 Task: Send an email with the signature Ibrahim Sanchez with the subject Request for a recommendation letter and the message Could you provide me with the details of the new employee benefits program? from softage.5@softage.net to softage.7@softage.net and move the email from Sent Items to the folder Decorations
Action: Mouse moved to (76, 57)
Screenshot: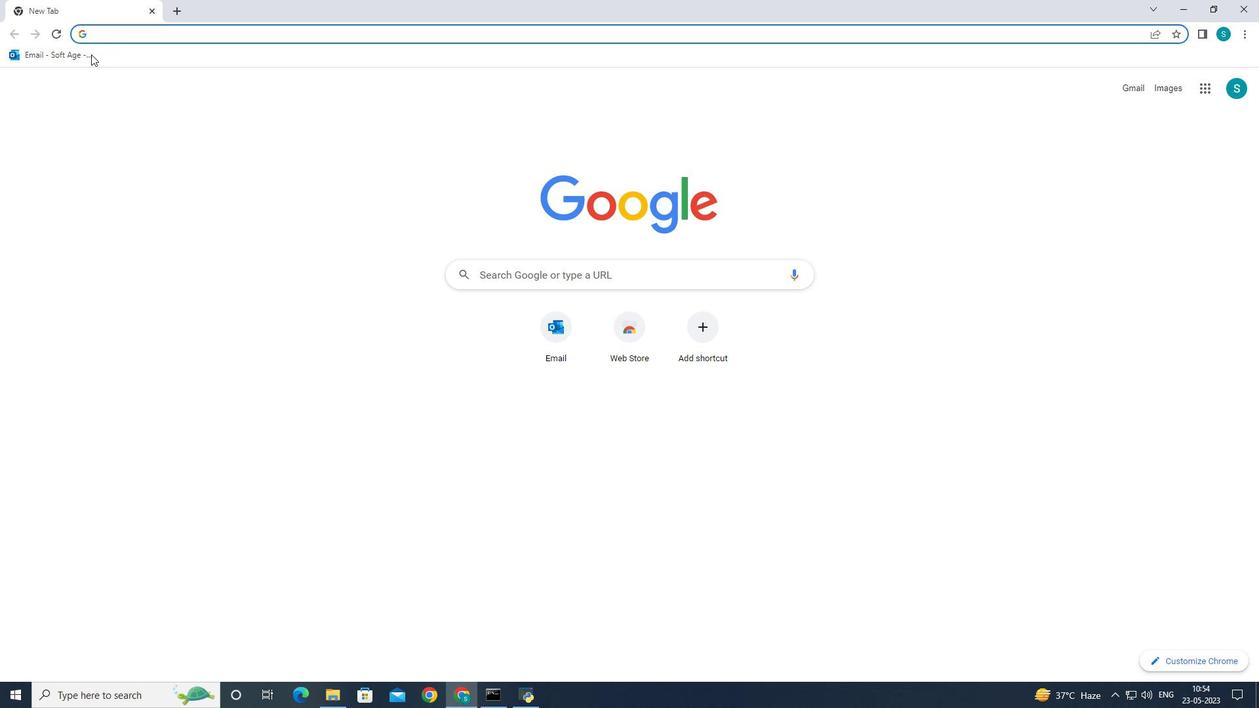 
Action: Mouse pressed left at (76, 57)
Screenshot: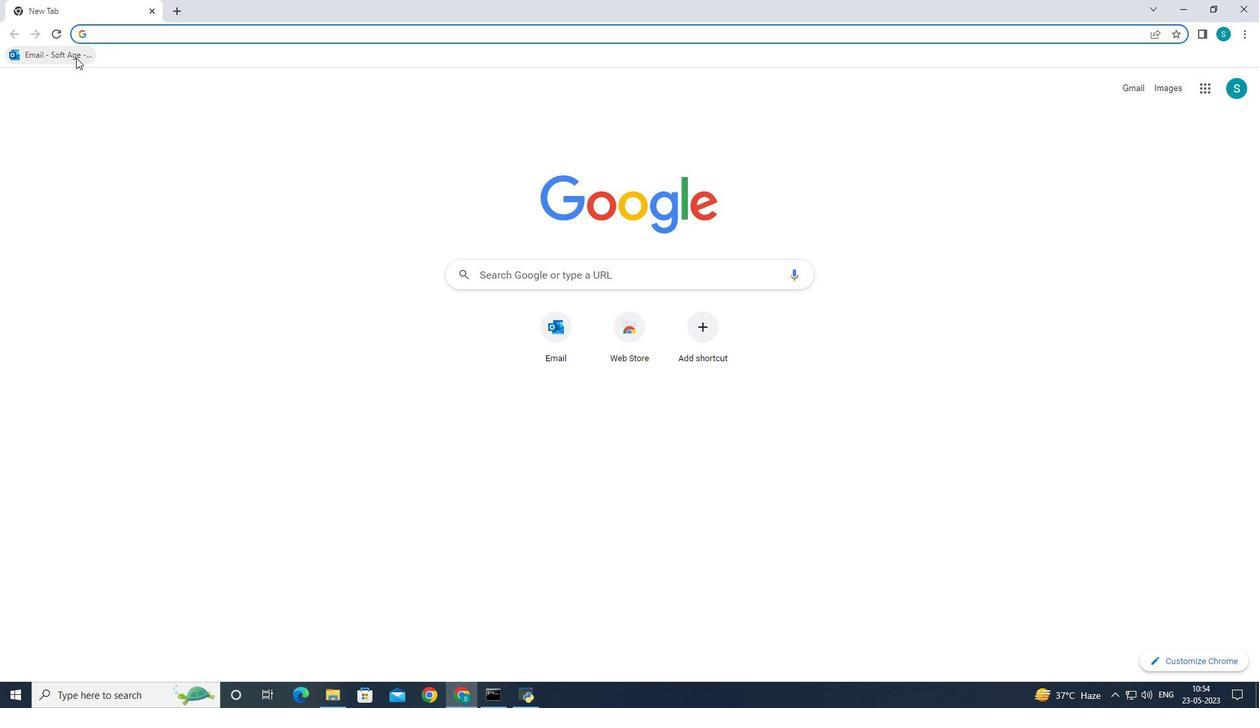 
Action: Mouse moved to (173, 110)
Screenshot: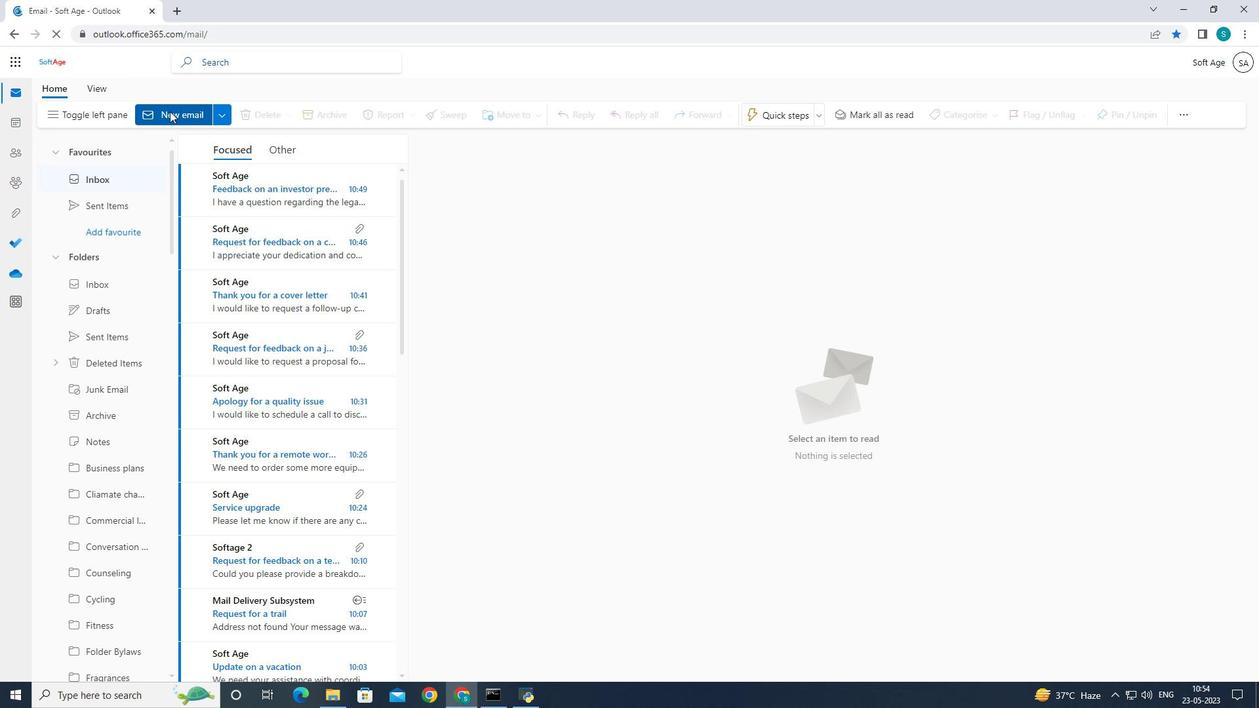 
Action: Mouse pressed left at (173, 110)
Screenshot: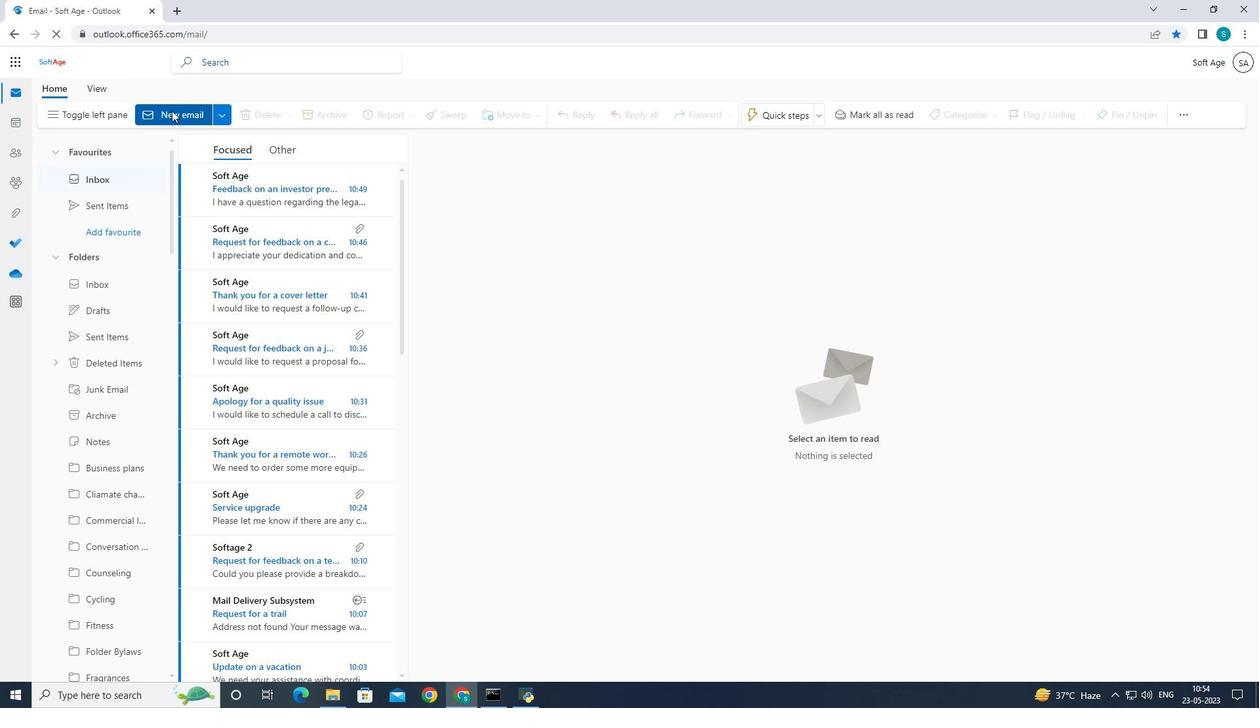 
Action: Mouse pressed left at (173, 110)
Screenshot: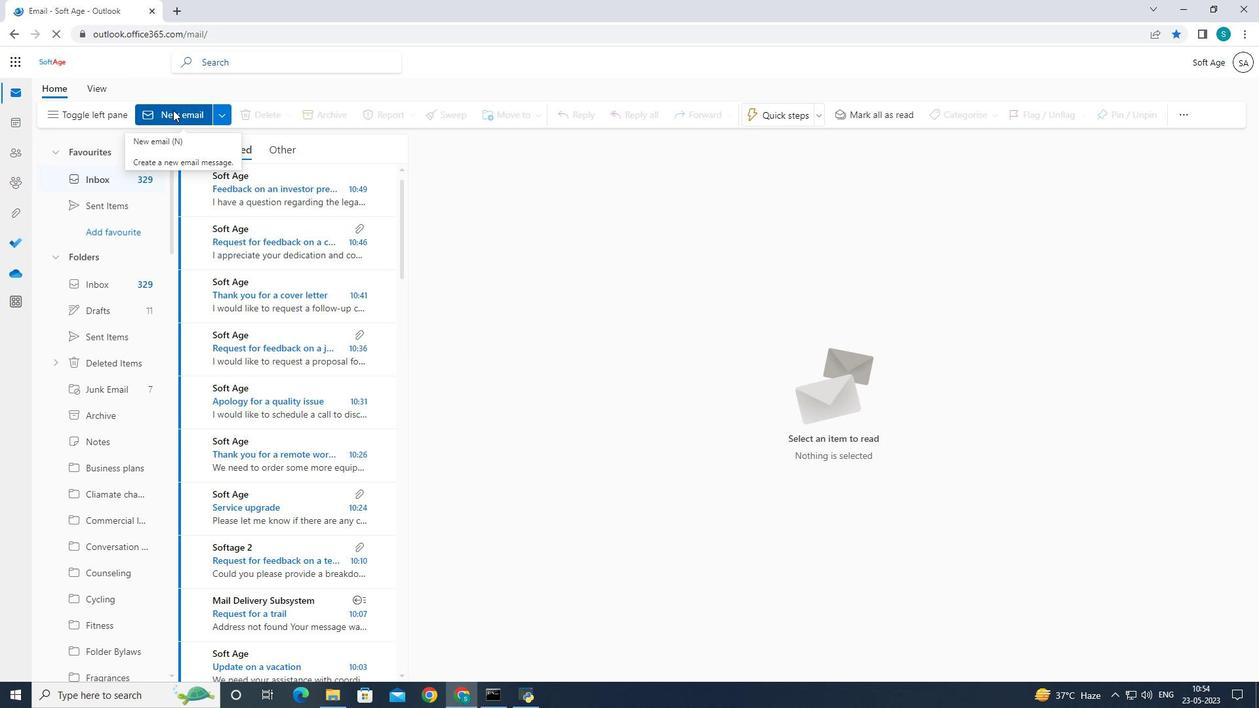 
Action: Mouse pressed left at (173, 110)
Screenshot: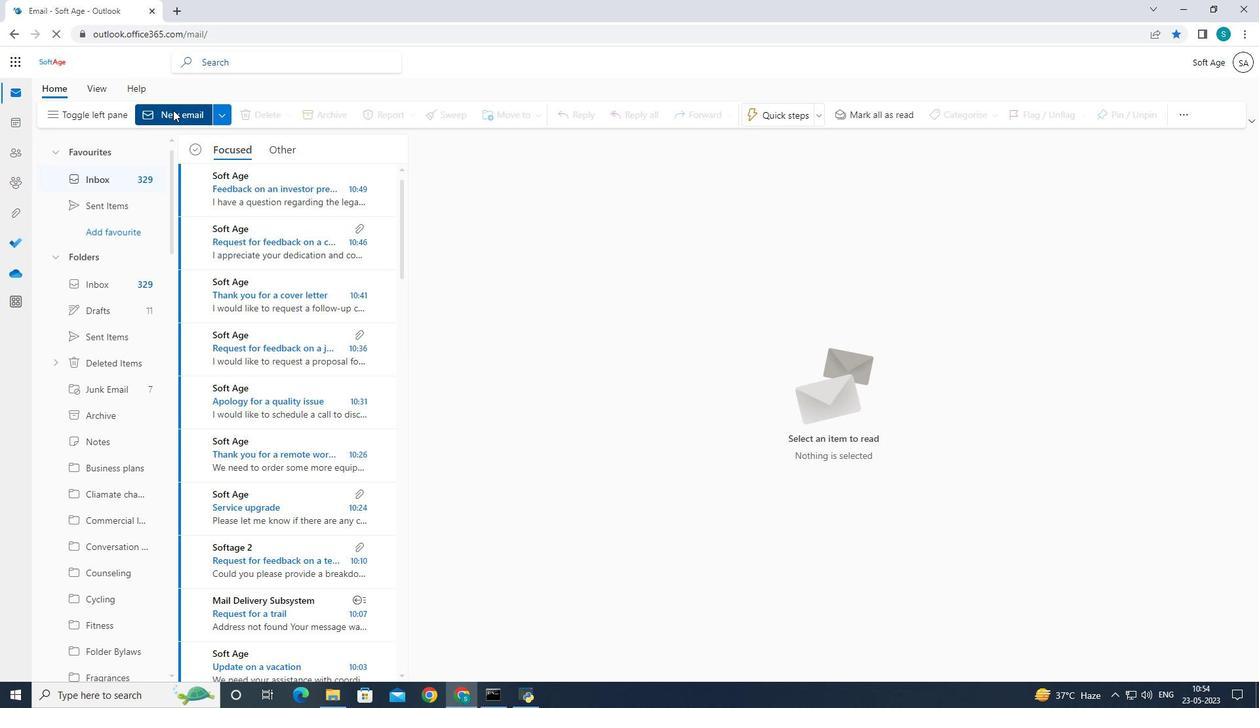 
Action: Mouse pressed left at (173, 110)
Screenshot: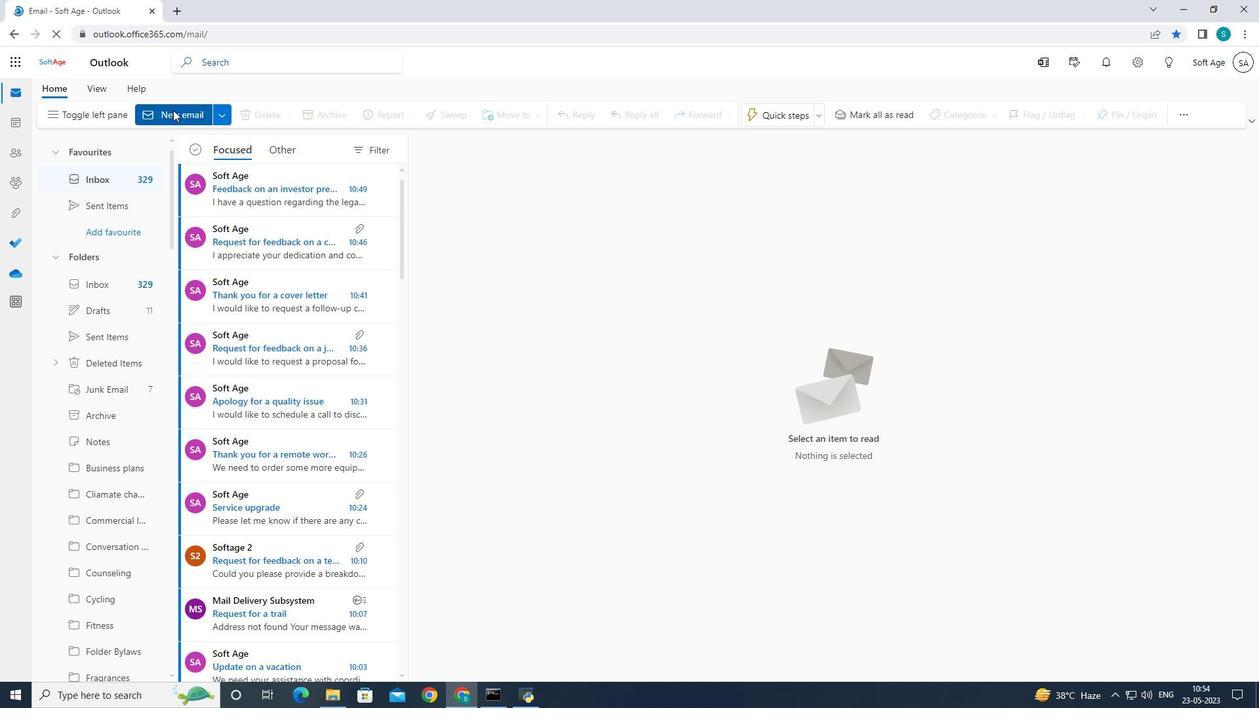 
Action: Mouse pressed left at (173, 110)
Screenshot: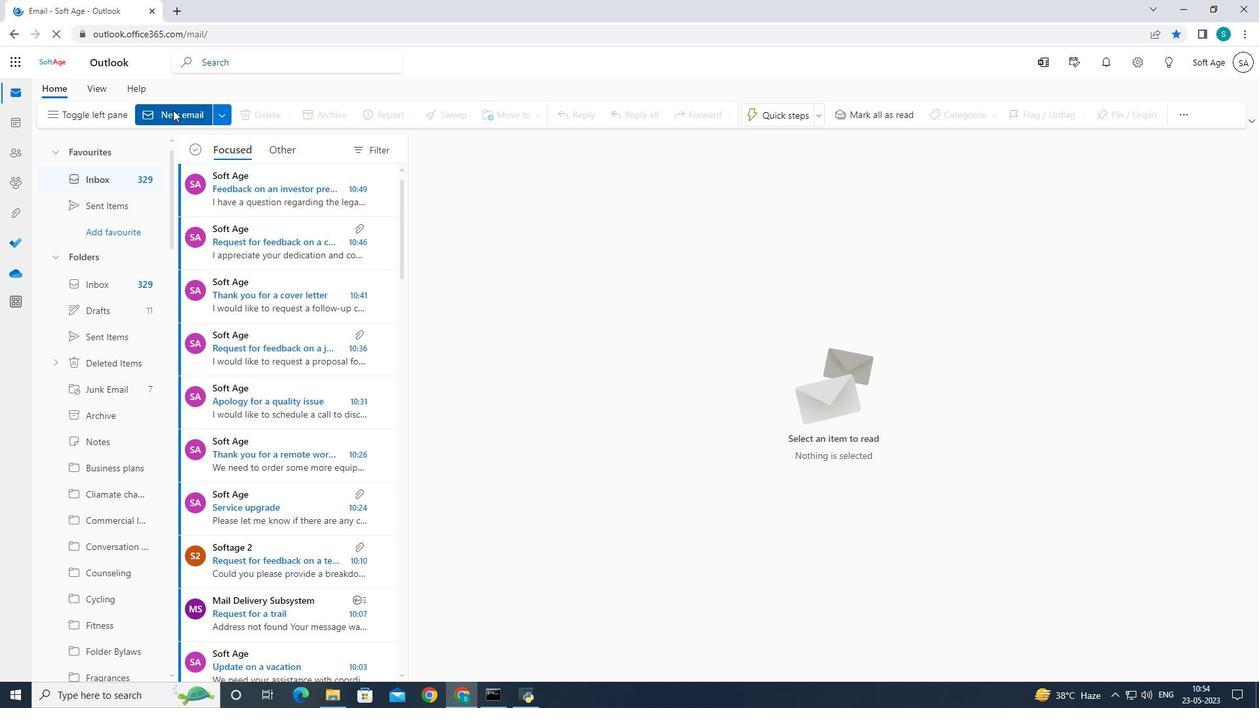 
Action: Mouse moved to (856, 111)
Screenshot: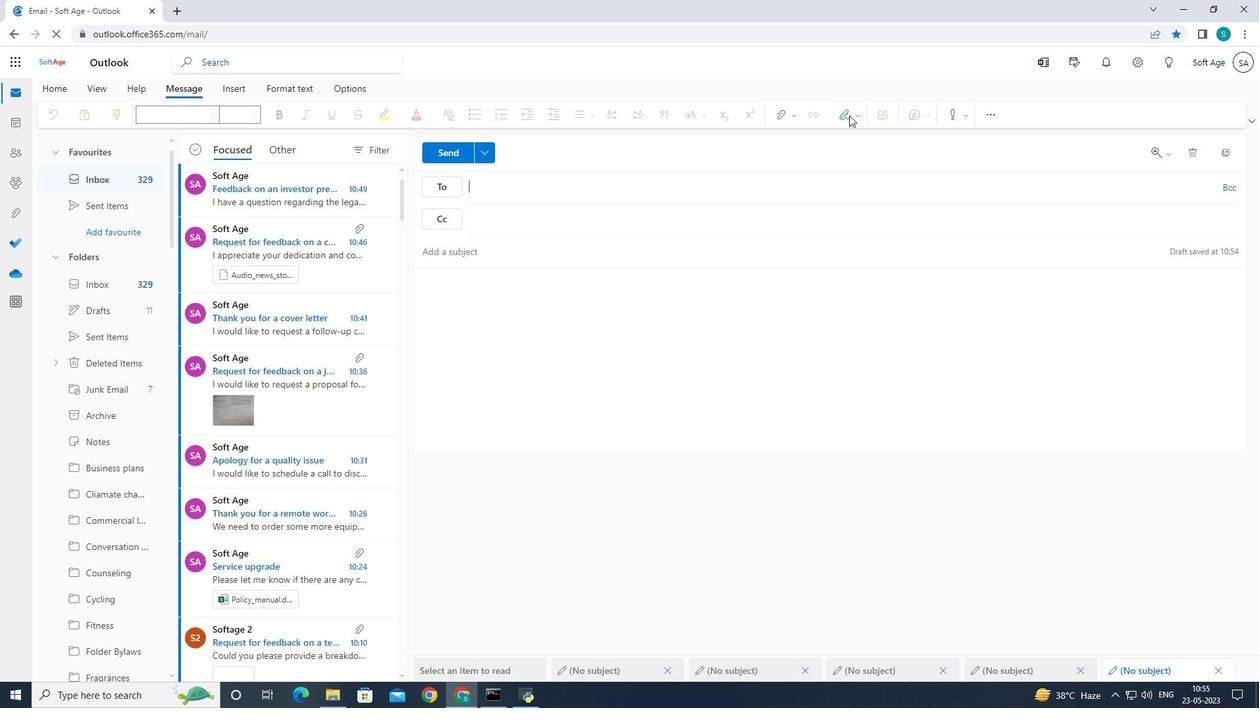 
Action: Mouse pressed left at (856, 111)
Screenshot: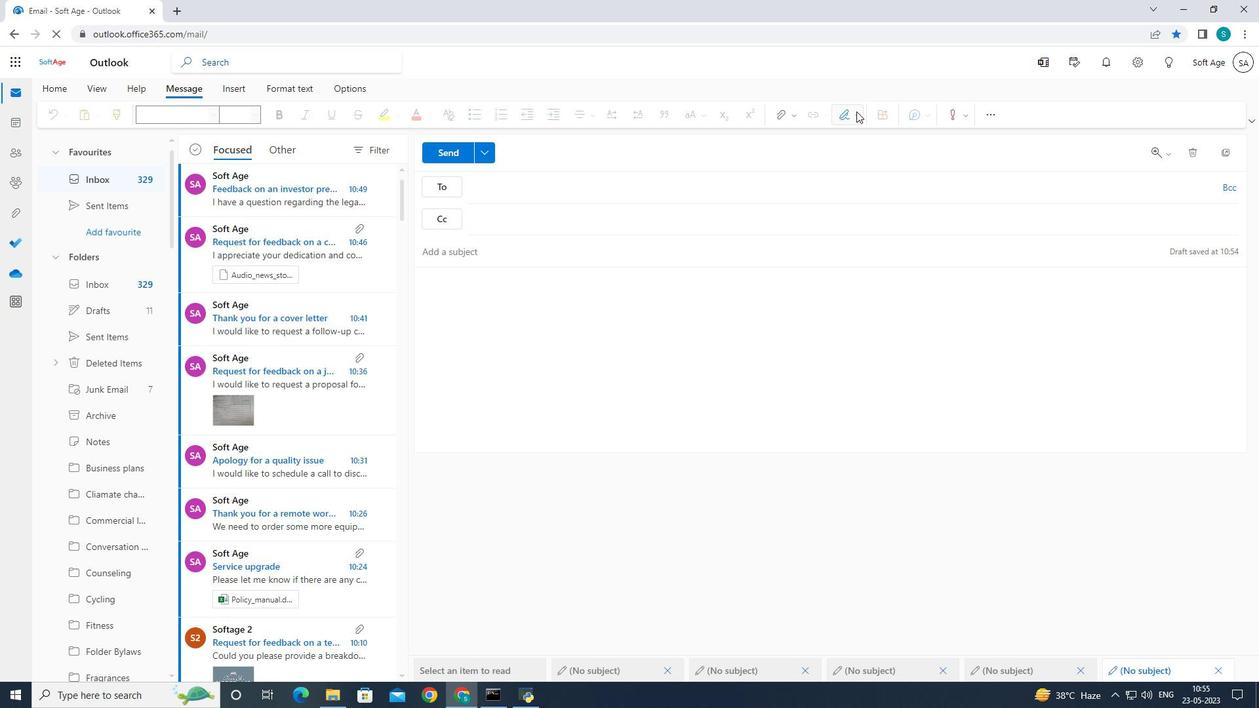 
Action: Mouse moved to (844, 169)
Screenshot: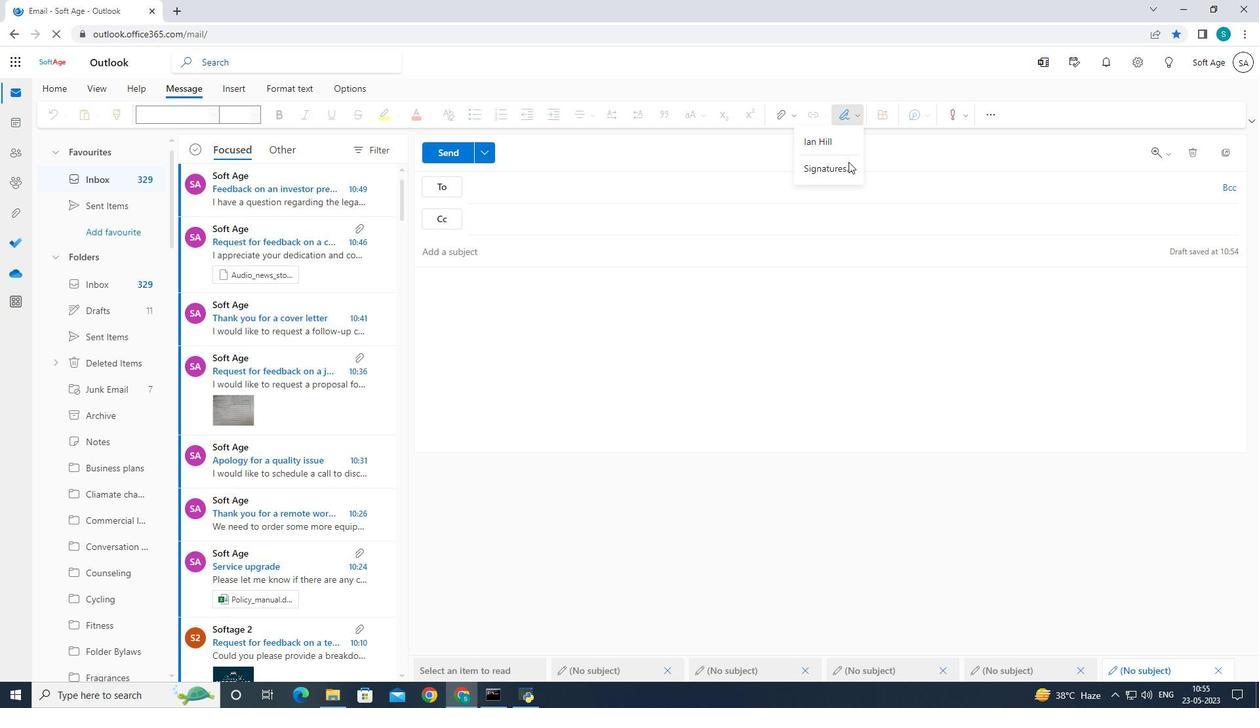 
Action: Mouse pressed left at (844, 169)
Screenshot: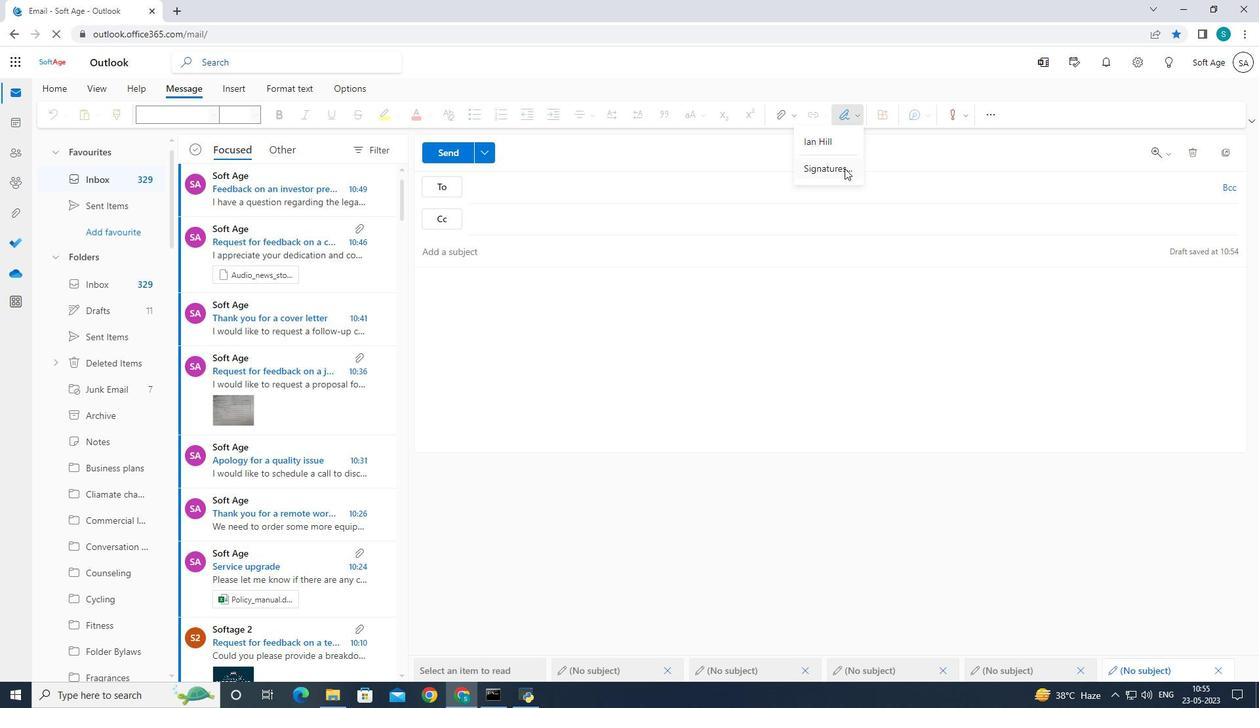 
Action: Mouse moved to (813, 215)
Screenshot: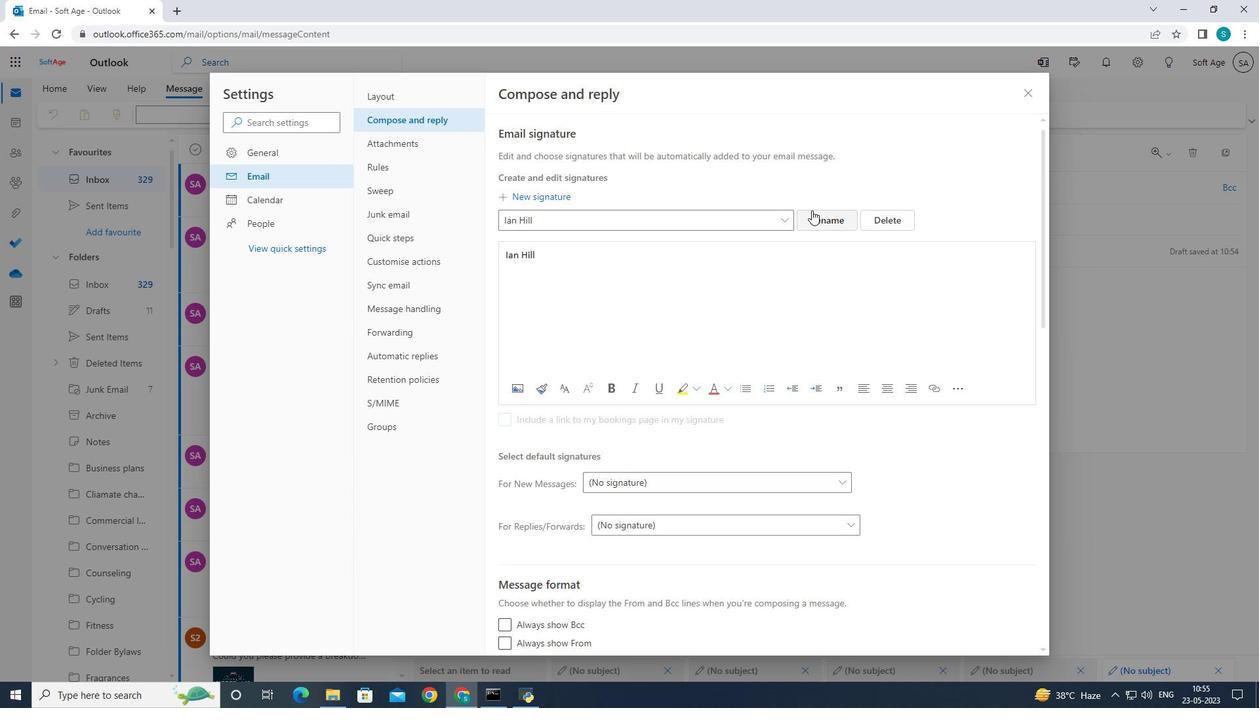 
Action: Mouse pressed left at (813, 215)
Screenshot: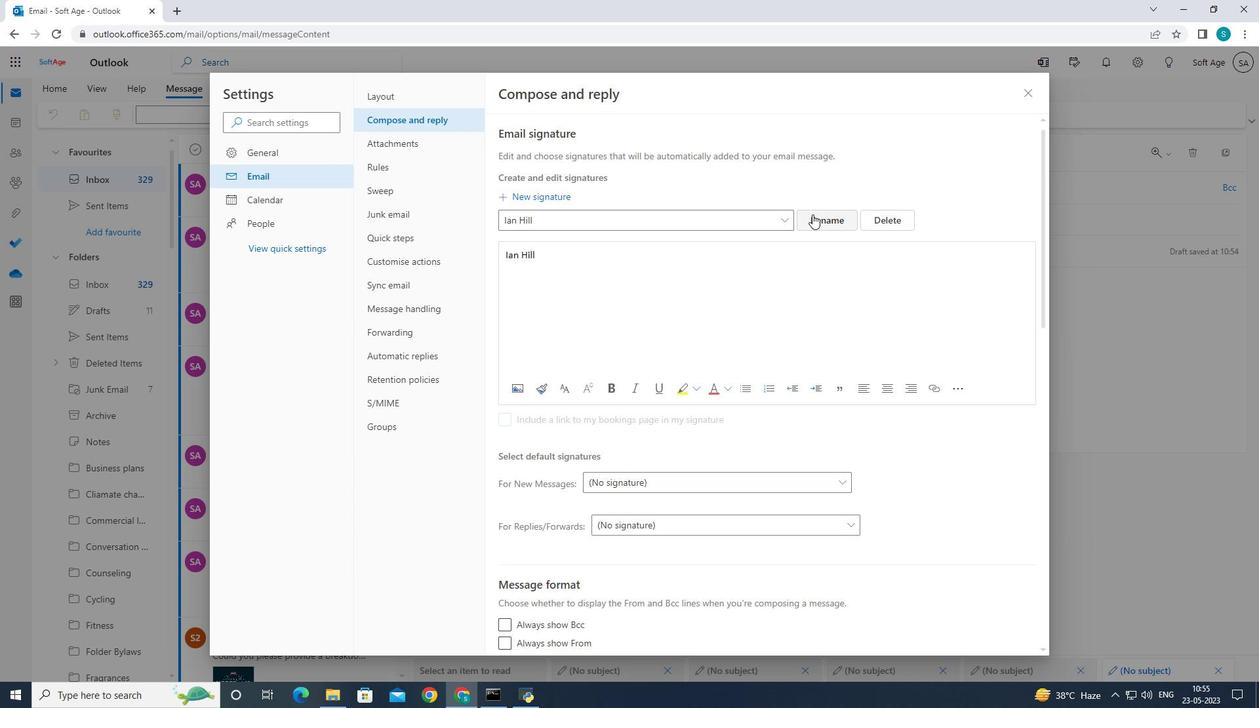 
Action: Mouse moved to (796, 221)
Screenshot: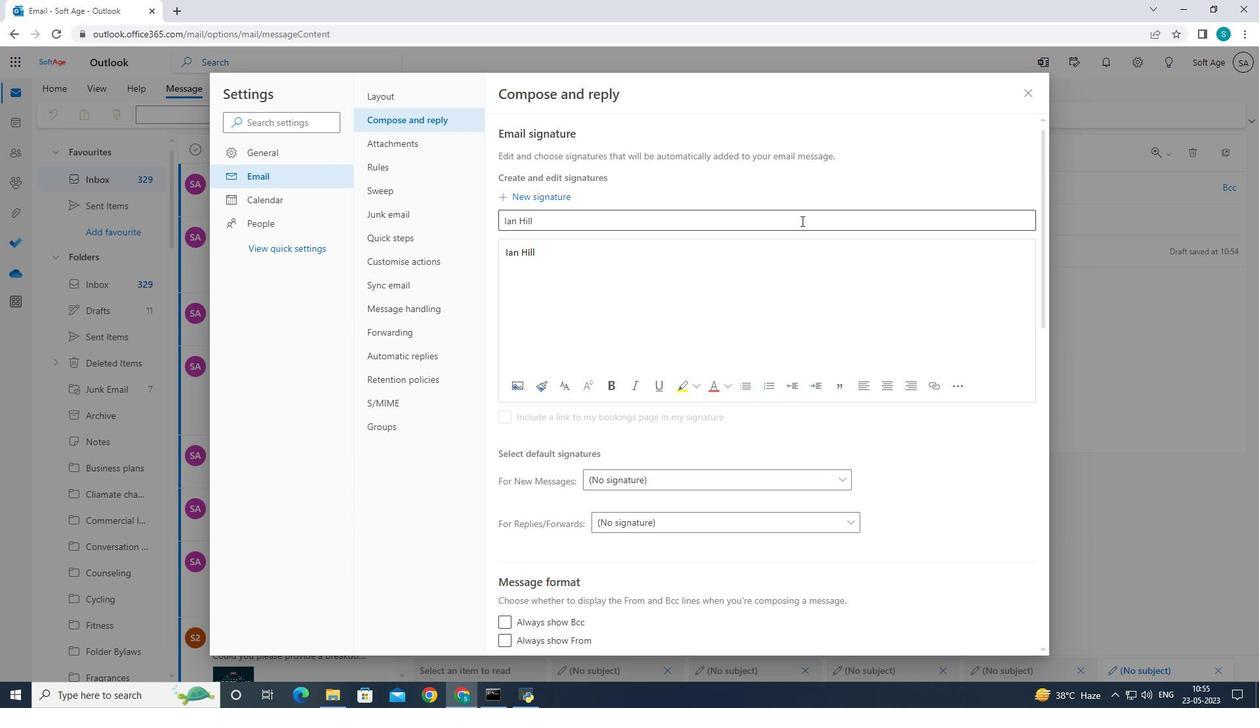 
Action: Mouse pressed left at (796, 221)
Screenshot: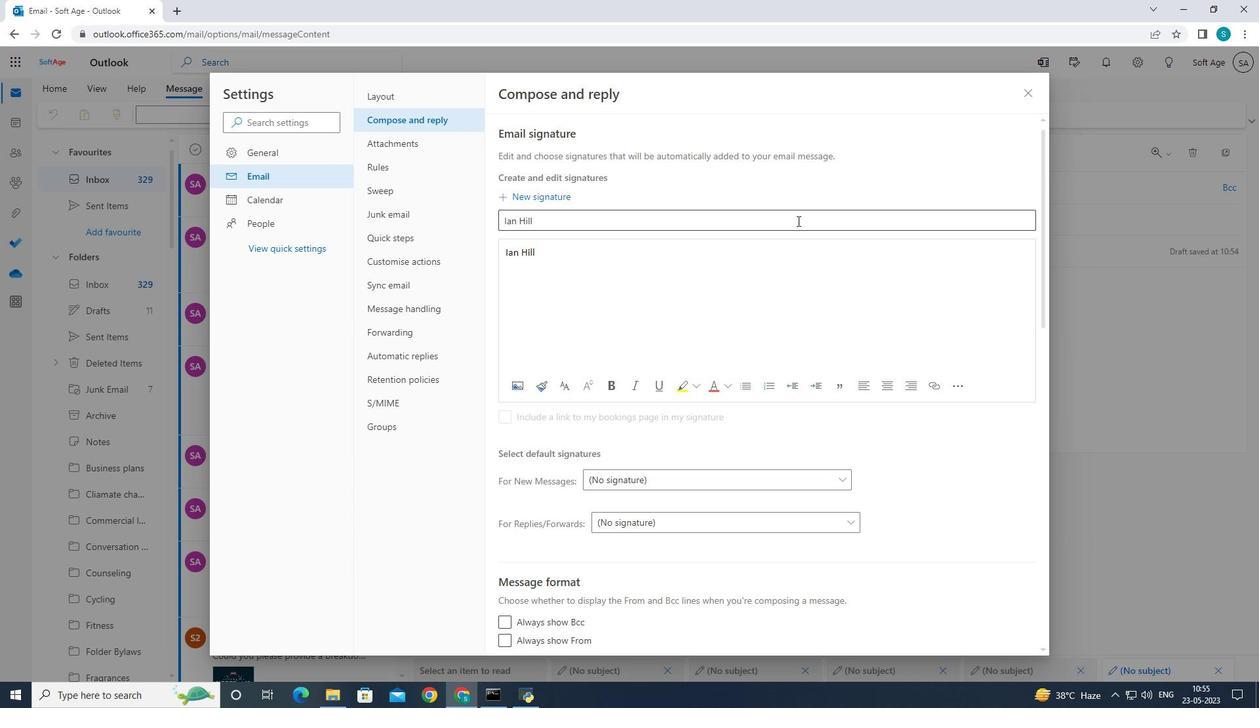 
Action: Mouse moved to (795, 221)
Screenshot: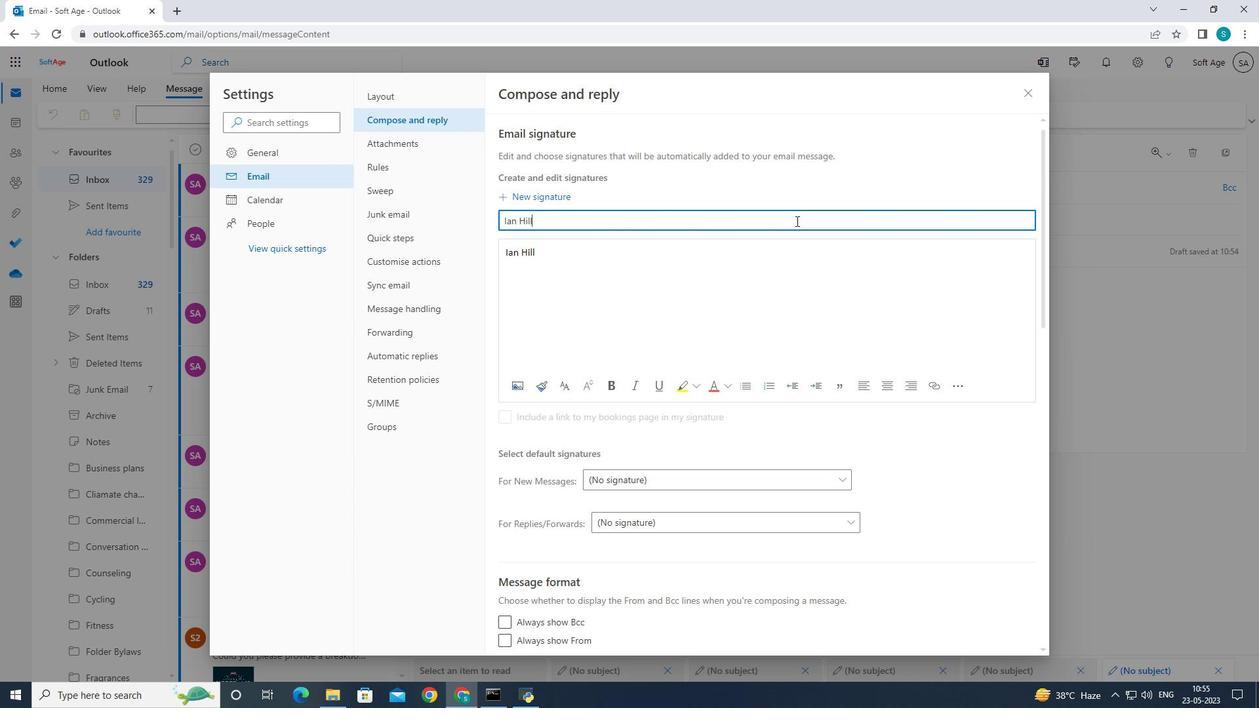 
Action: Key pressed <Key.backspace><Key.backspace><Key.backspace><Key.backspace><Key.backspace><Key.backspace><Key.backspace>brahim<Key.space><Key.caps_lock>S<Key.caps_lock>anchez
Screenshot: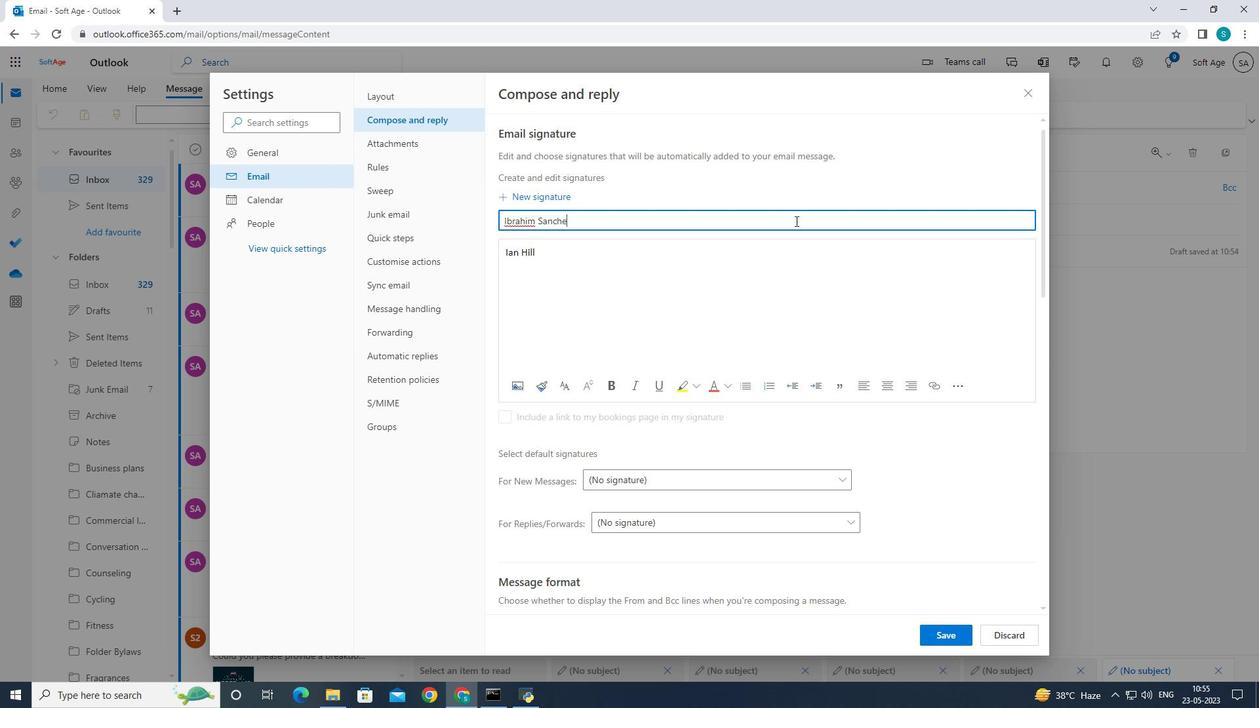 
Action: Mouse moved to (542, 244)
Screenshot: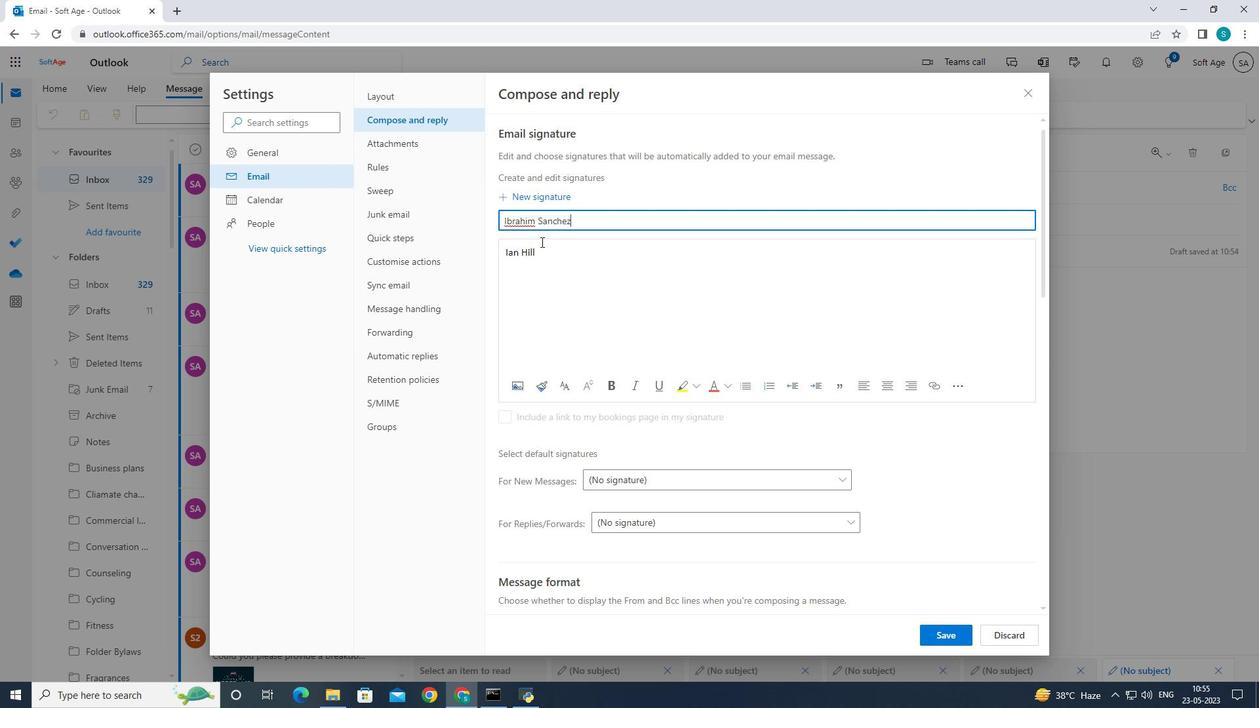 
Action: Mouse pressed left at (542, 244)
Screenshot: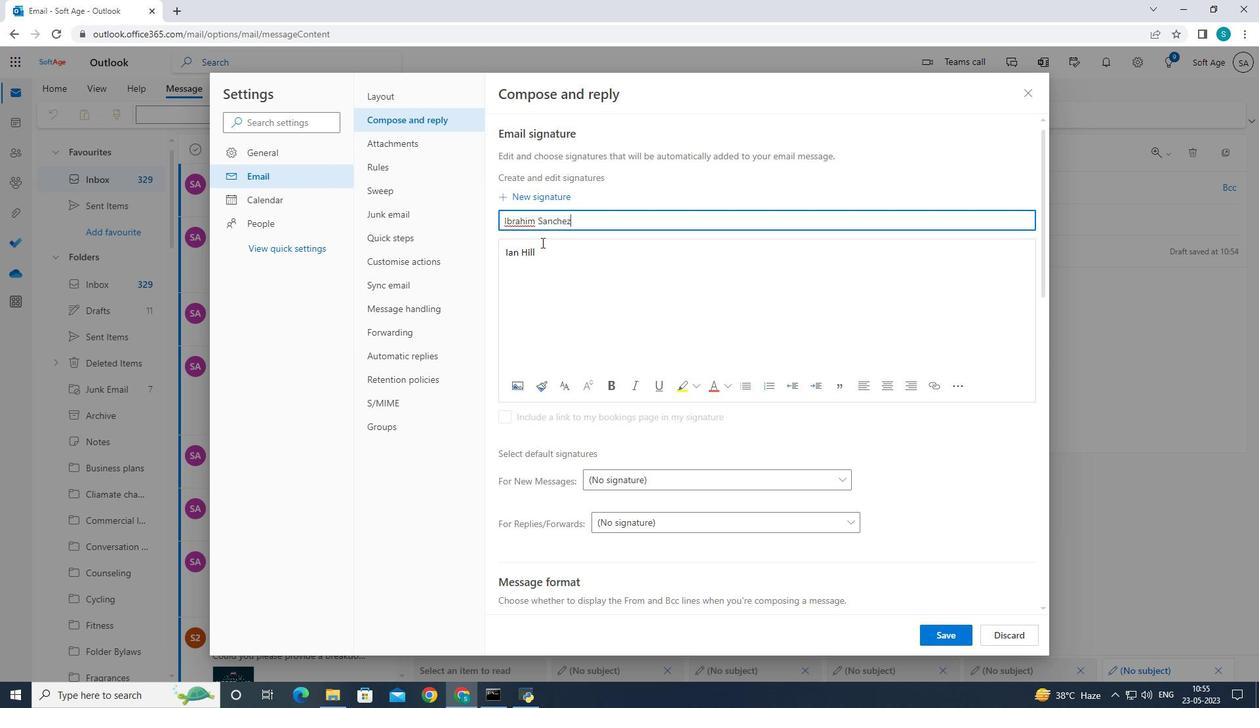 
Action: Mouse moved to (606, 250)
Screenshot: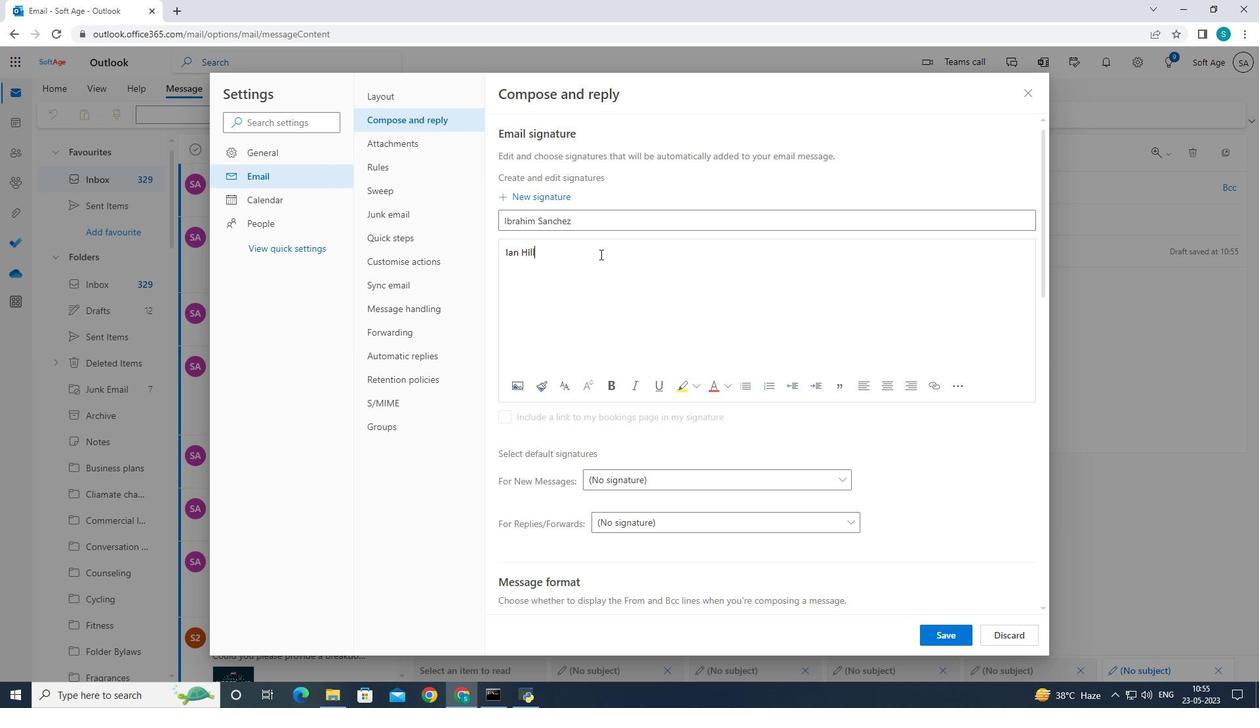 
Action: Key pressed <Key.backspace>
Screenshot: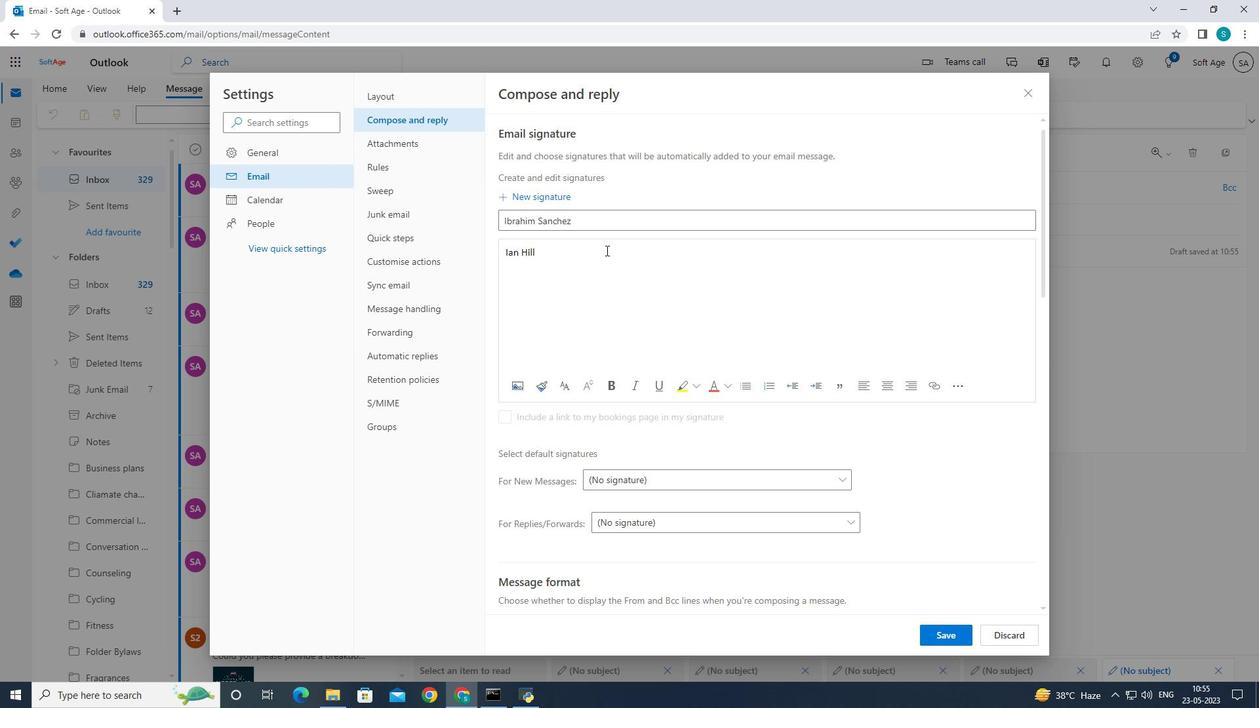 
Action: Mouse moved to (605, 250)
Screenshot: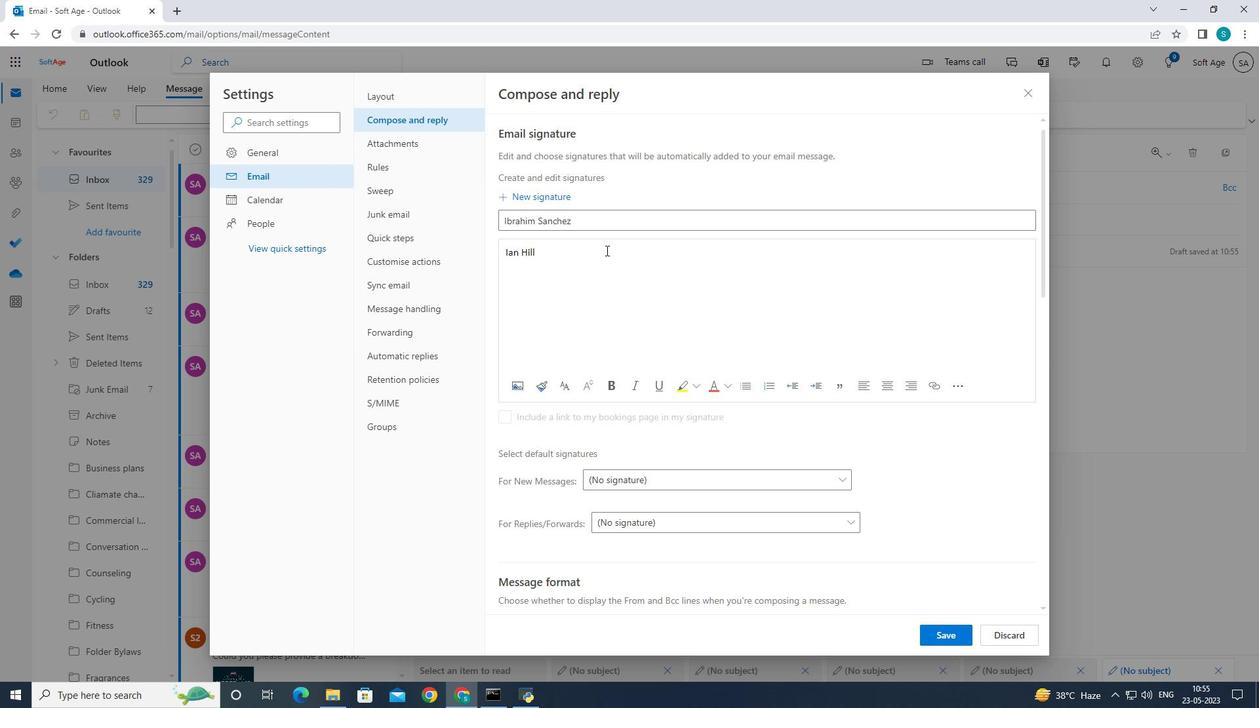 
Action: Key pressed <Key.backspace><Key.backspace><Key.backspace><Key.backspace><Key.backspace><Key.backspace><Key.backspace><Key.backspace><Key.backspace><Key.backspace><Key.backspace><Key.backspace><Key.backspace><Key.backspace><Key.backspace><Key.backspace><Key.backspace><Key.backspace><Key.backspace><Key.caps_lock>I<Key.caps_lock>brahim<Key.space><Key.caps_lock>S<Key.caps_lock>anche
Screenshot: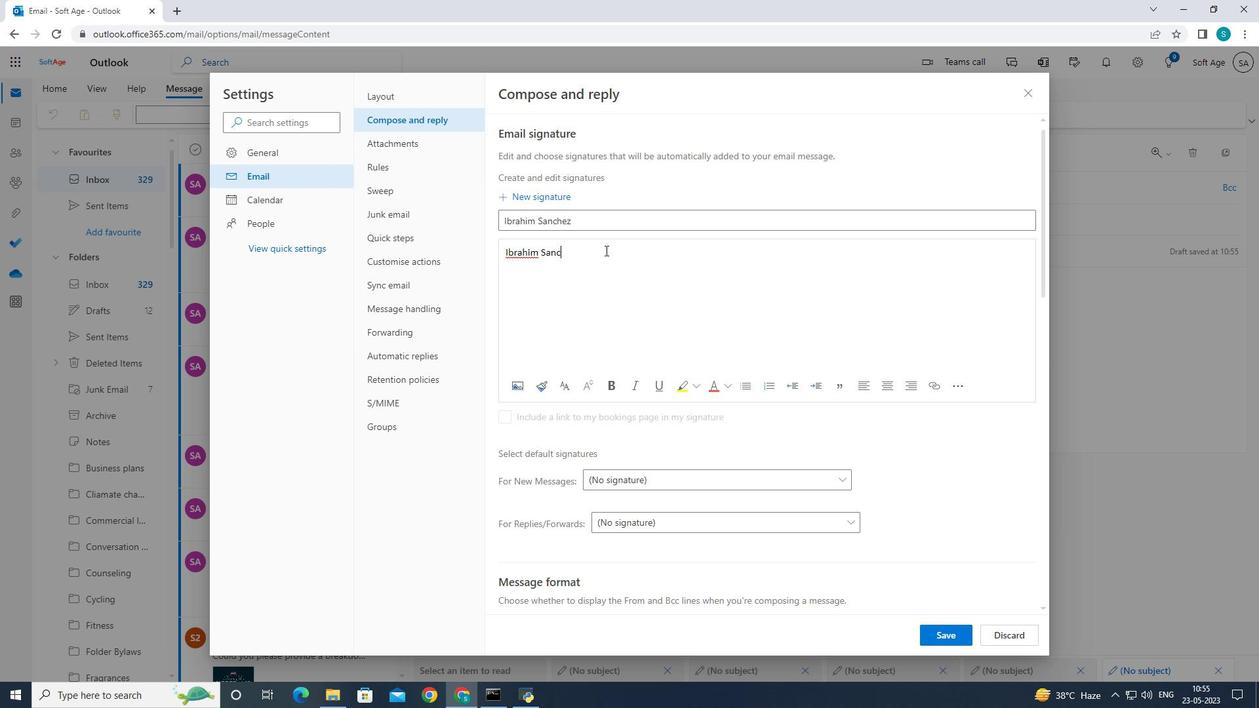 
Action: Mouse moved to (604, 252)
Screenshot: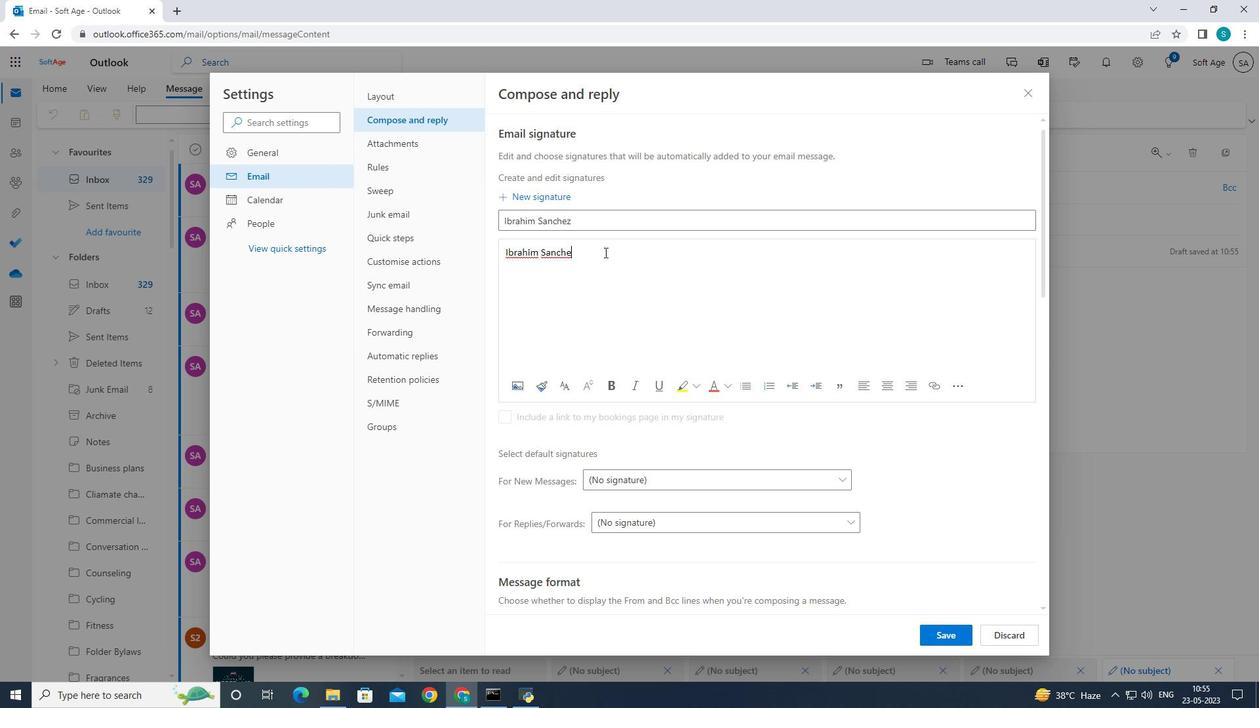 
Action: Key pressed z
Screenshot: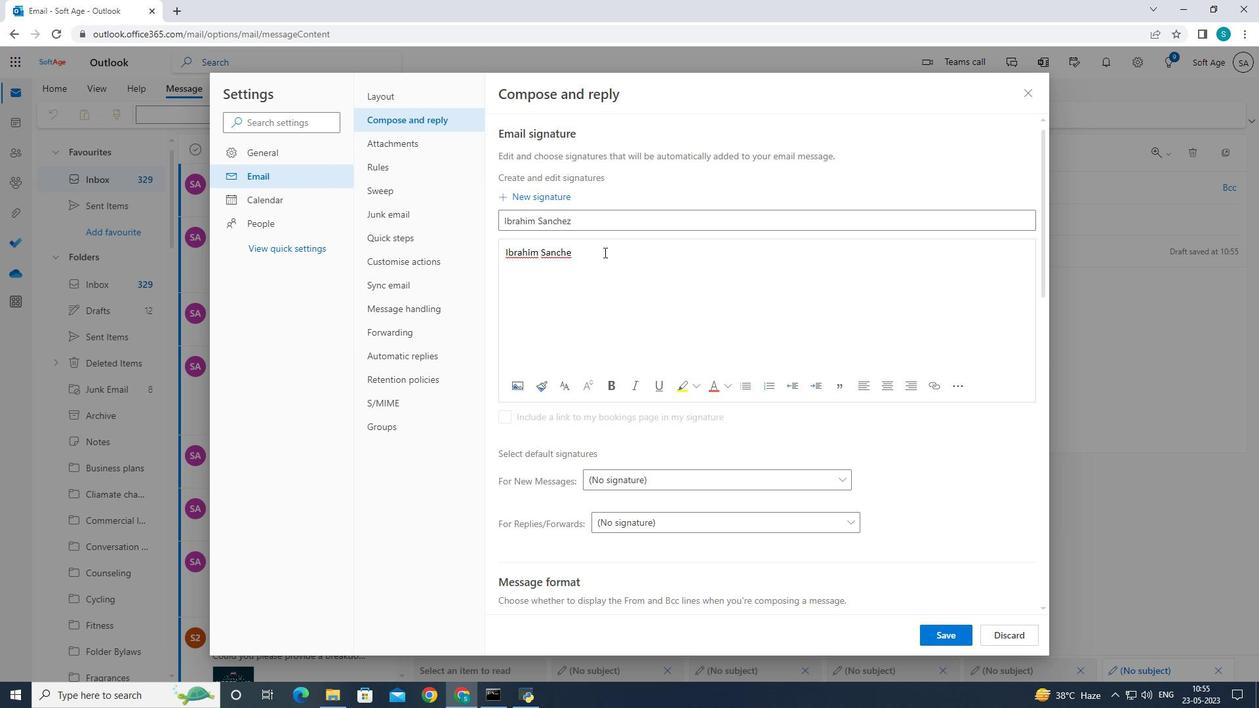 
Action: Mouse moved to (946, 635)
Screenshot: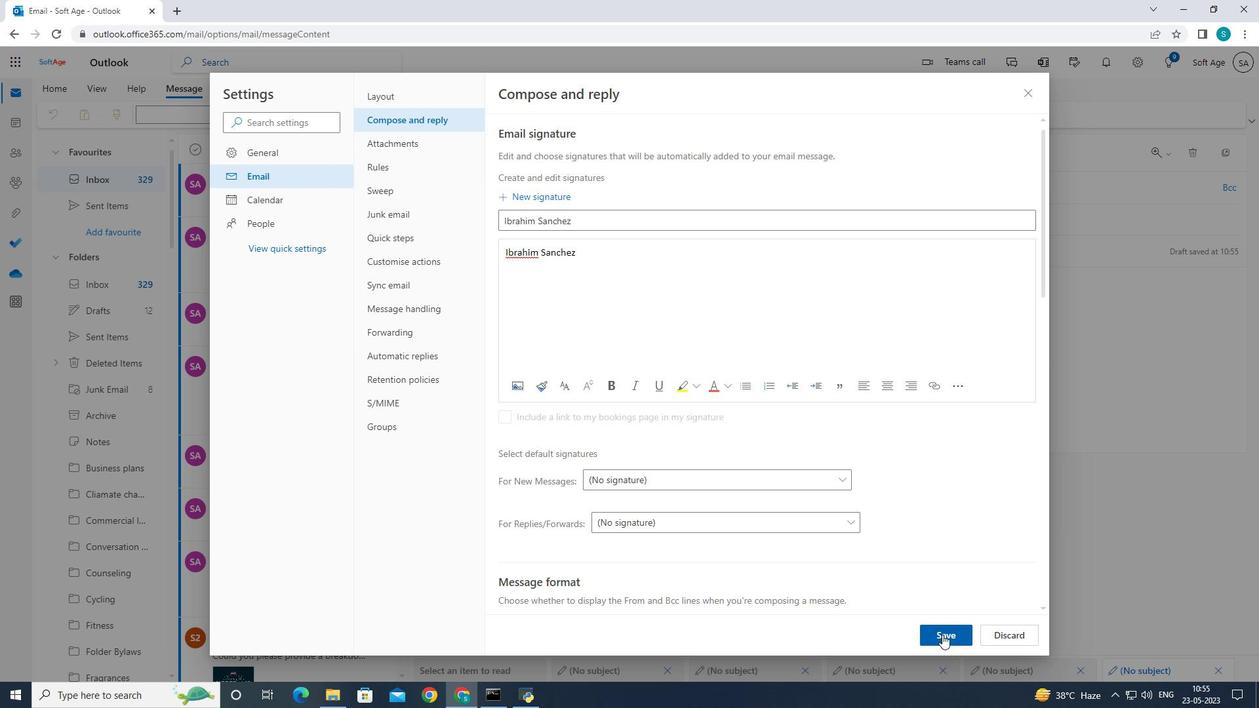 
Action: Mouse pressed left at (946, 635)
Screenshot: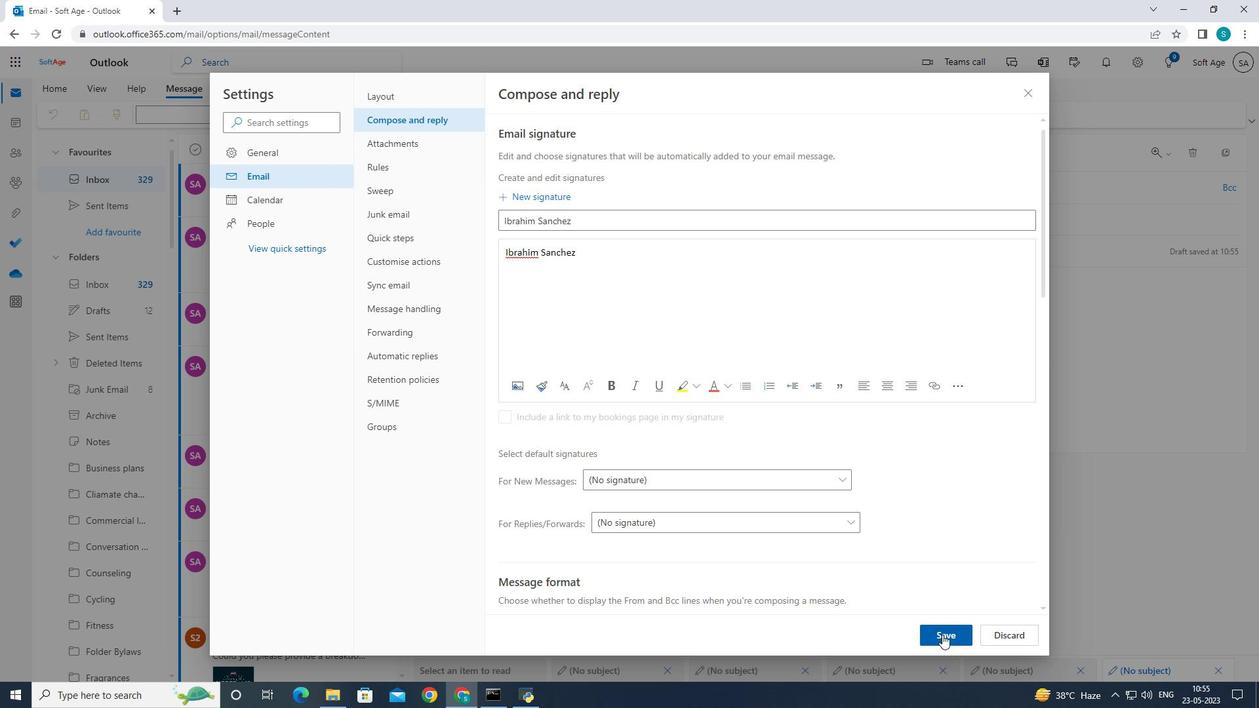 
Action: Mouse moved to (1024, 94)
Screenshot: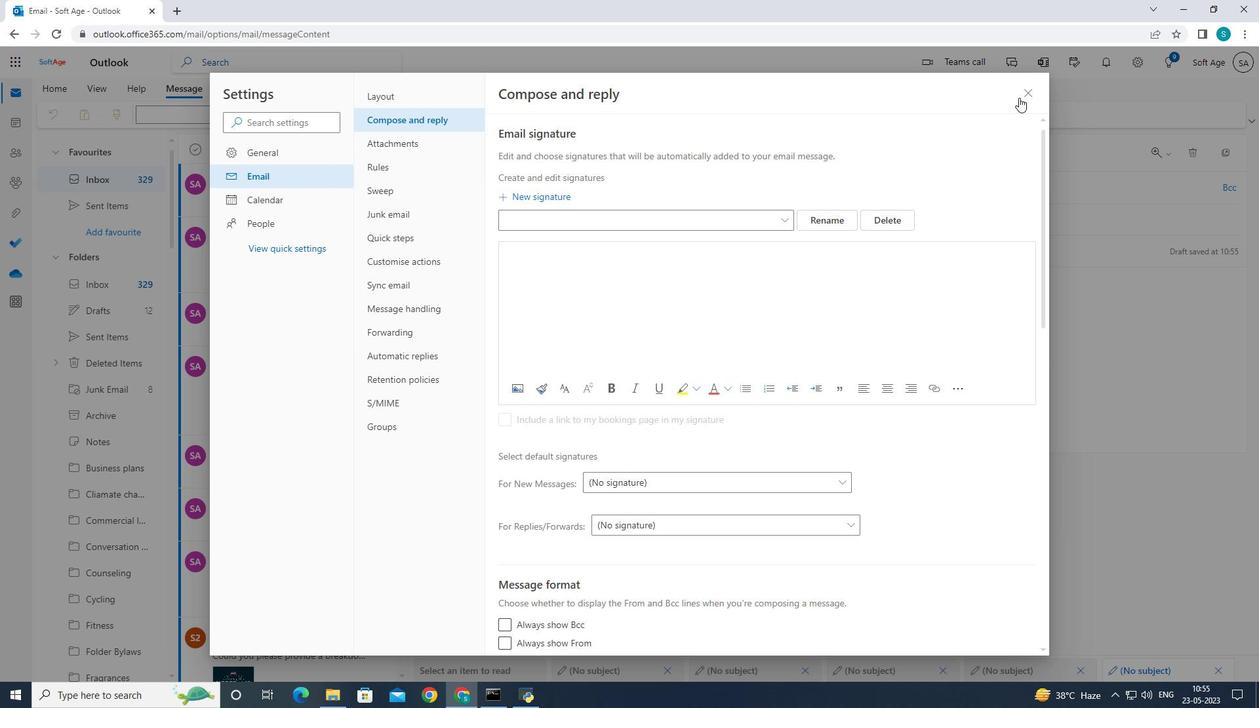 
Action: Mouse pressed left at (1024, 94)
Screenshot: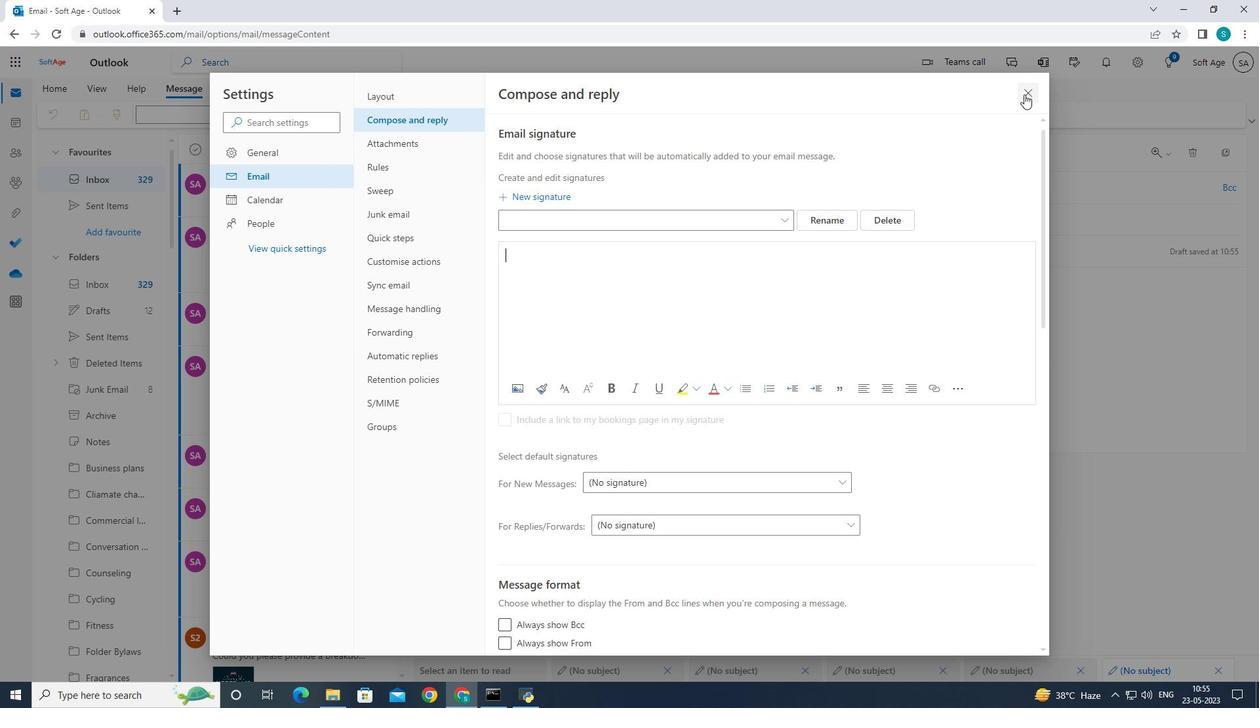 
Action: Mouse moved to (532, 254)
Screenshot: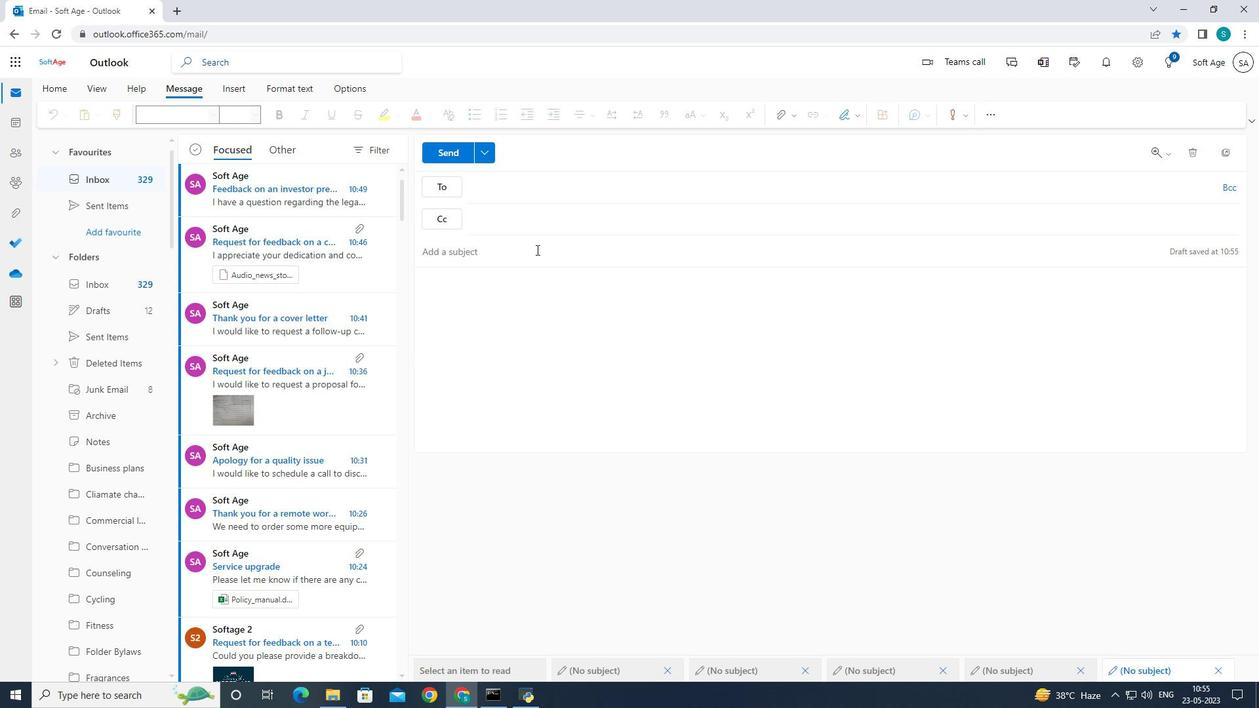 
Action: Mouse pressed left at (532, 254)
Screenshot: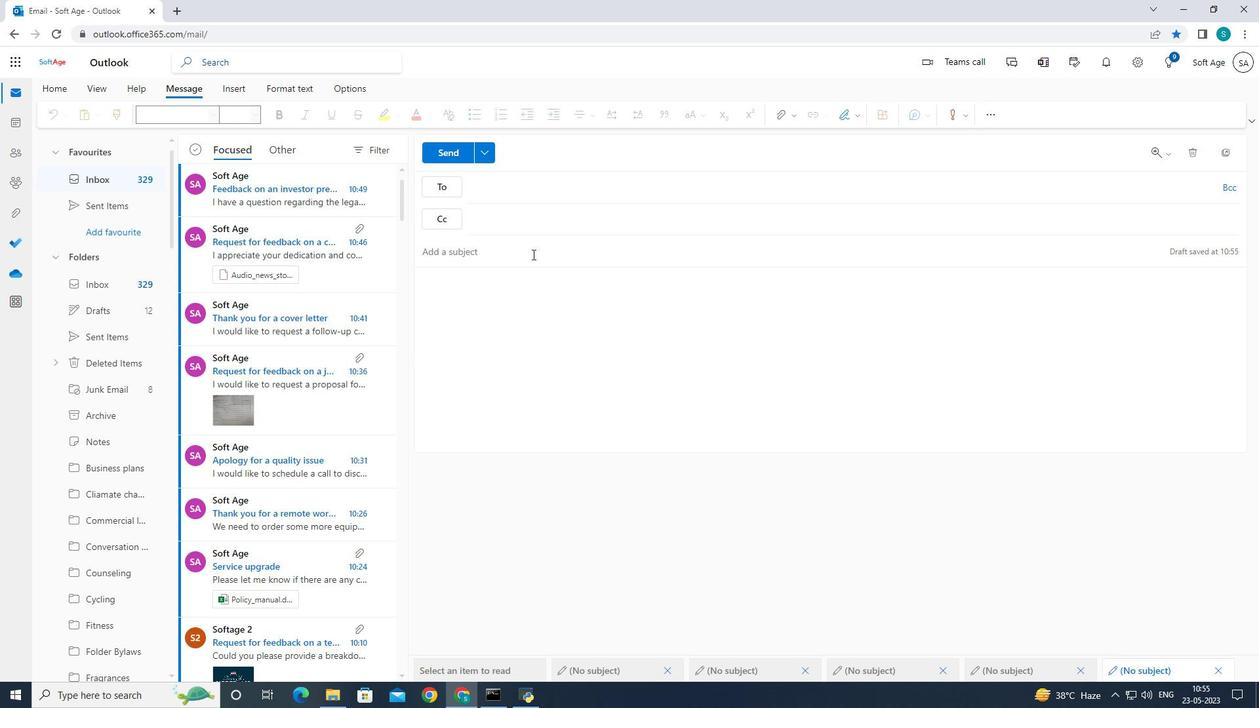 
Action: Mouse moved to (749, 286)
Screenshot: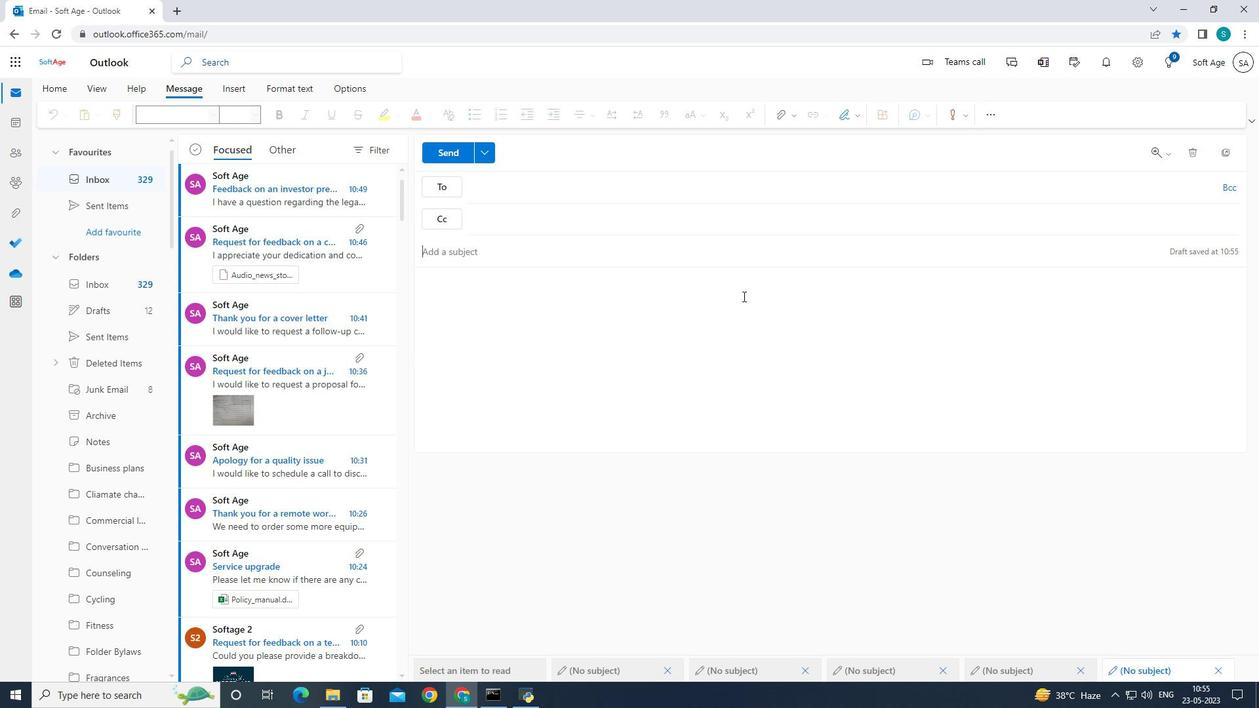
Action: Key pressed <Key.caps_lock>R<Key.caps_lock>equest<Key.space>for<Key.space>a<Key.space>recommendation<Key.space>
Screenshot: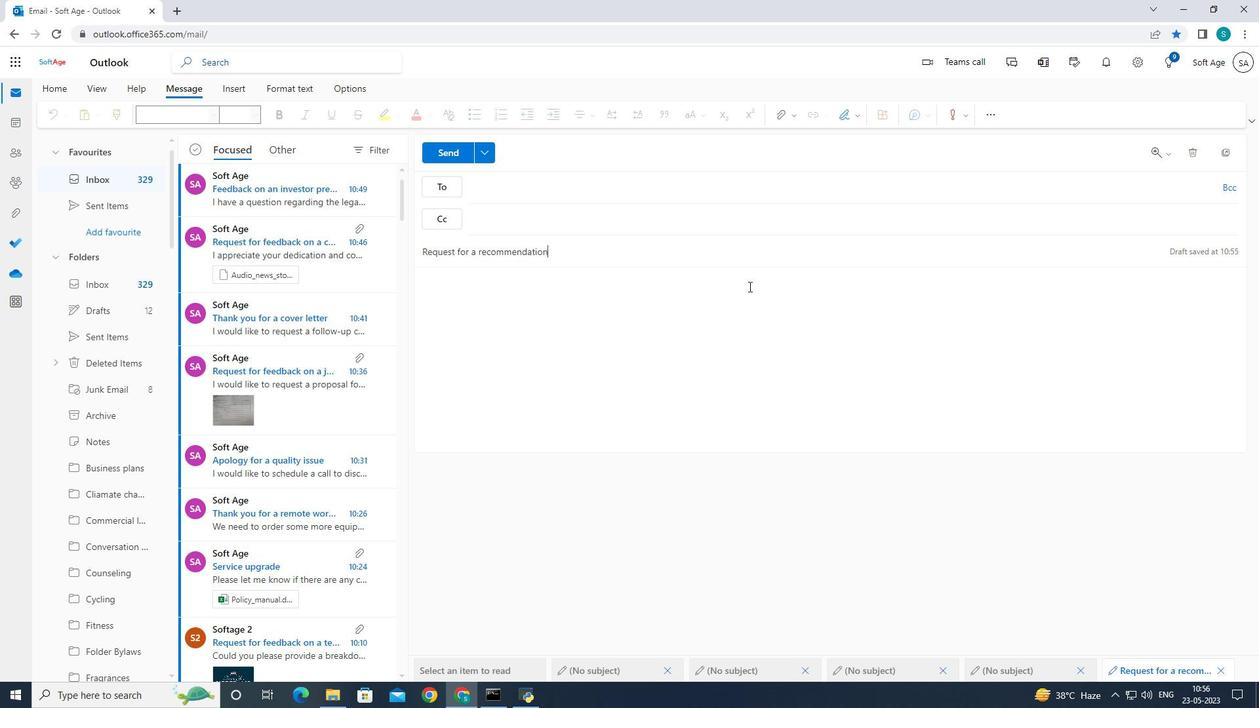 
Action: Mouse moved to (566, 306)
Screenshot: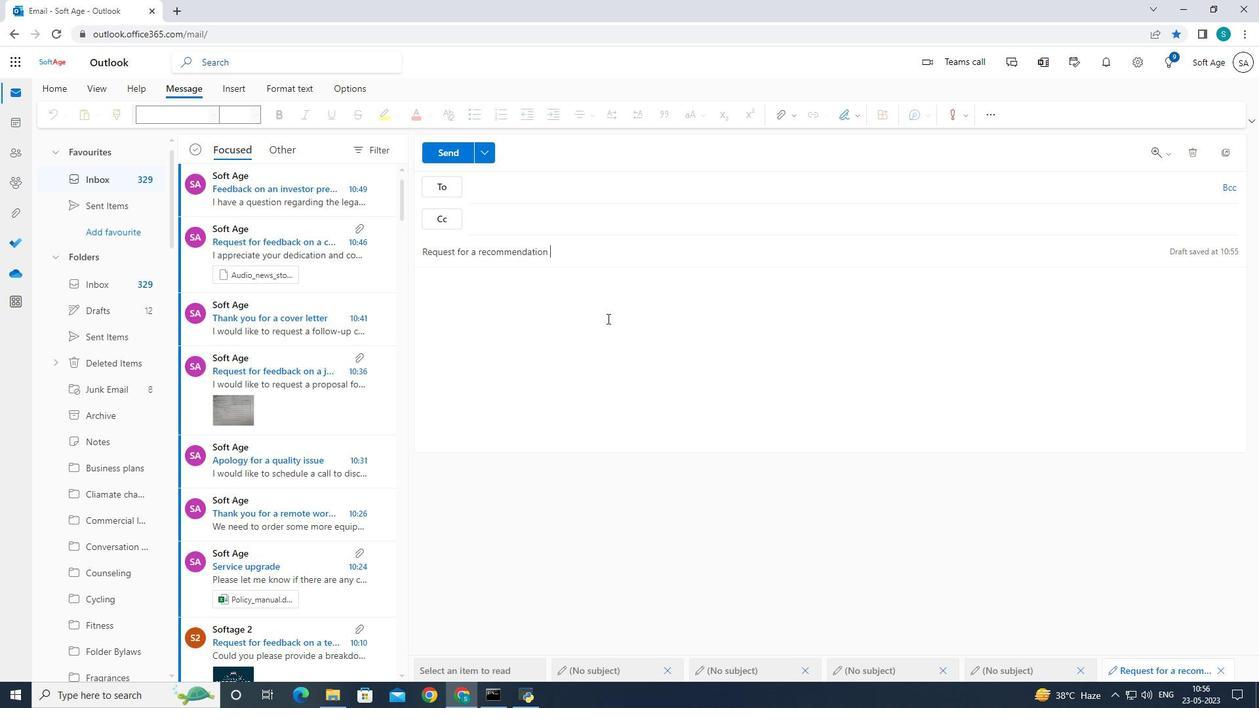
Action: Mouse pressed left at (566, 306)
Screenshot: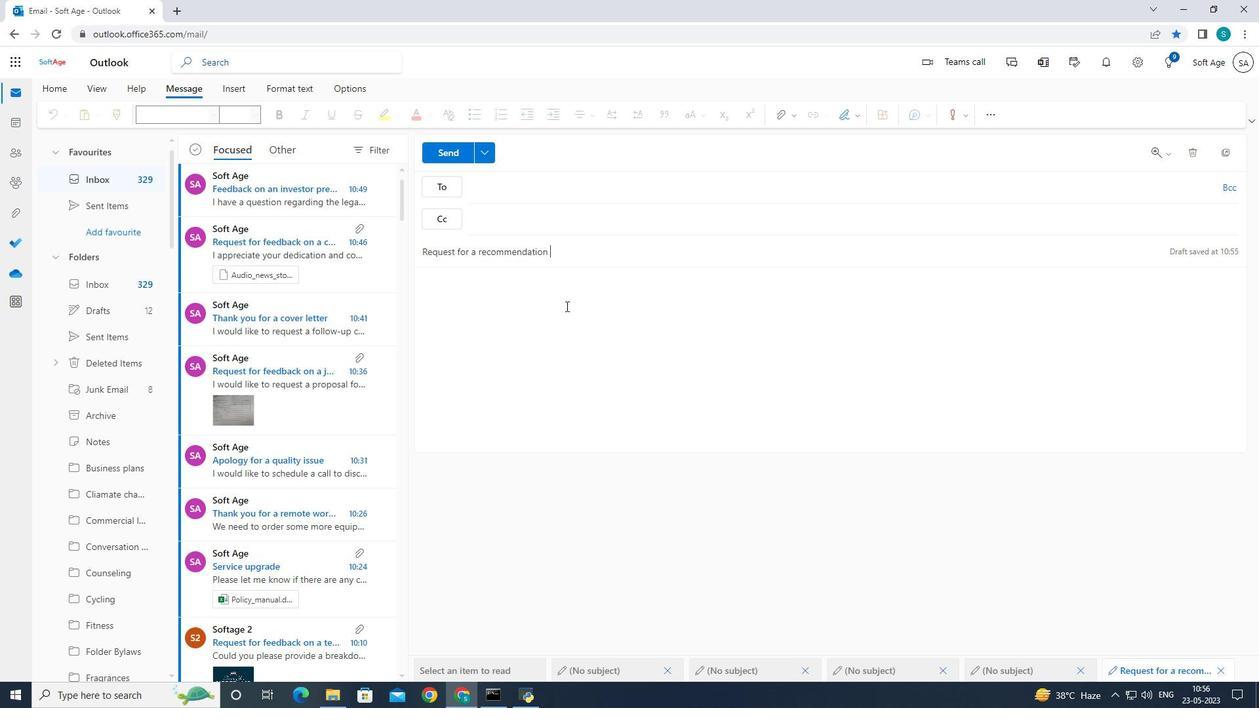 
Action: Mouse moved to (854, 112)
Screenshot: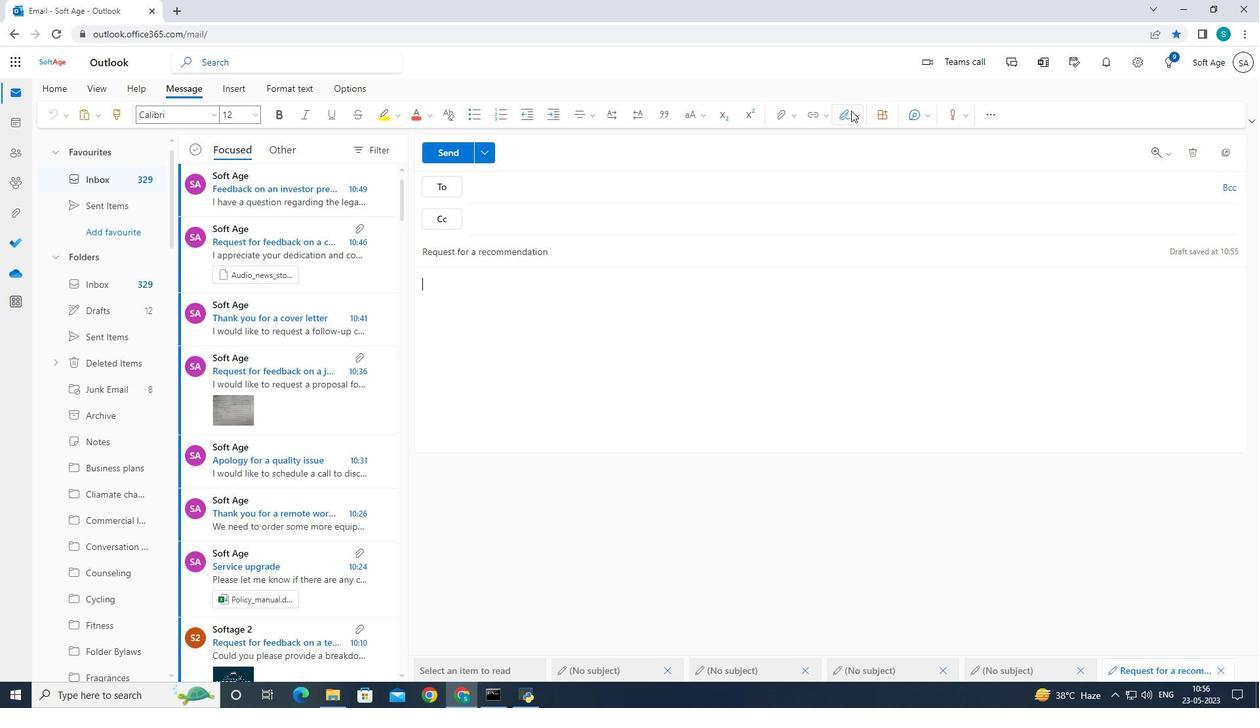 
Action: Mouse pressed left at (854, 112)
Screenshot: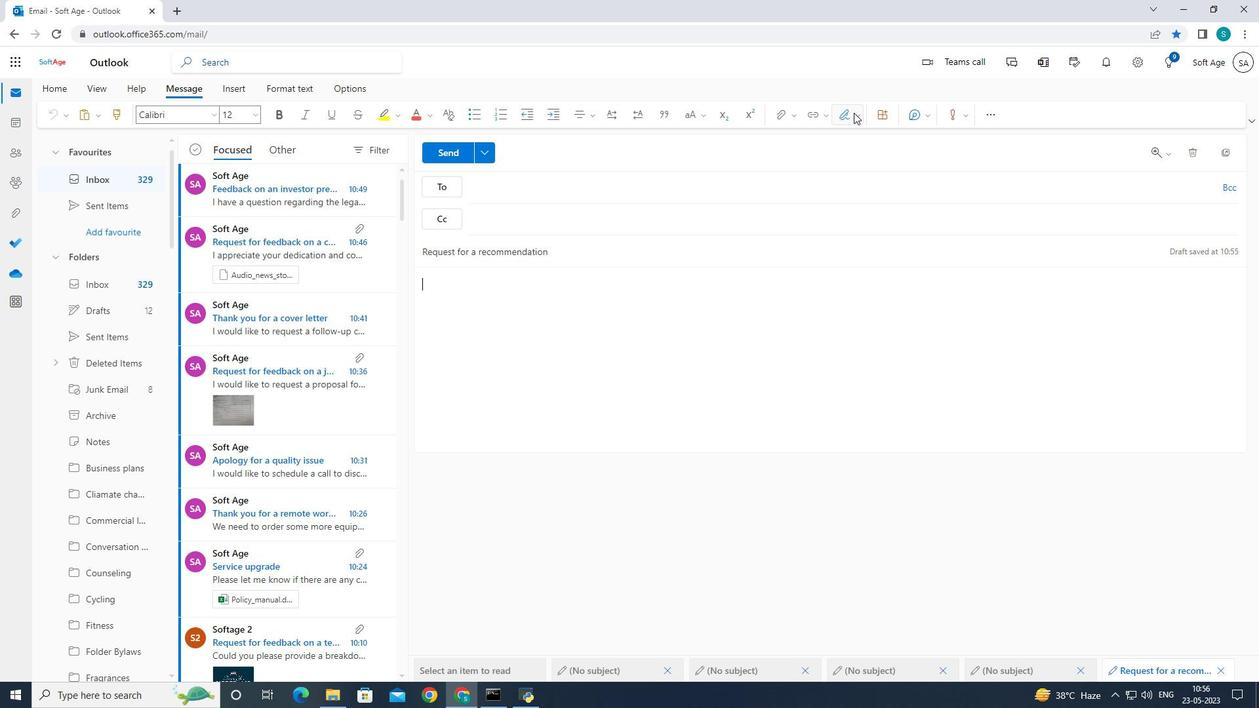
Action: Mouse moved to (834, 148)
Screenshot: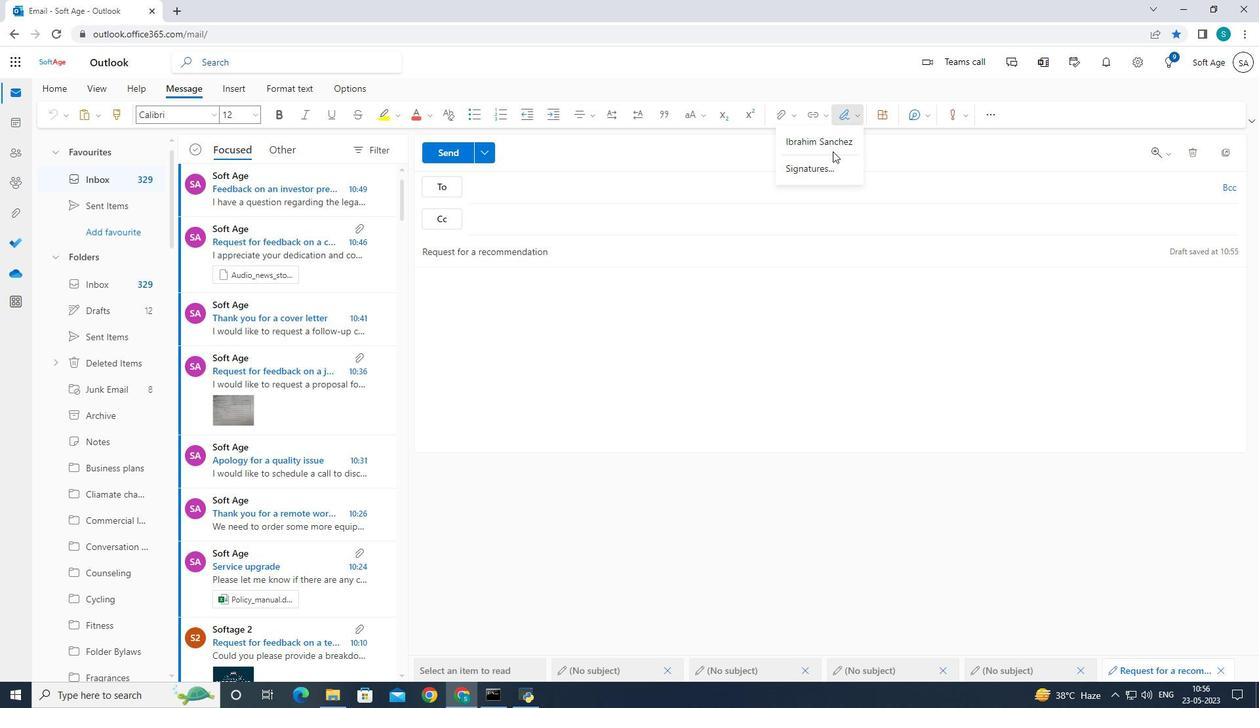 
Action: Mouse pressed left at (834, 148)
Screenshot: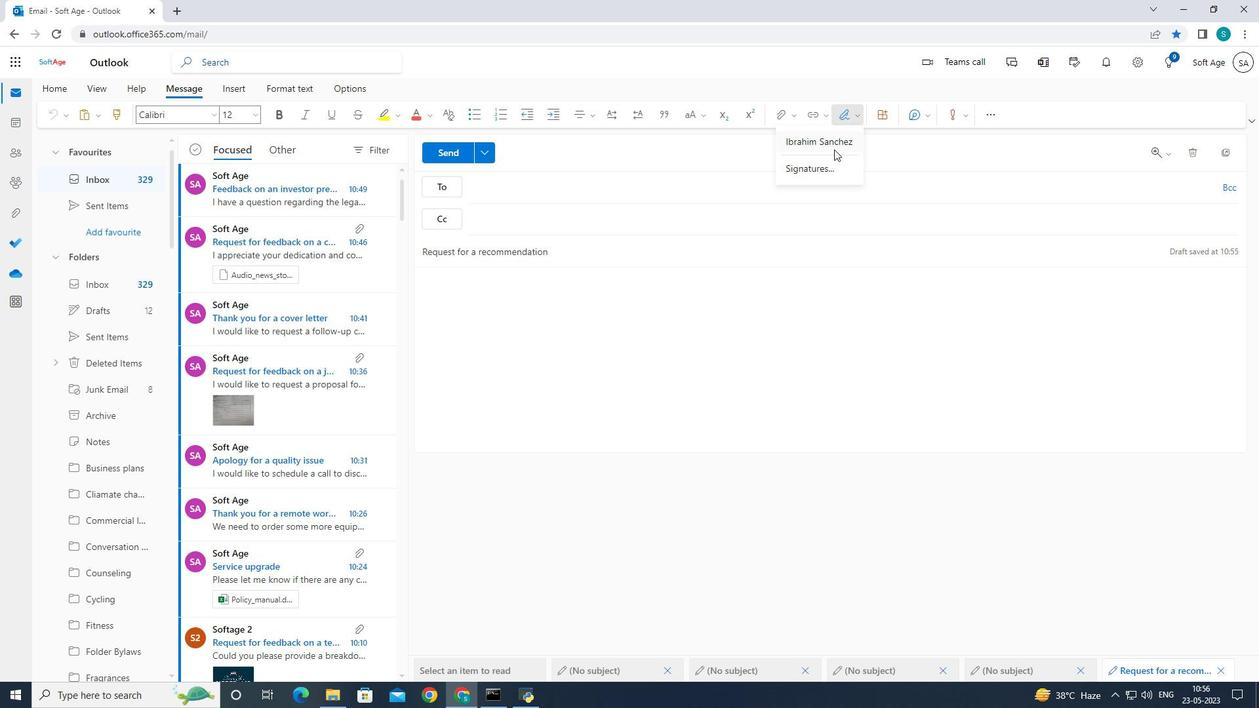
Action: Mouse moved to (666, 294)
Screenshot: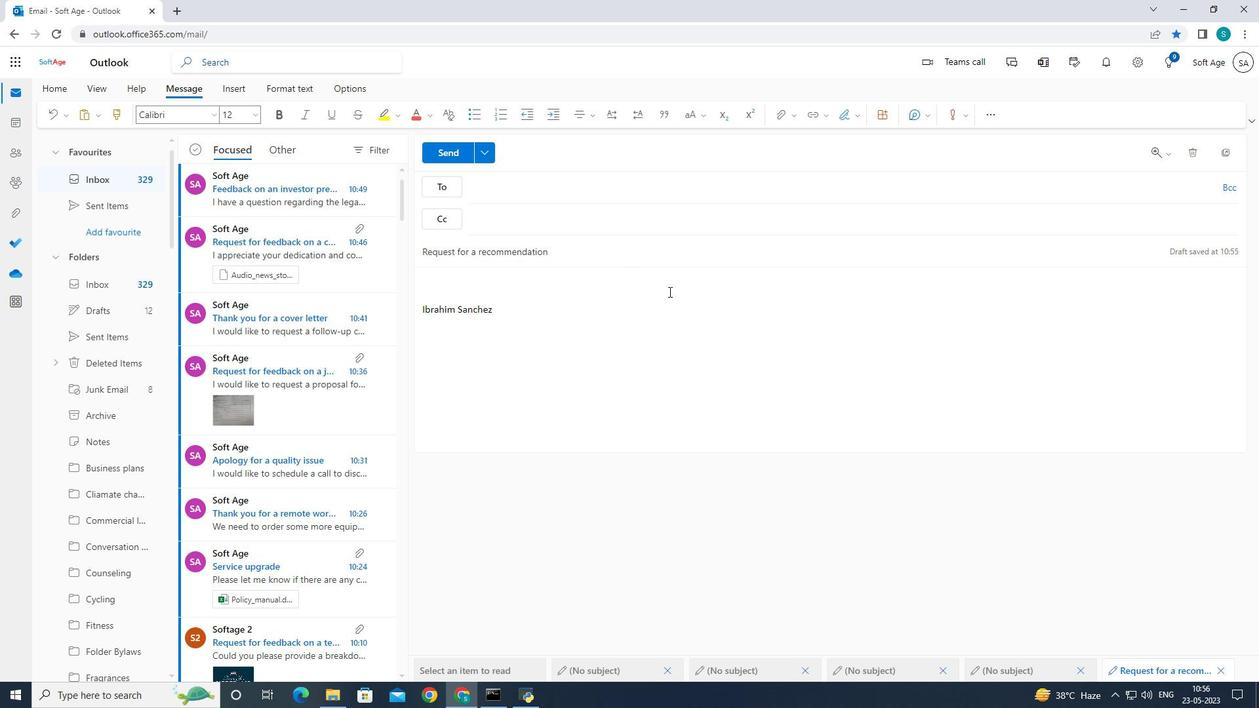 
Action: Key pressed <Key.shift>c<Key.backspace><Key.shift><Key.shift><Key.shift>Could<Key.space>you<Key.space>provide<Key.space>me<Key.space>with<Key.space>th<Key.backspace>e<Key.space>details<Key.left><Key.left><Key.left><Key.left><Key.left><Key.left><Key.left><Key.left><Key.left>h<Key.right><Key.right><Key.right><Key.right><Key.right><Key.right><Key.right><Key.right><Key.right><Key.space>of<Key.space>the<Key.space>new<Key.space>employee<Key.space>benfits<Key.left><Key.left><Key.left><Key.left>e<Key.right><Key.right><Key.right><Key.right><Key.space>program<Key.shift_r>?
Screenshot: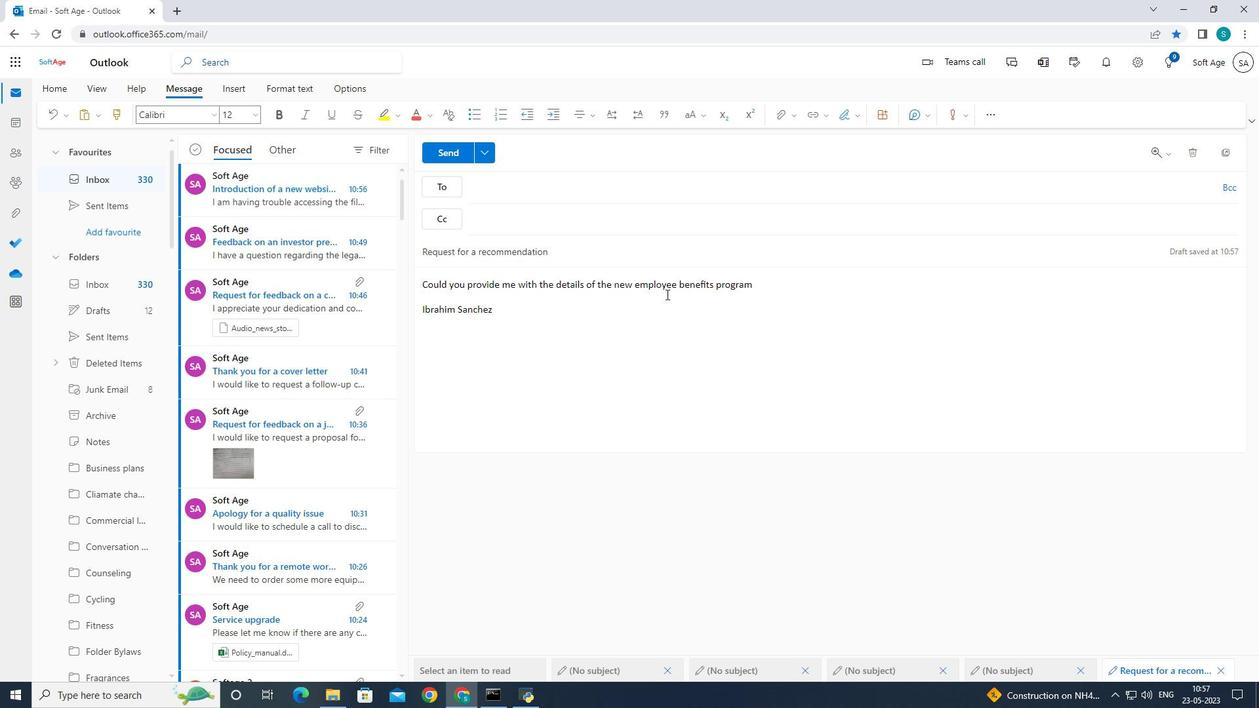 
Action: Mouse moved to (541, 195)
Screenshot: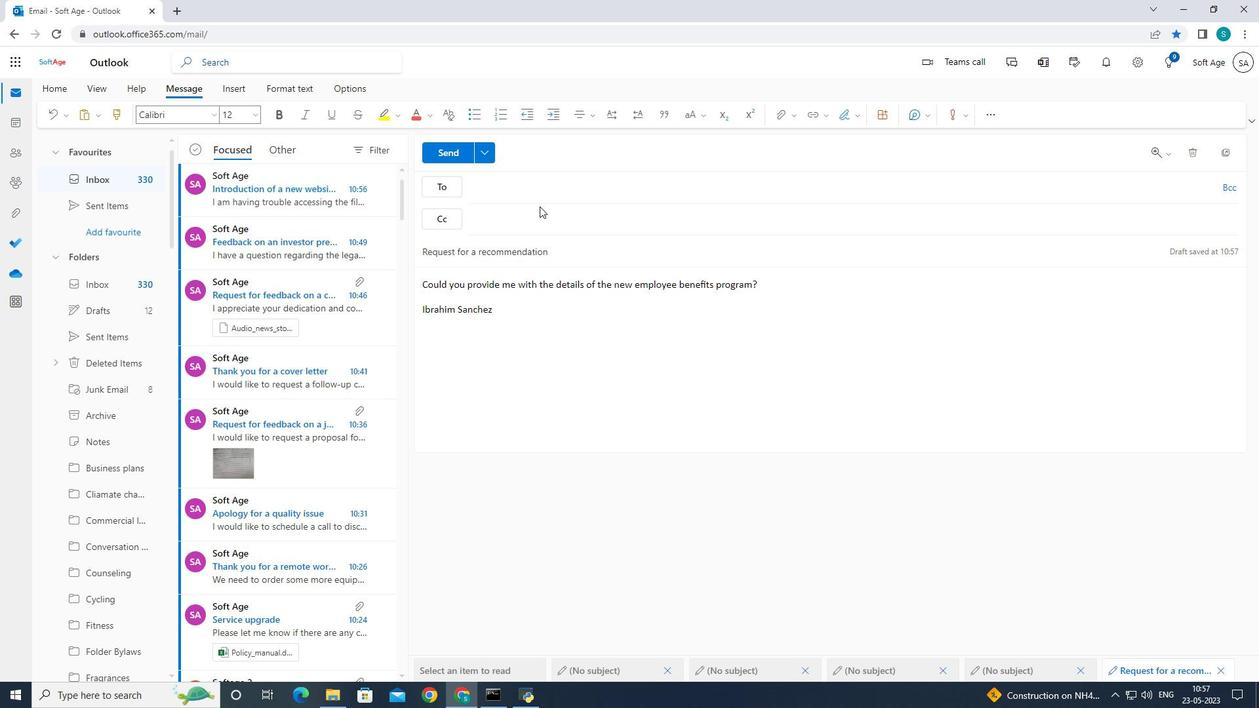 
Action: Mouse pressed left at (541, 195)
Screenshot: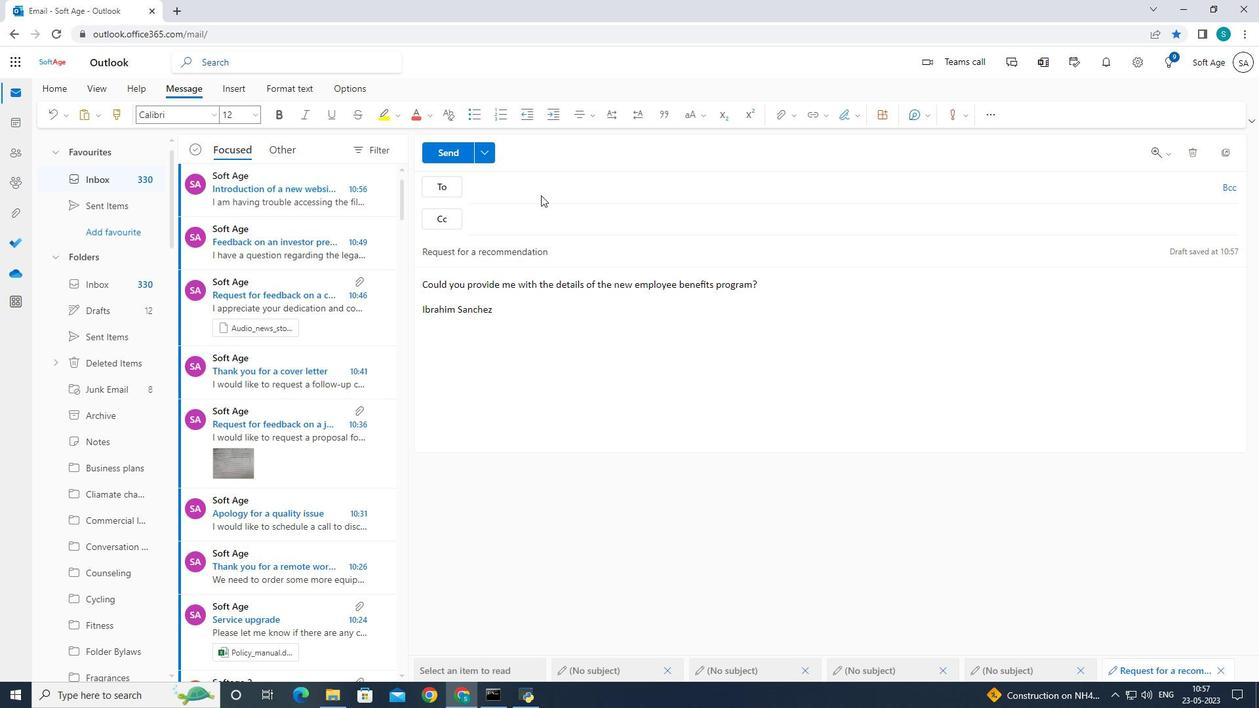 
Action: Mouse moved to (560, 190)
Screenshot: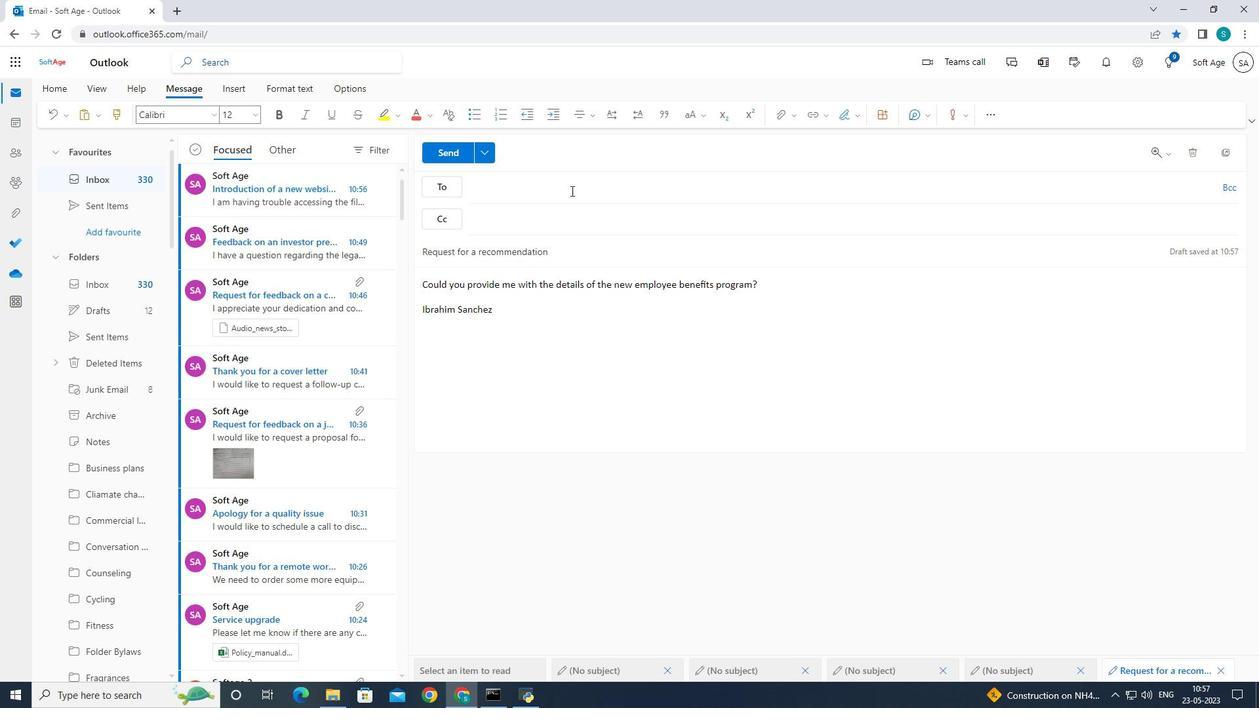
Action: Mouse pressed left at (560, 190)
Screenshot: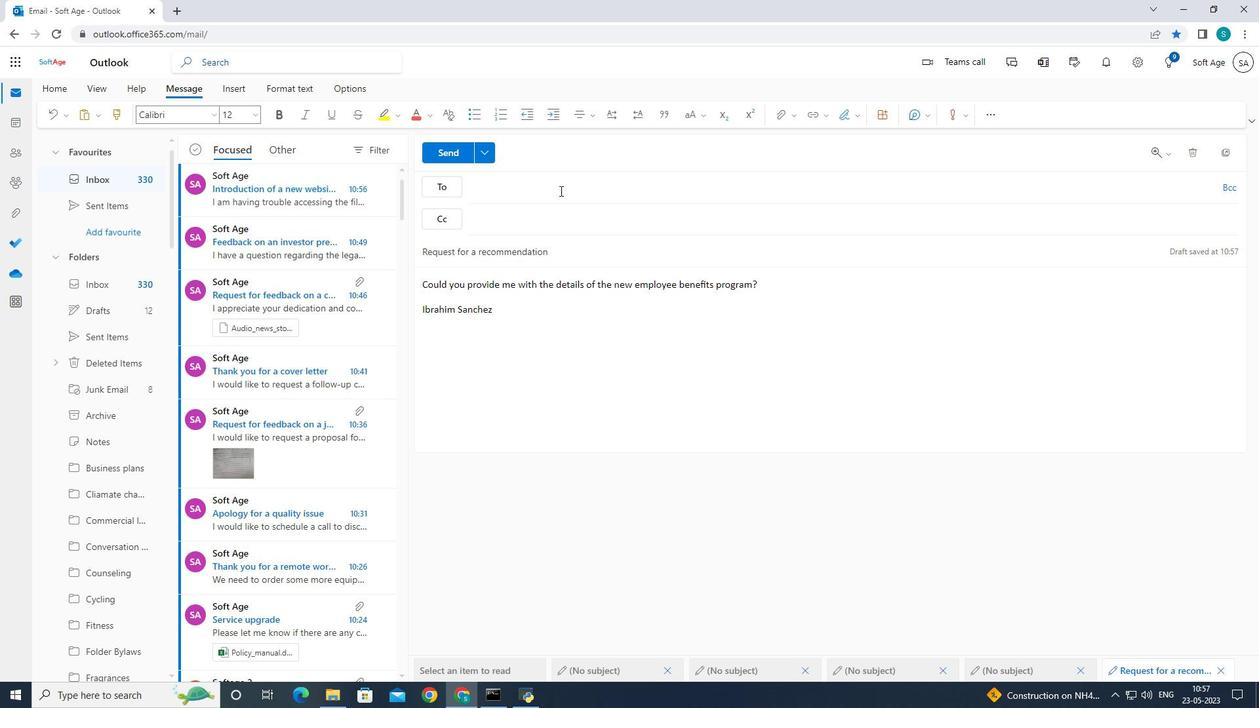 
Action: Mouse moved to (786, 229)
Screenshot: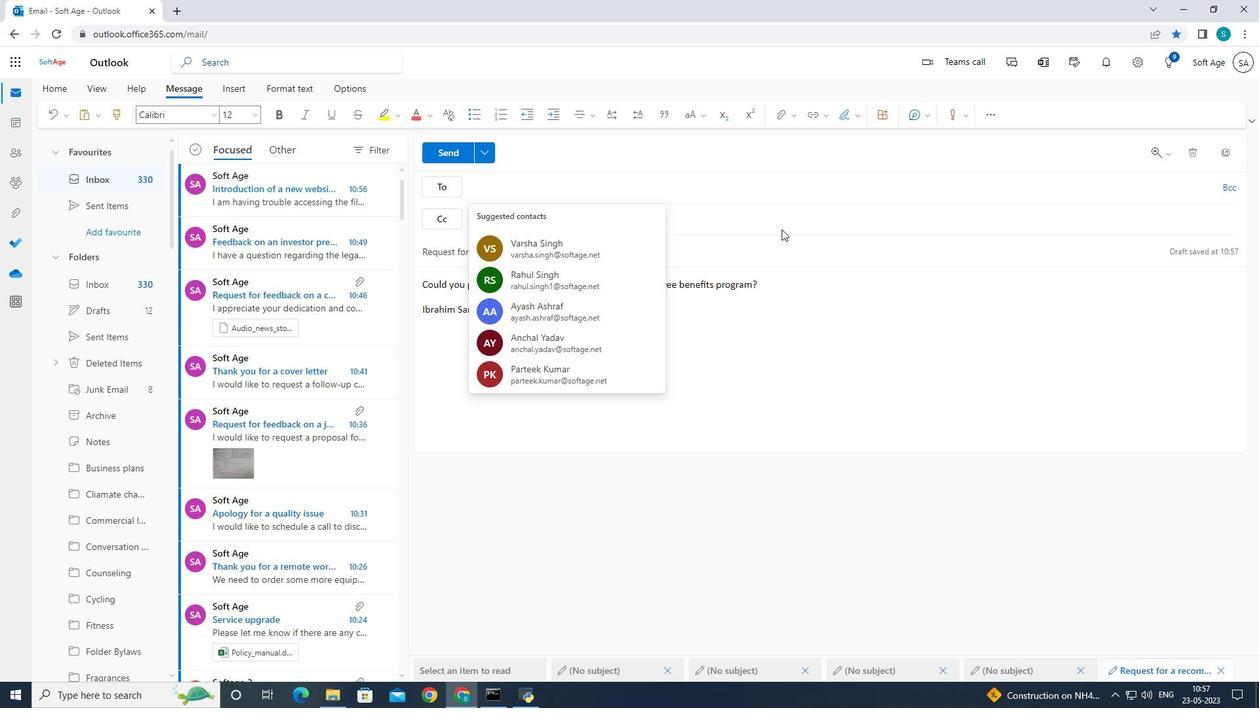 
Action: Key pressed softage.7<Key.shift>@softage.net
Screenshot: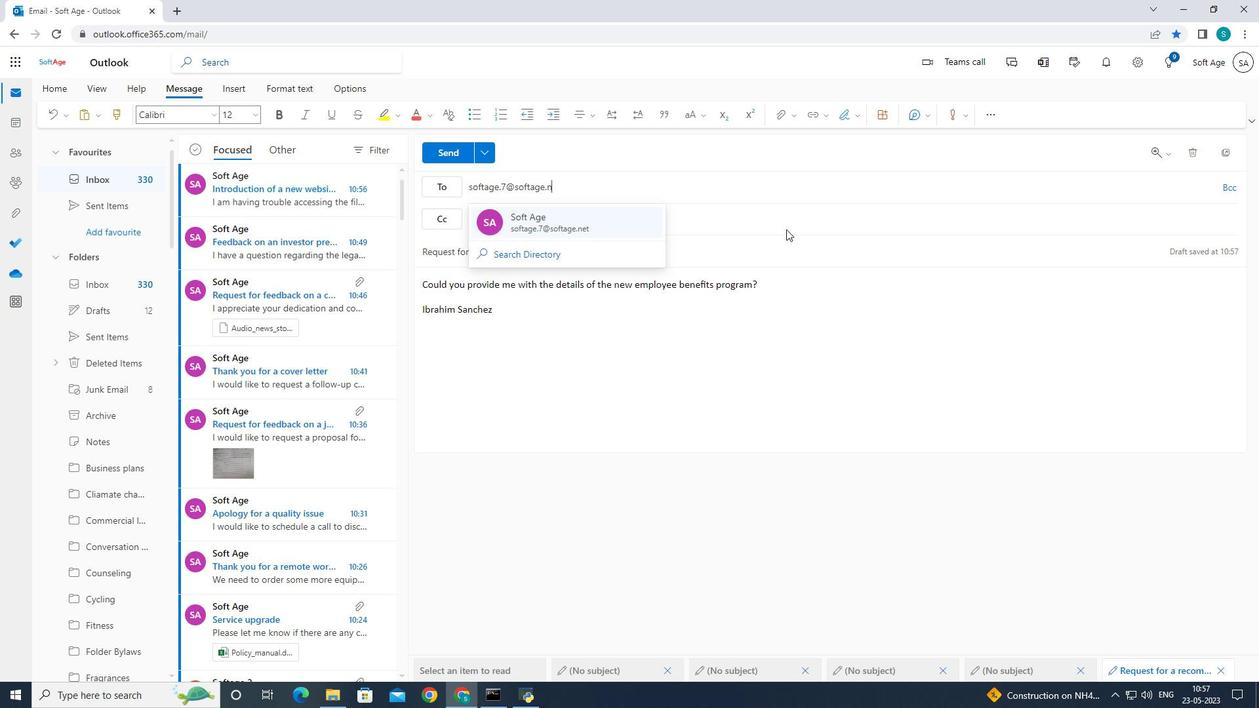 
Action: Mouse moved to (546, 229)
Screenshot: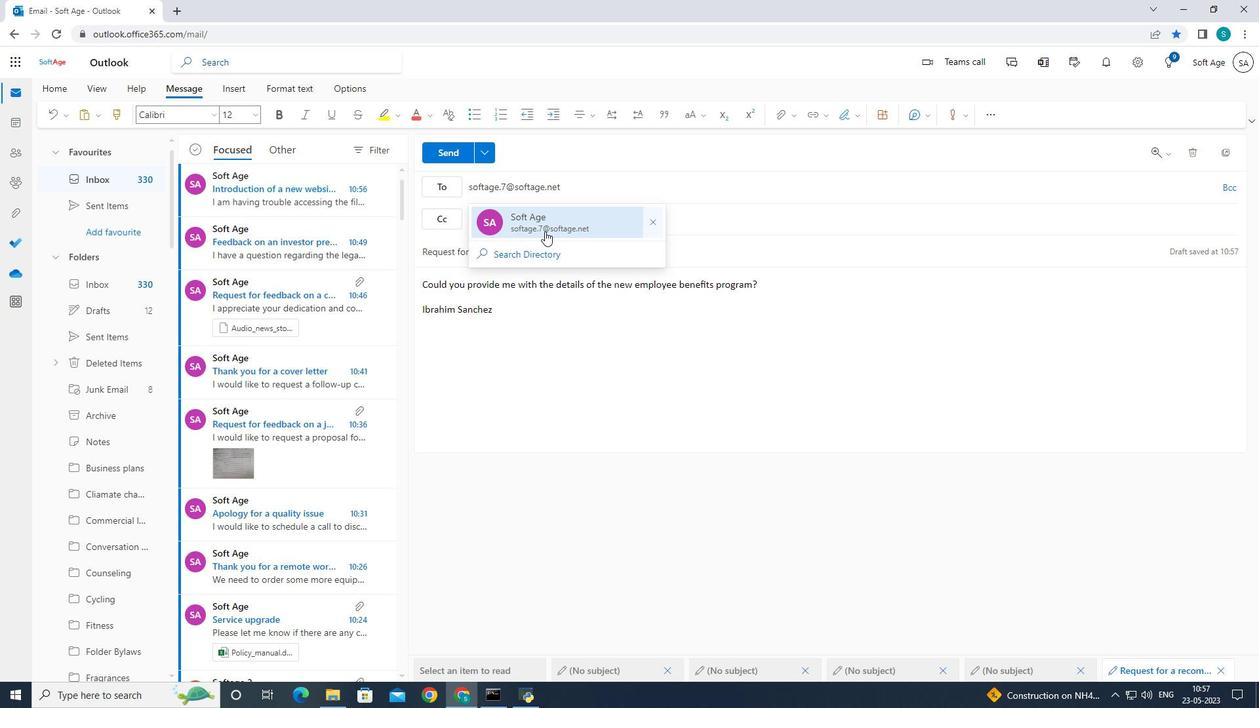 
Action: Mouse pressed left at (546, 229)
Screenshot: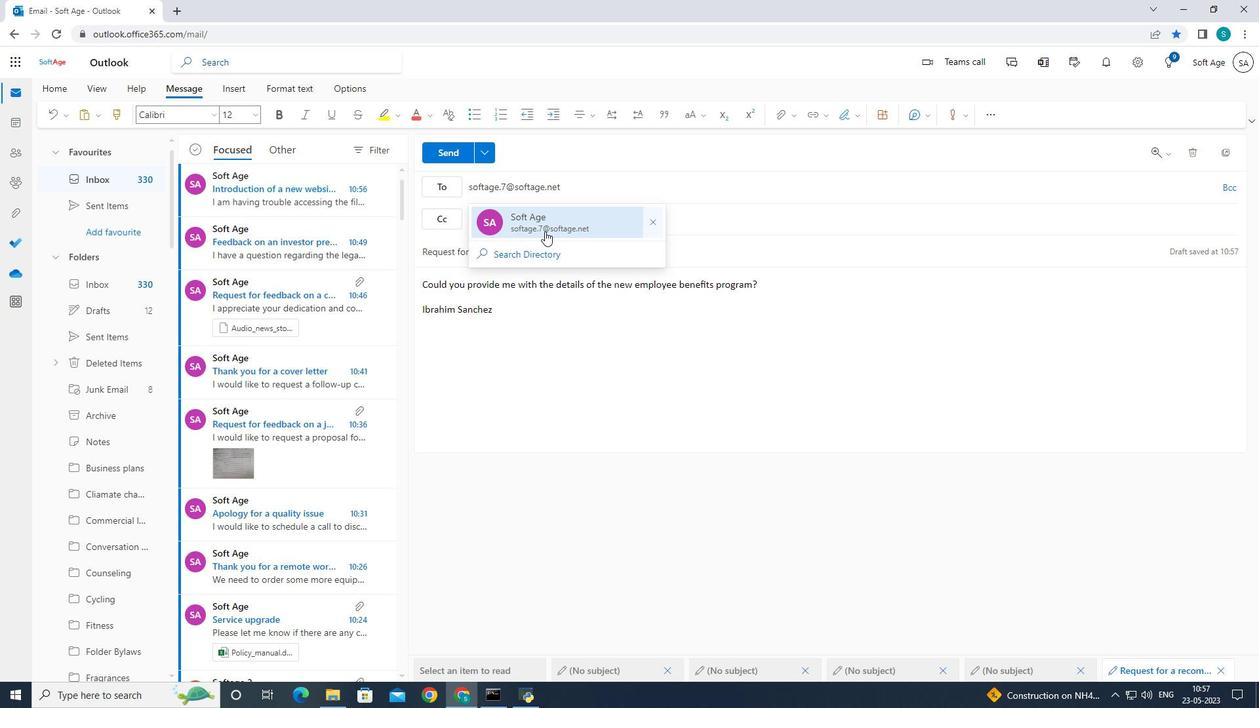
Action: Mouse moved to (121, 433)
Screenshot: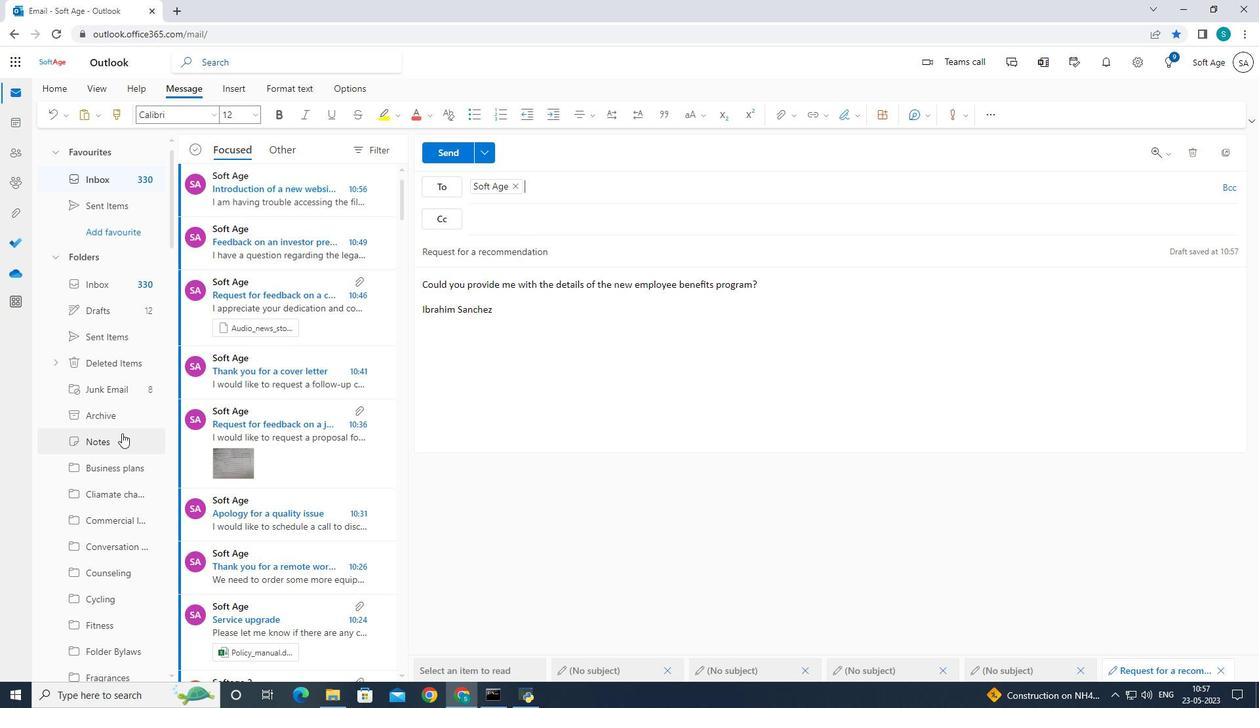 
Action: Mouse scrolled (121, 433) with delta (0, 0)
Screenshot: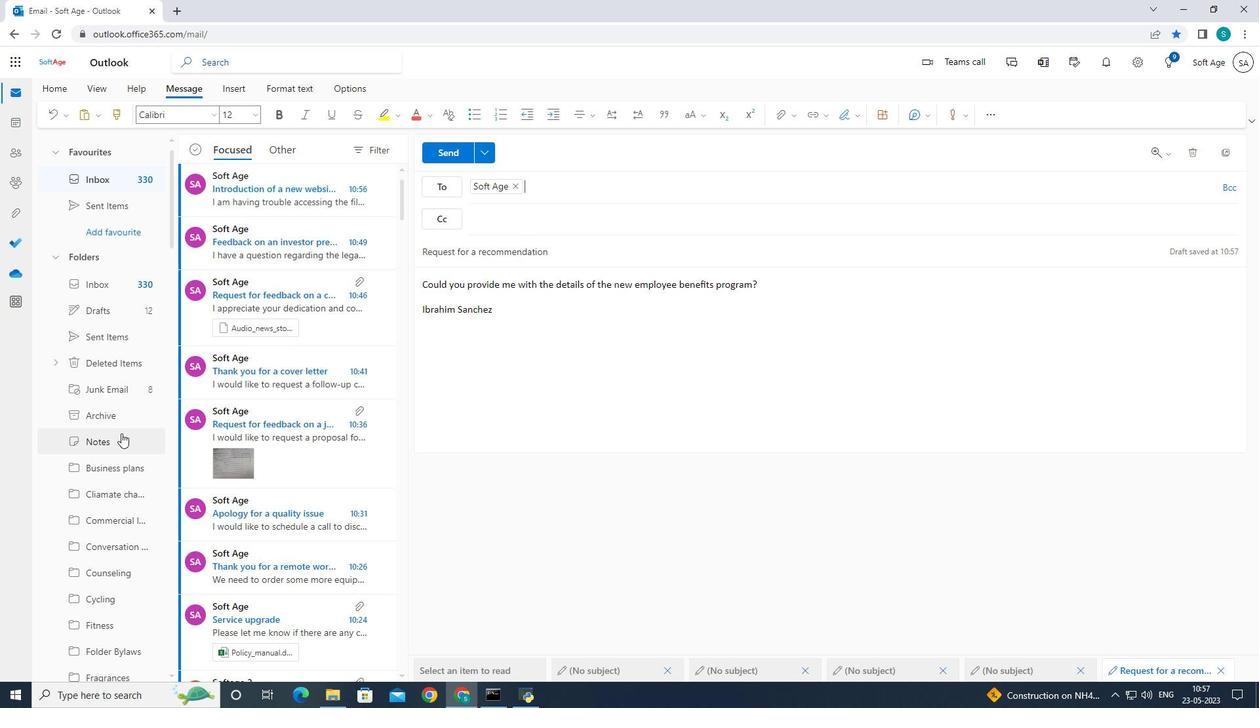 
Action: Mouse scrolled (121, 433) with delta (0, 0)
Screenshot: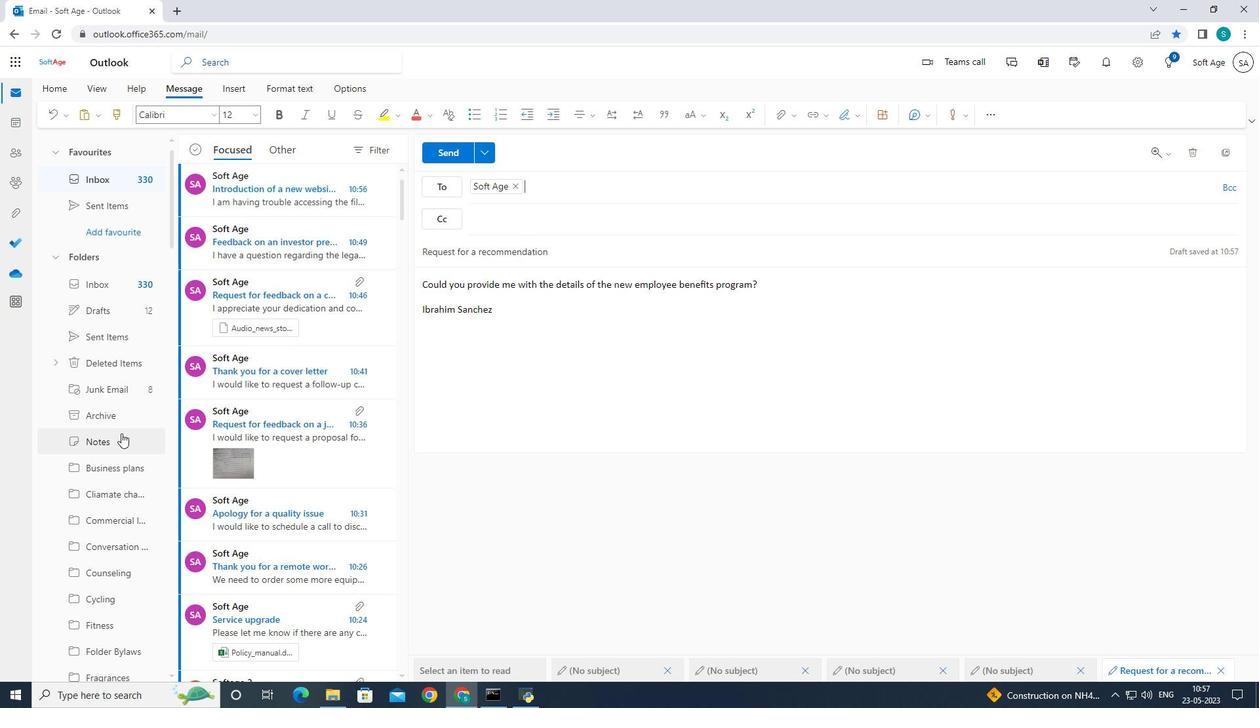 
Action: Mouse scrolled (121, 433) with delta (0, 0)
Screenshot: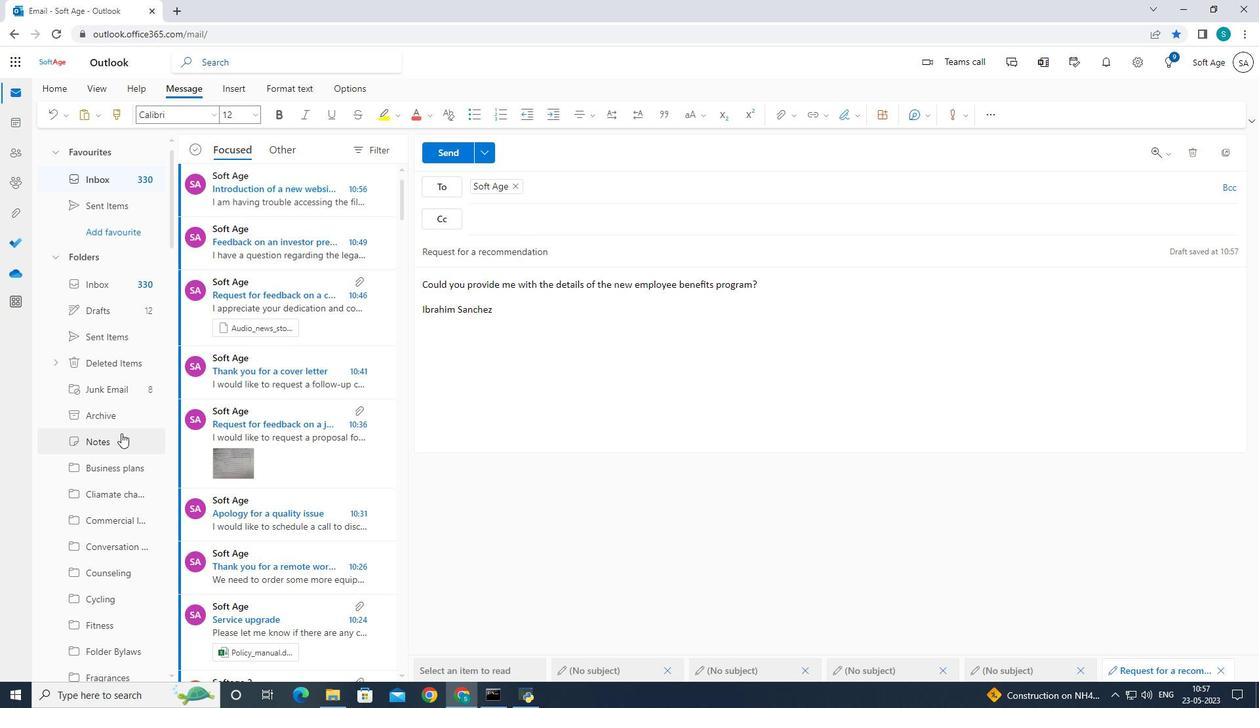 
Action: Mouse scrolled (121, 433) with delta (0, 0)
Screenshot: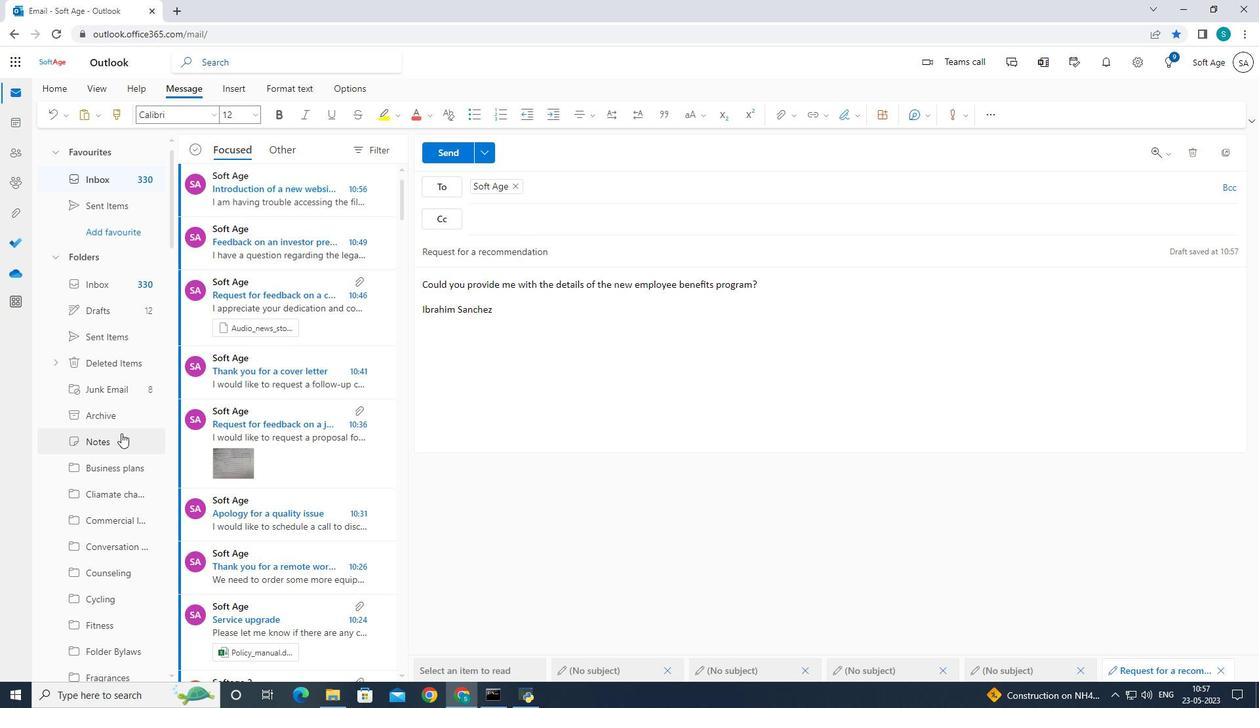
Action: Mouse scrolled (121, 433) with delta (0, 0)
Screenshot: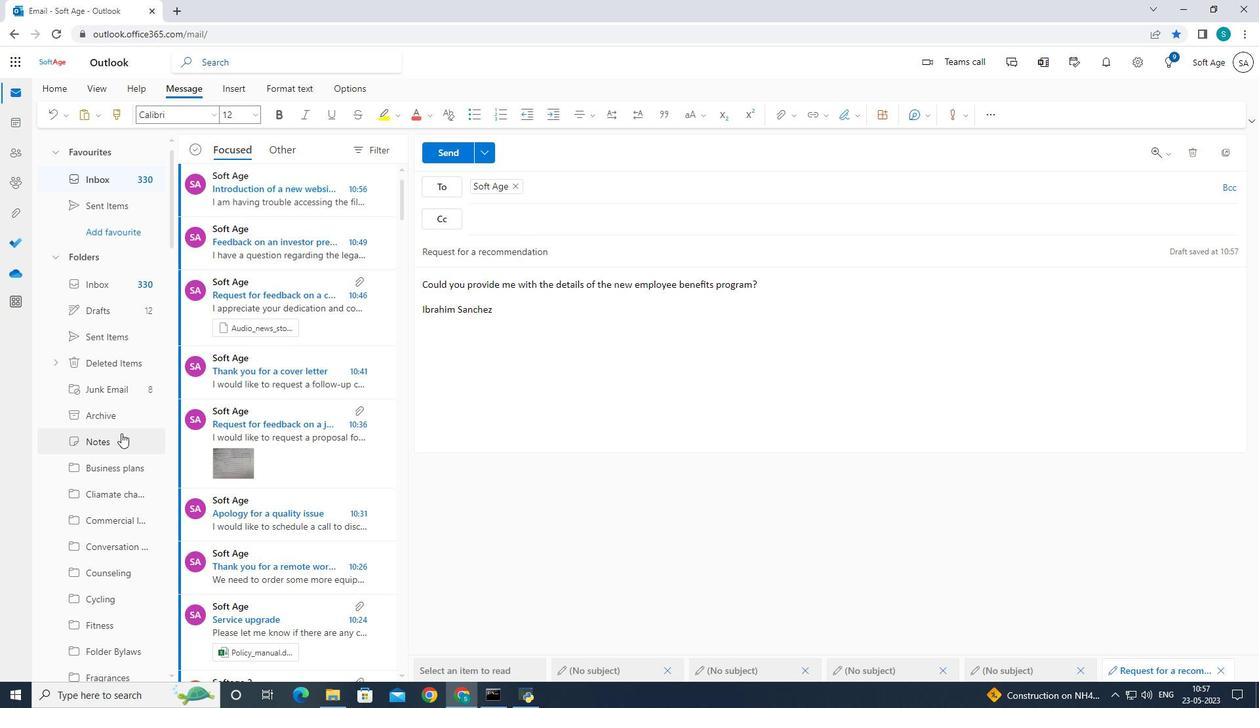 
Action: Mouse moved to (121, 429)
Screenshot: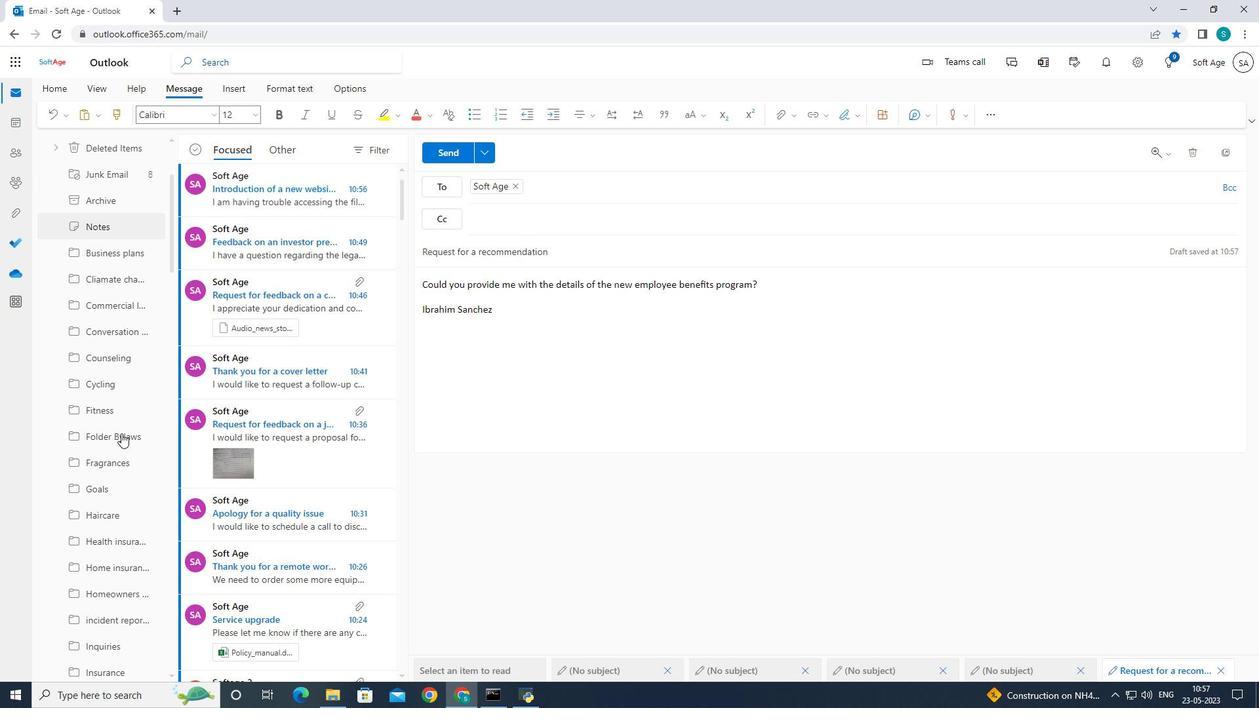 
Action: Mouse scrolled (121, 429) with delta (0, 0)
Screenshot: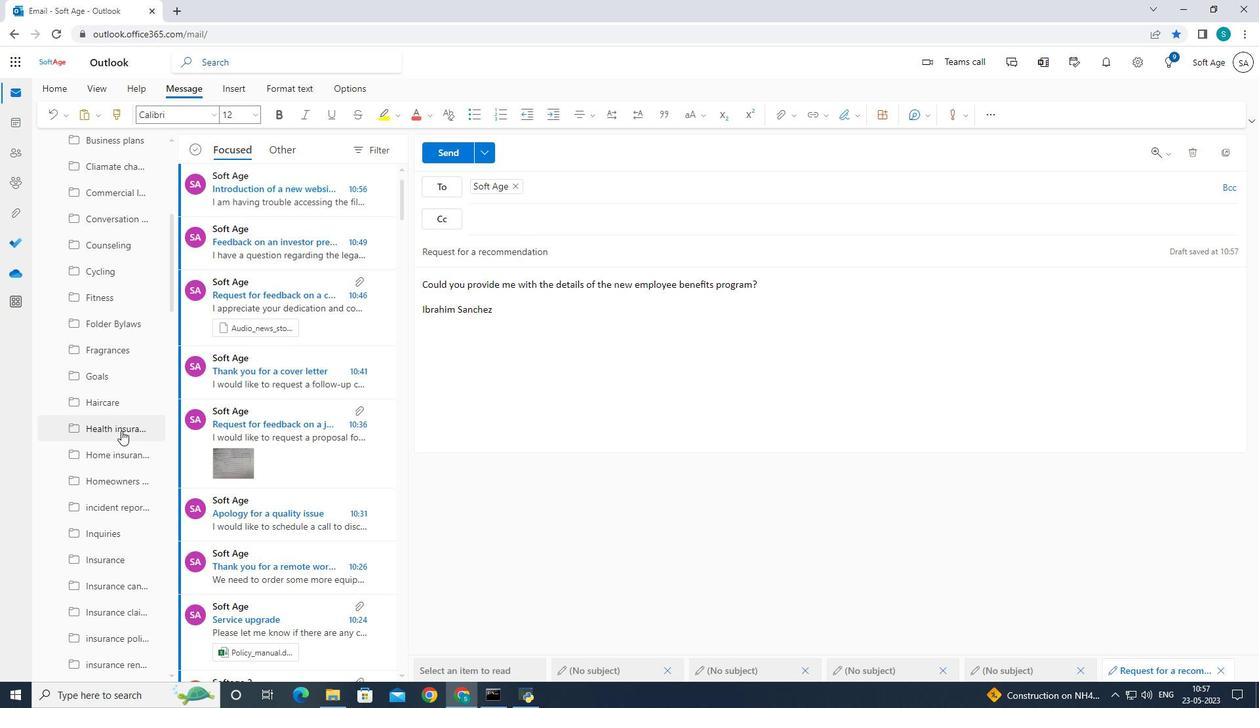 
Action: Mouse scrolled (121, 429) with delta (0, 0)
Screenshot: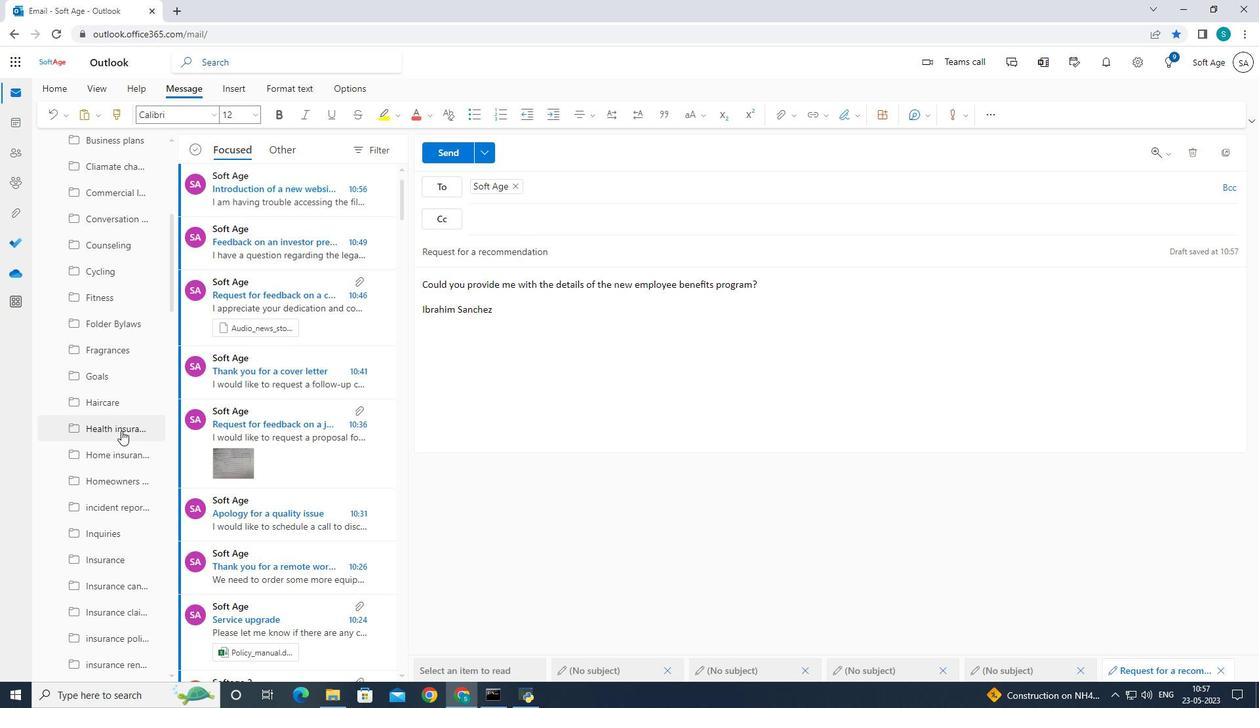 
Action: Mouse scrolled (121, 429) with delta (0, 0)
Screenshot: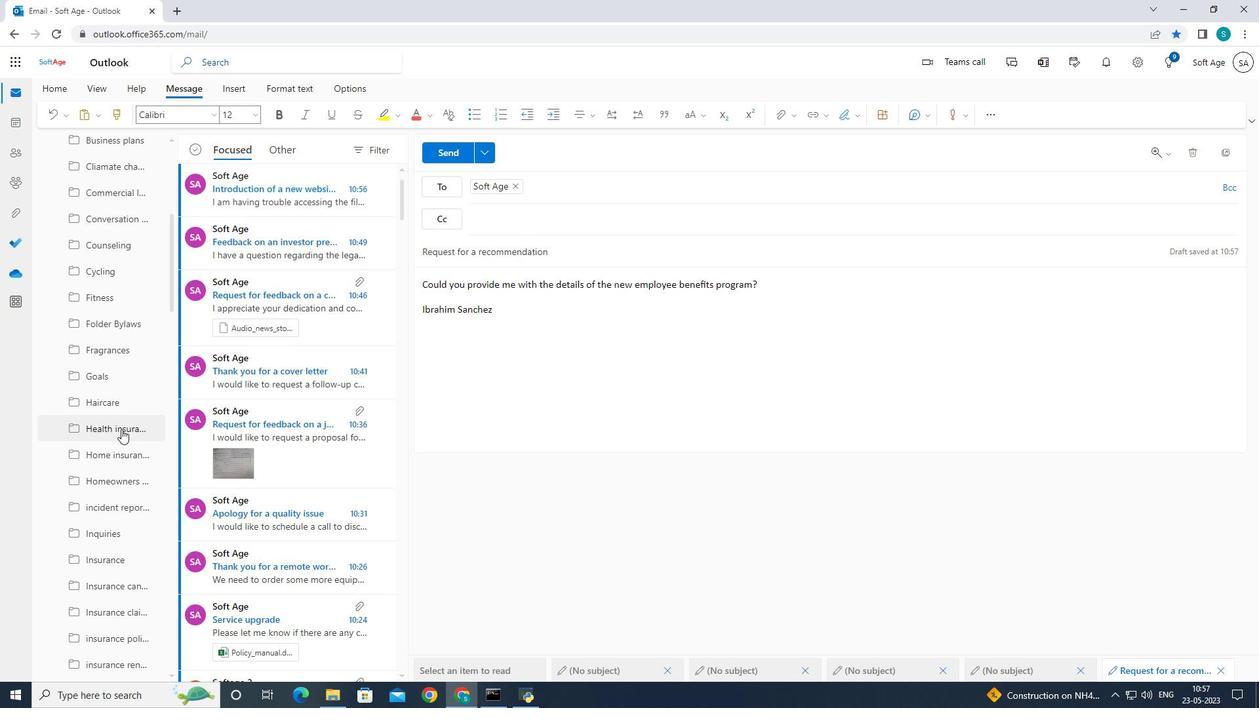 
Action: Mouse scrolled (121, 429) with delta (0, 0)
Screenshot: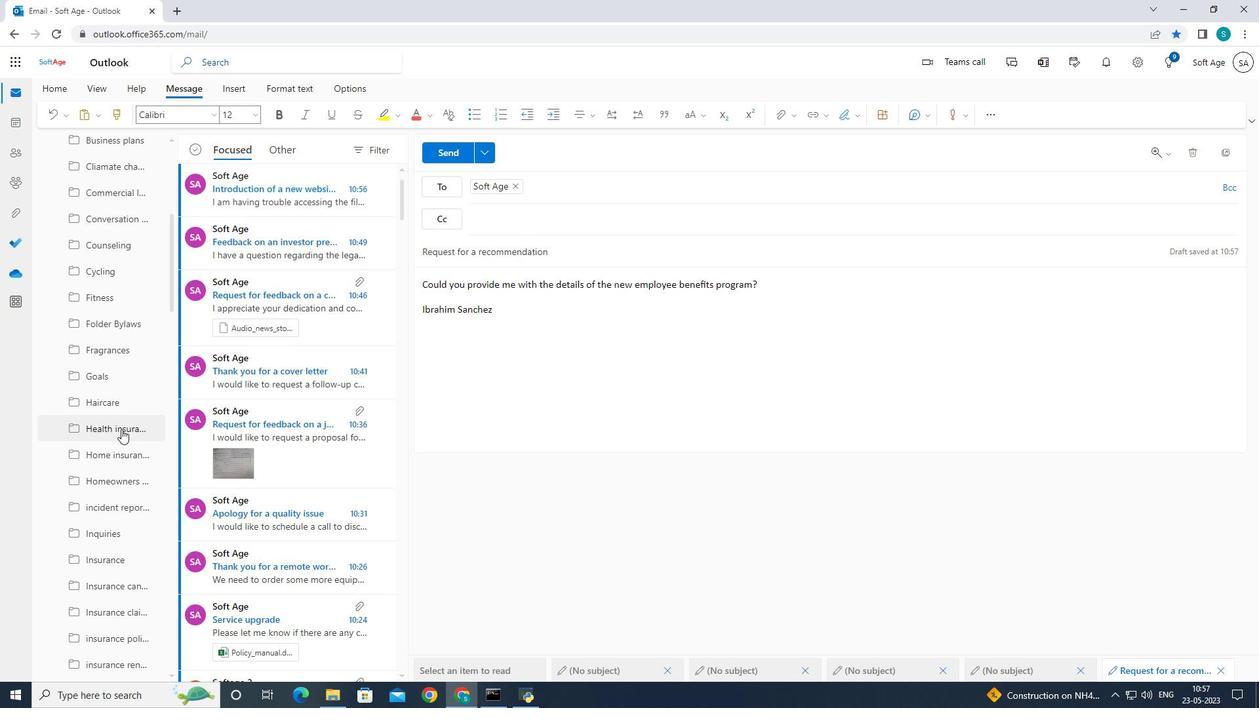 
Action: Mouse moved to (122, 425)
Screenshot: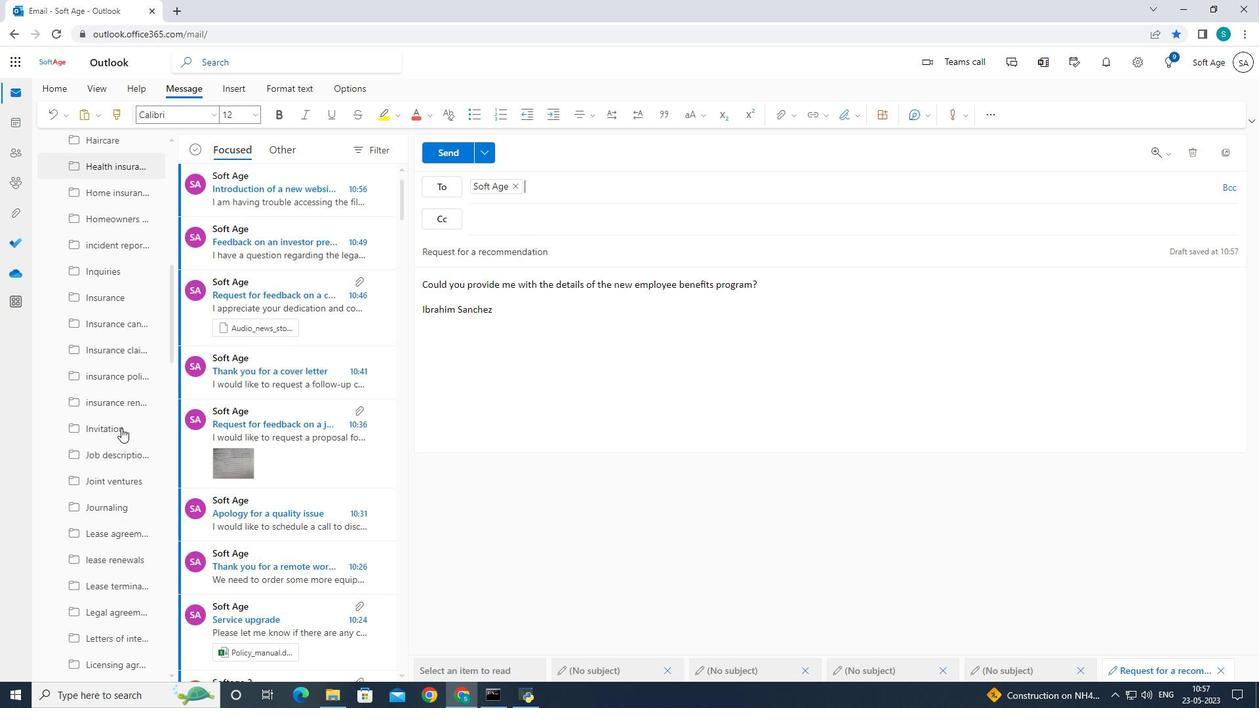 
Action: Mouse scrolled (122, 424) with delta (0, 0)
Screenshot: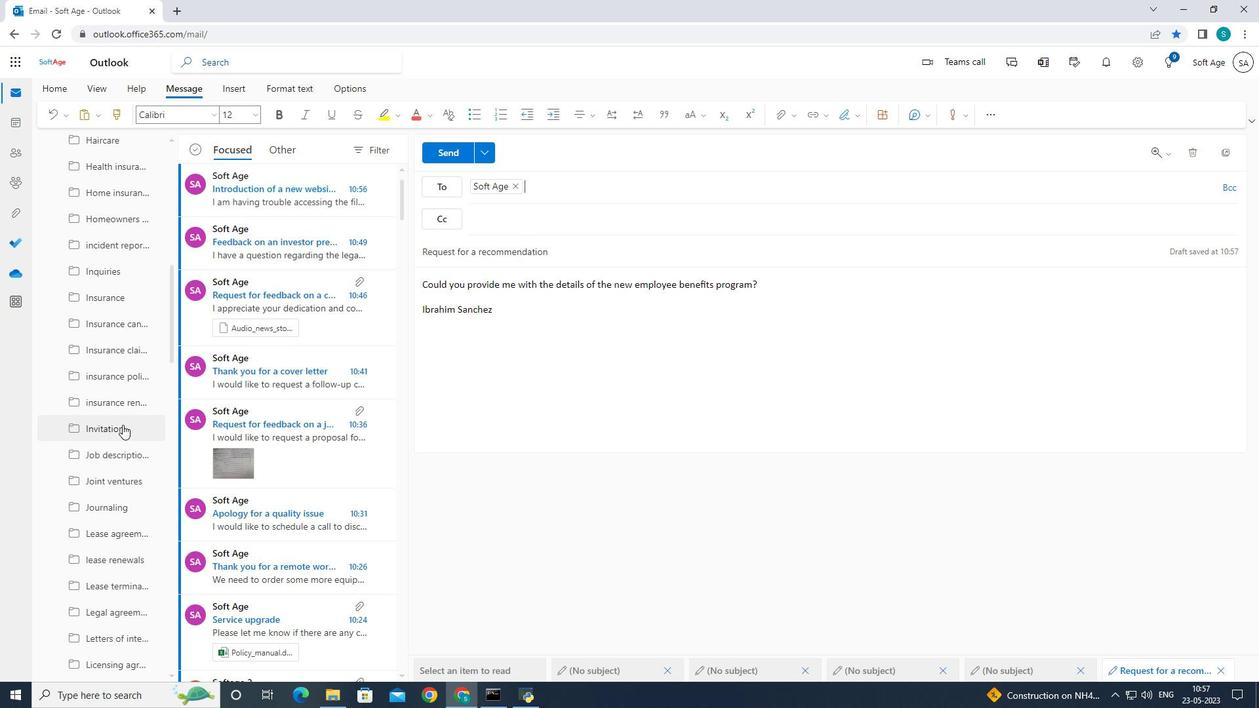 
Action: Mouse moved to (122, 425)
Screenshot: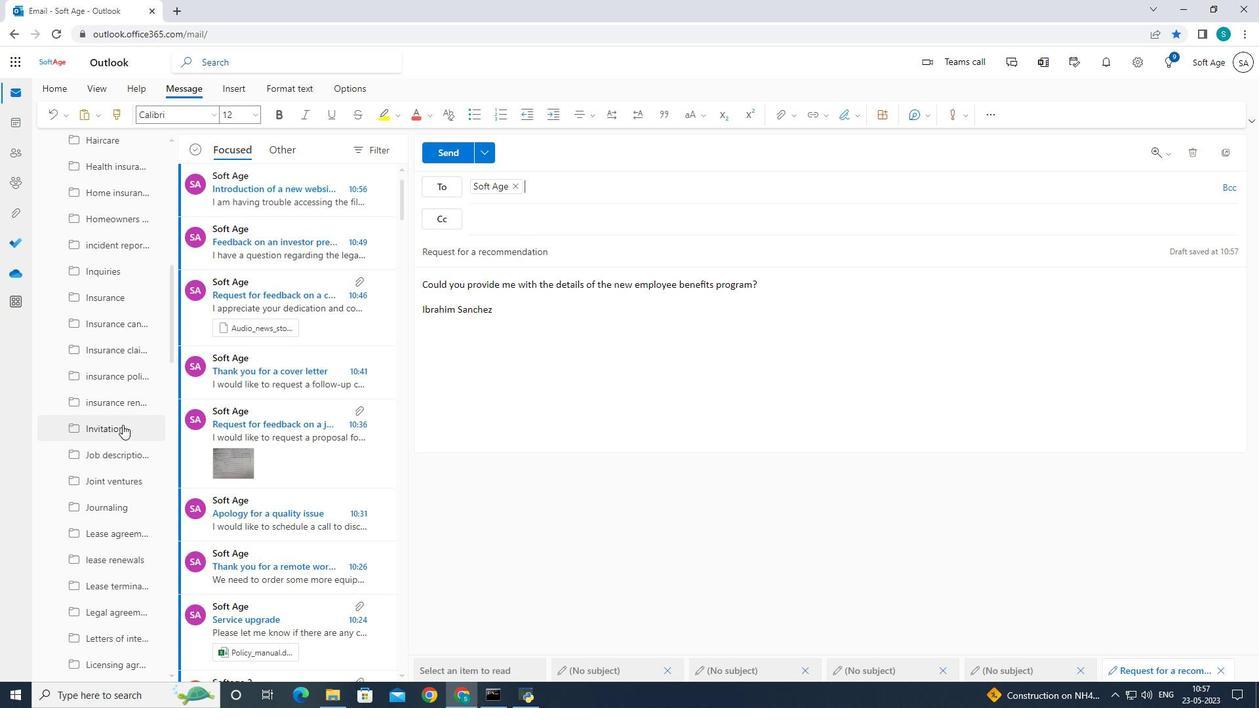 
Action: Mouse scrolled (122, 424) with delta (0, 0)
Screenshot: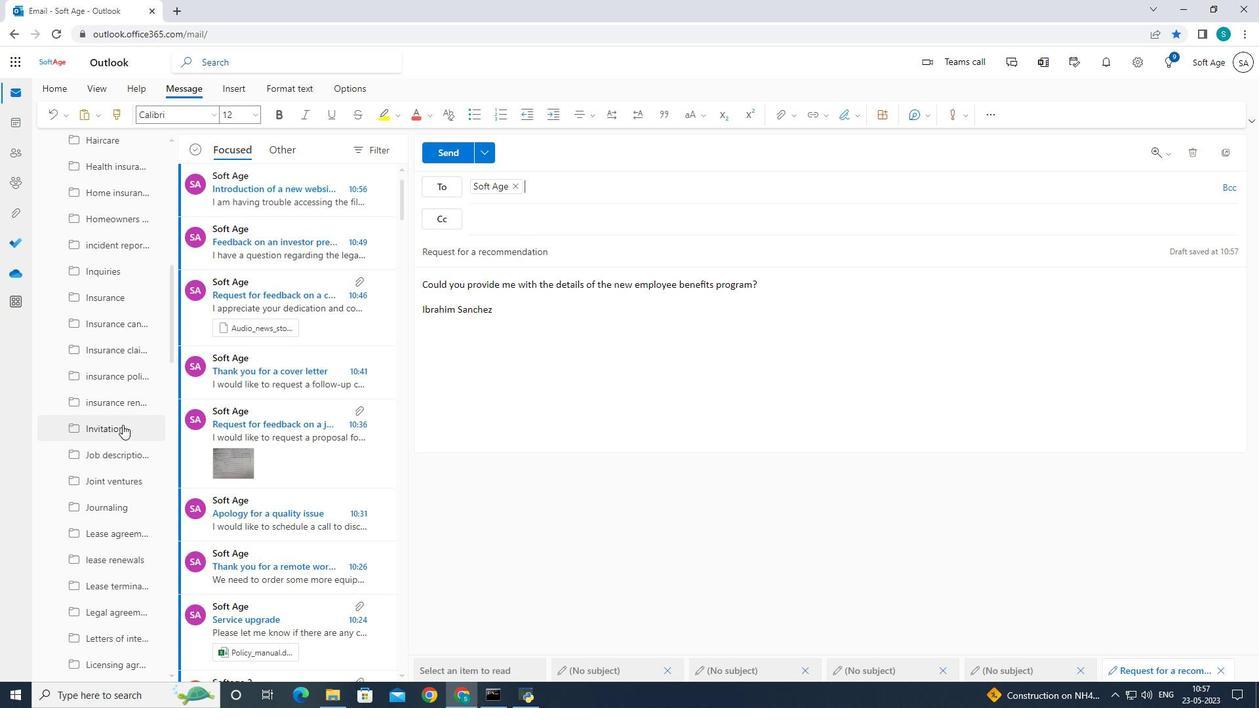 
Action: Mouse scrolled (122, 424) with delta (0, 0)
Screenshot: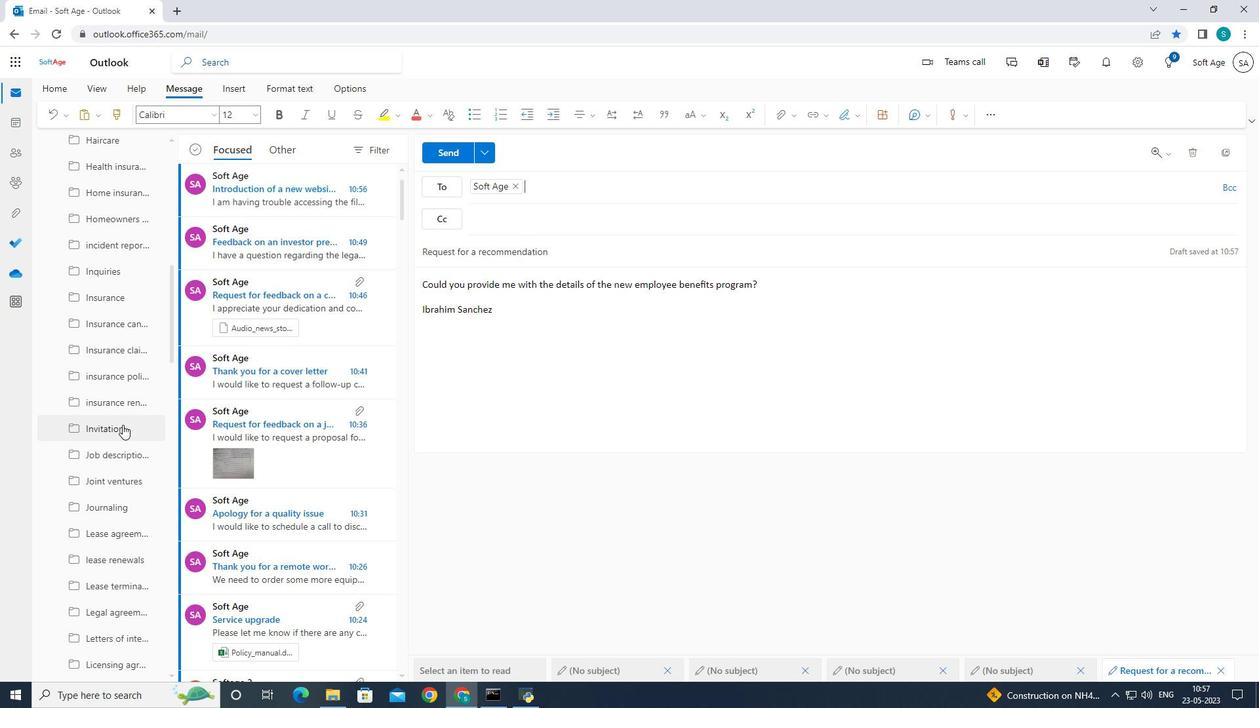 
Action: Mouse scrolled (122, 424) with delta (0, 0)
Screenshot: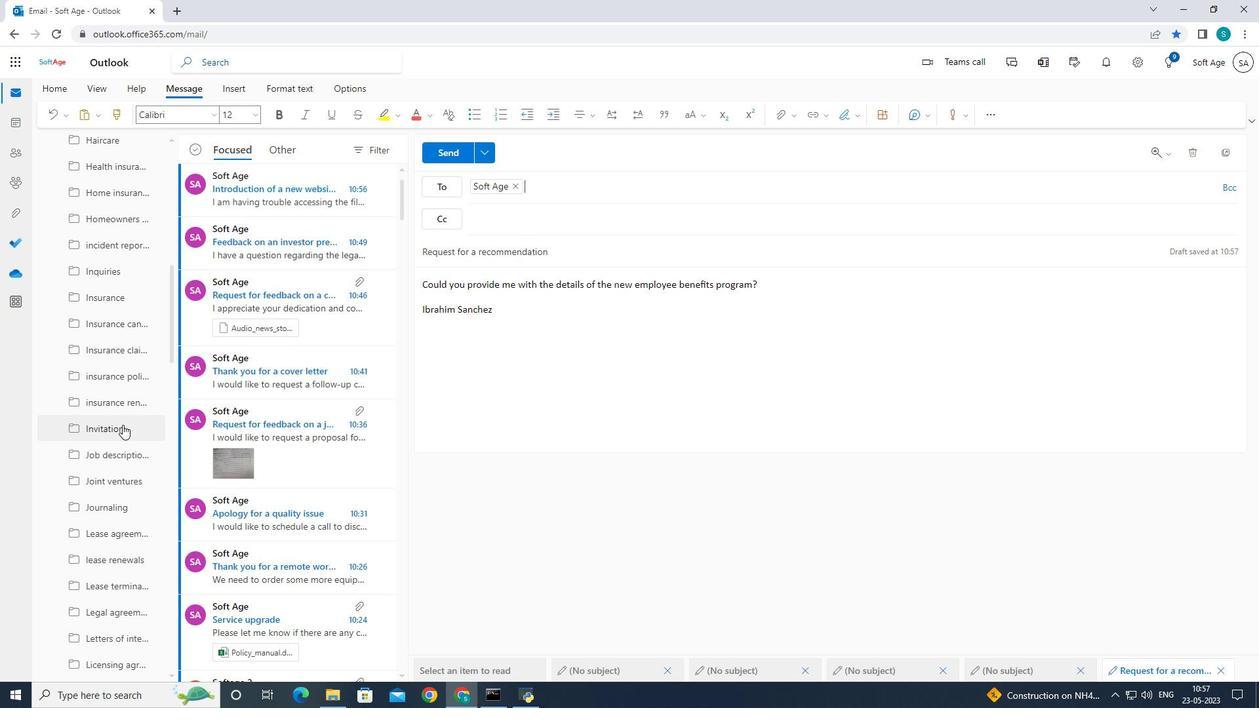
Action: Mouse scrolled (122, 424) with delta (0, 0)
Screenshot: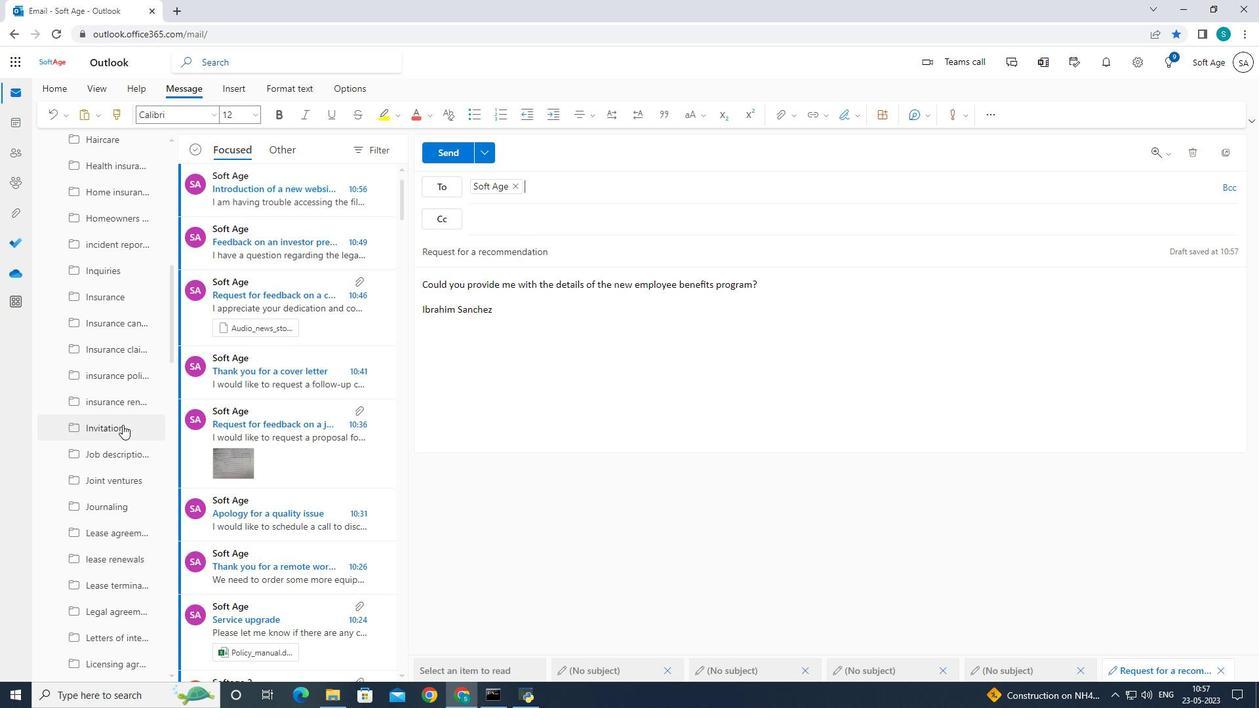 
Action: Mouse moved to (125, 422)
Screenshot: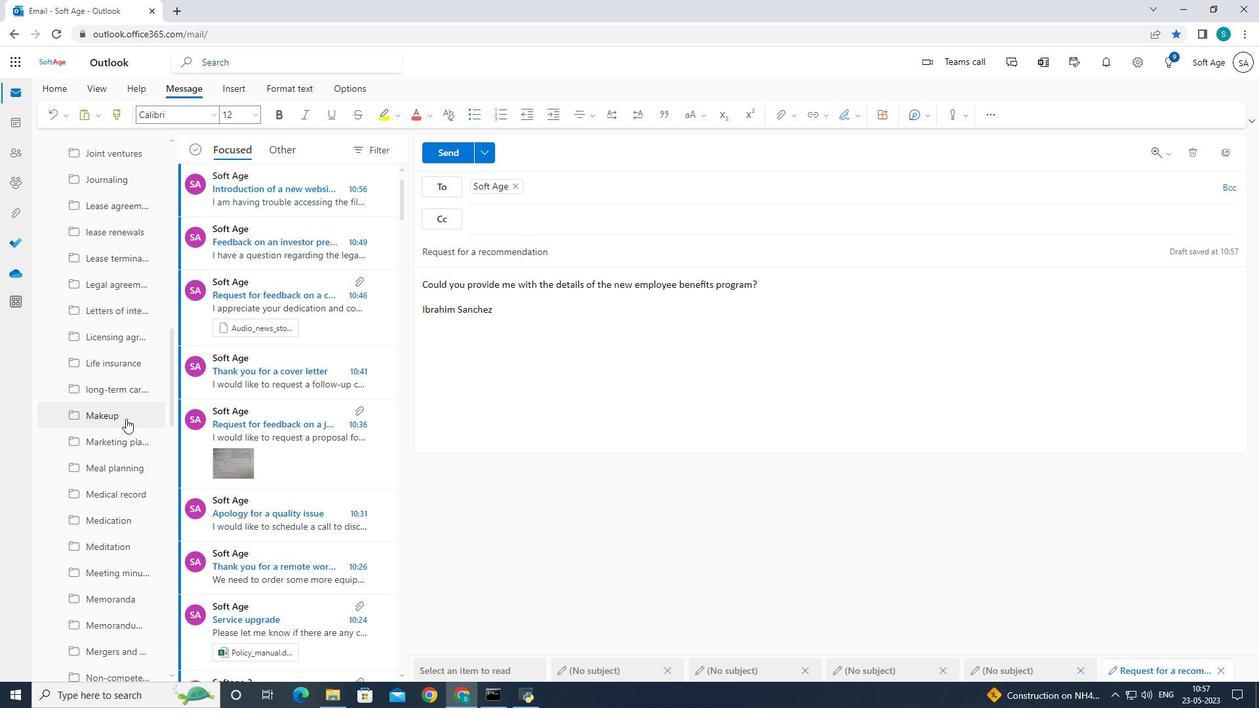 
Action: Mouse scrolled (125, 419) with delta (0, 0)
Screenshot: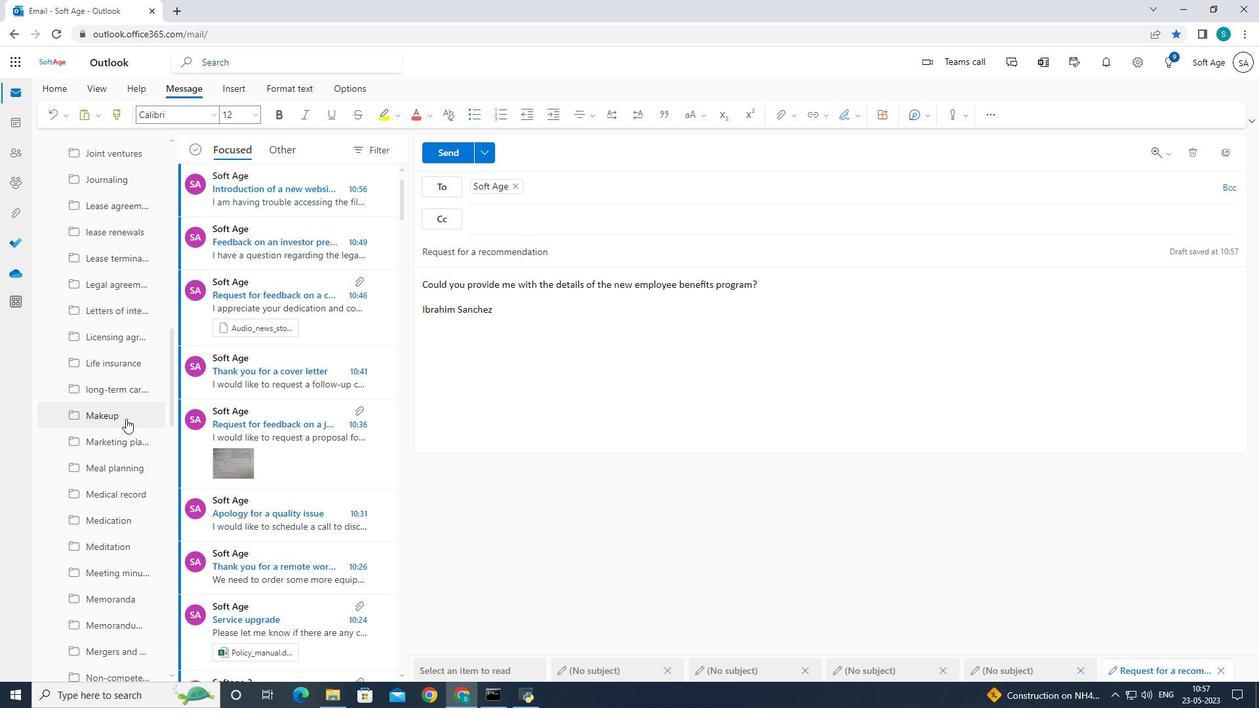 
Action: Mouse moved to (125, 423)
Screenshot: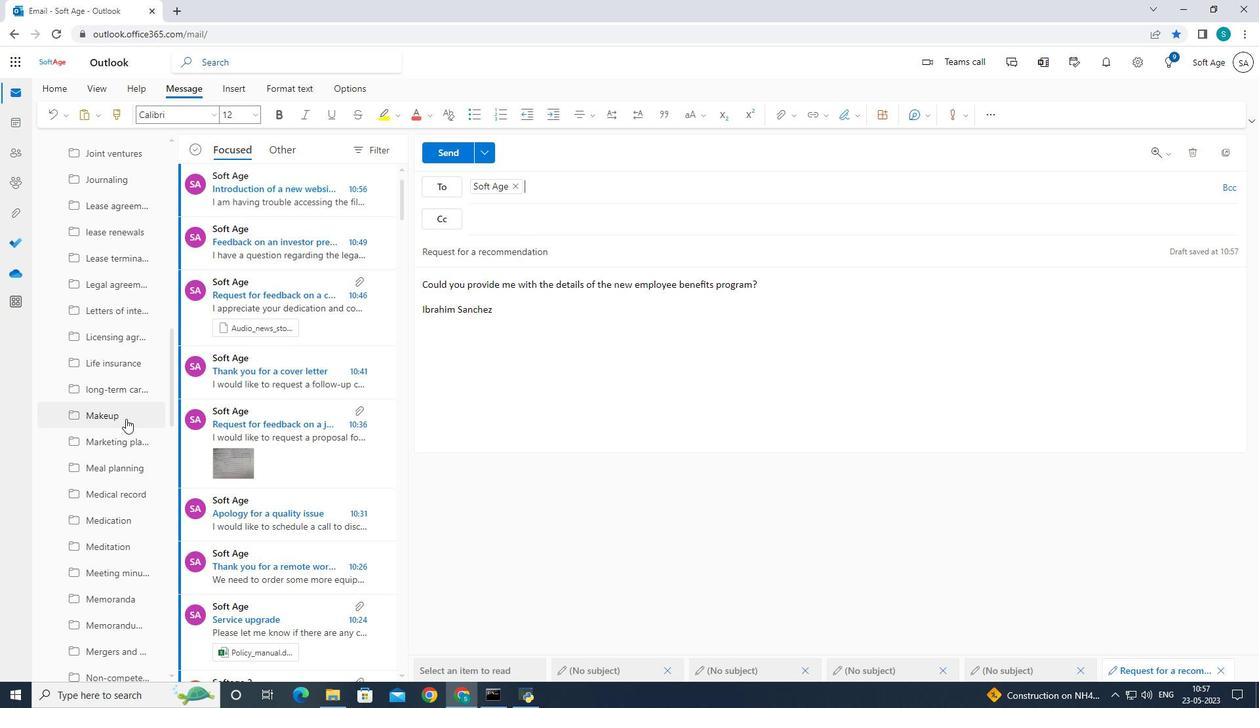 
Action: Mouse scrolled (125, 421) with delta (0, 0)
Screenshot: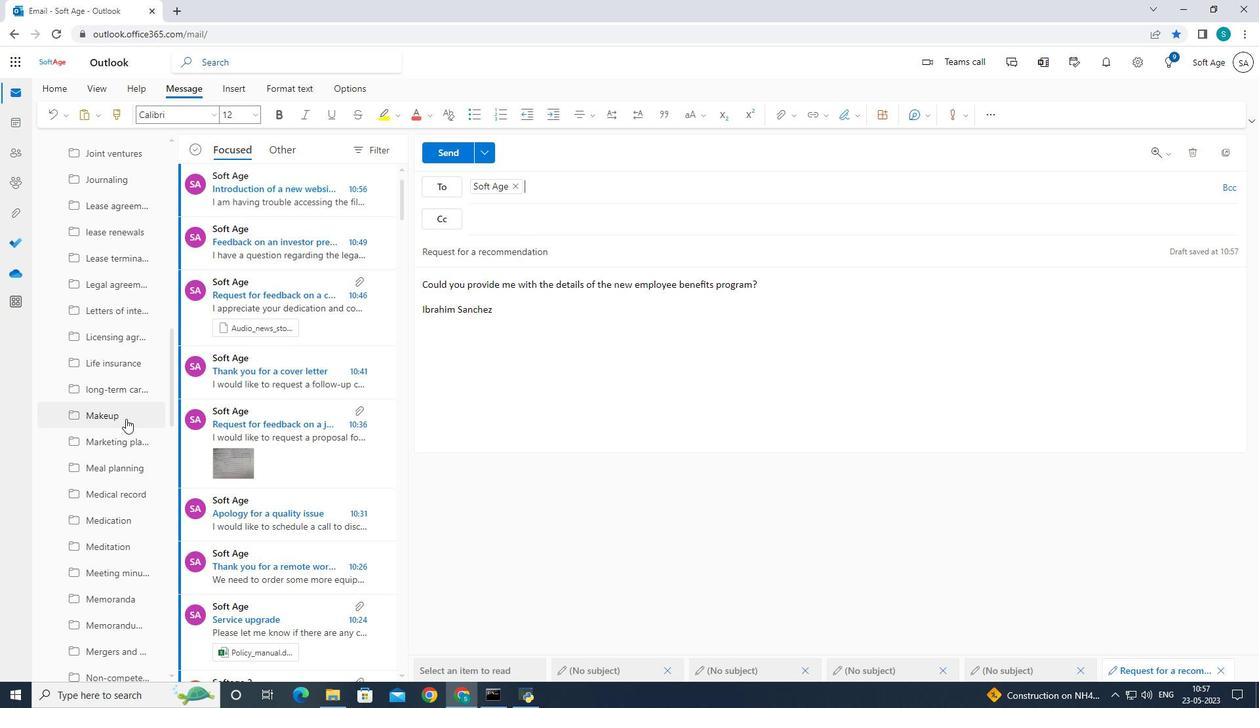 
Action: Mouse moved to (125, 423)
Screenshot: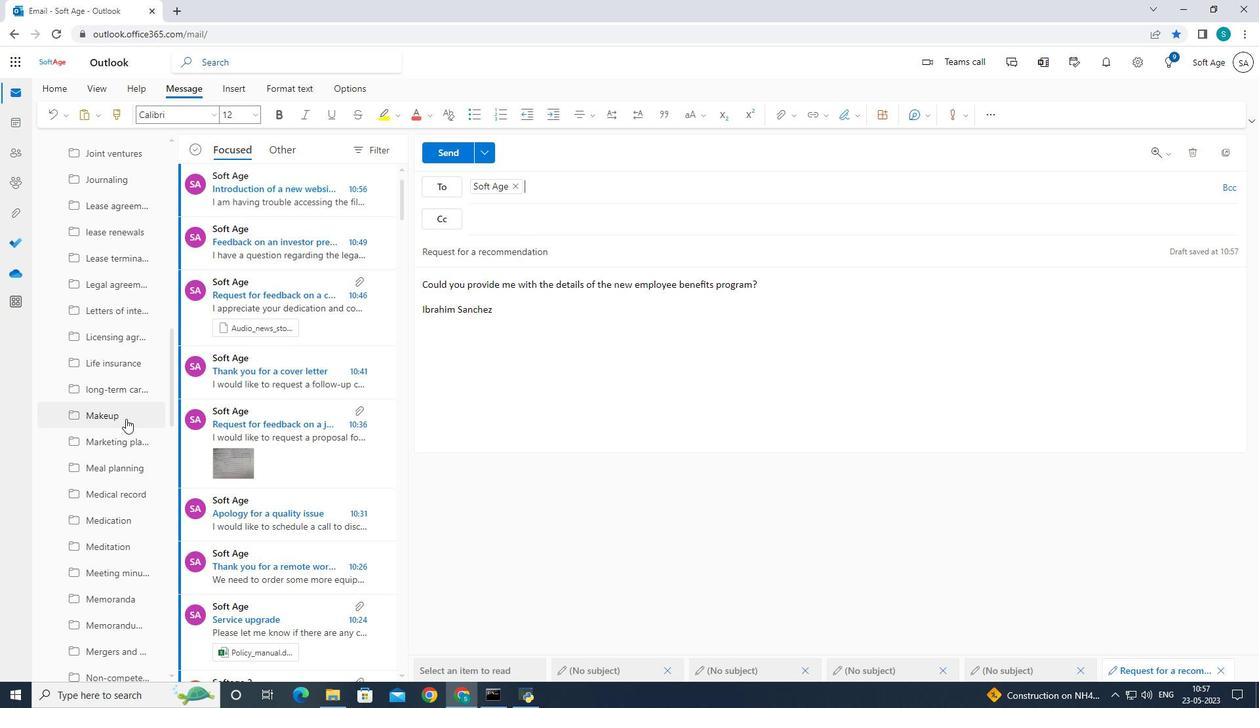
Action: Mouse scrolled (125, 422) with delta (0, 0)
Screenshot: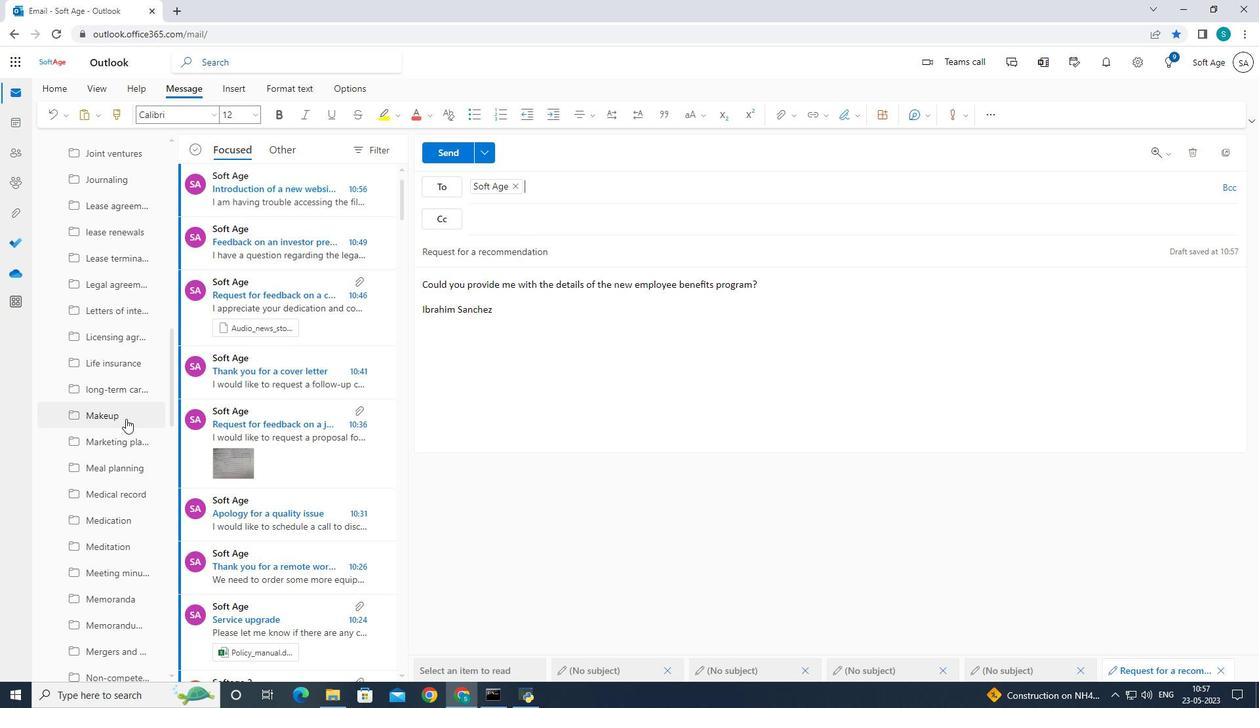 
Action: Mouse moved to (125, 425)
Screenshot: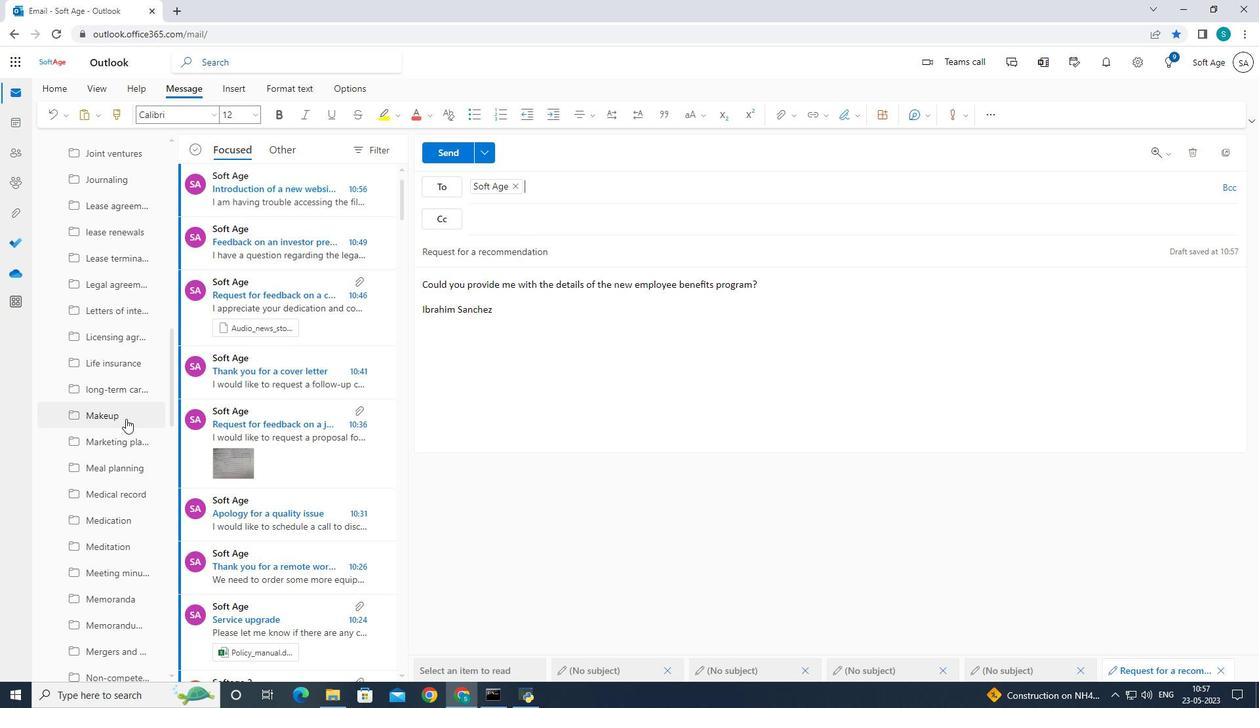 
Action: Mouse scrolled (125, 422) with delta (0, 0)
Screenshot: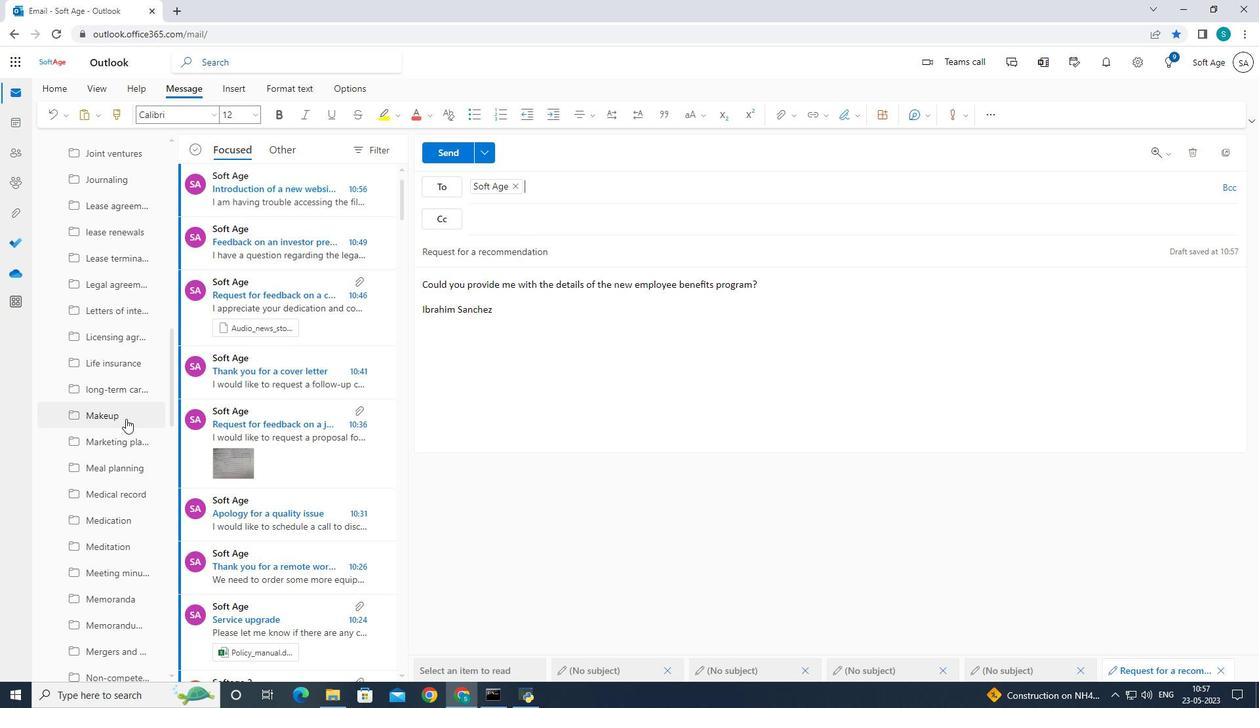 
Action: Mouse moved to (127, 421)
Screenshot: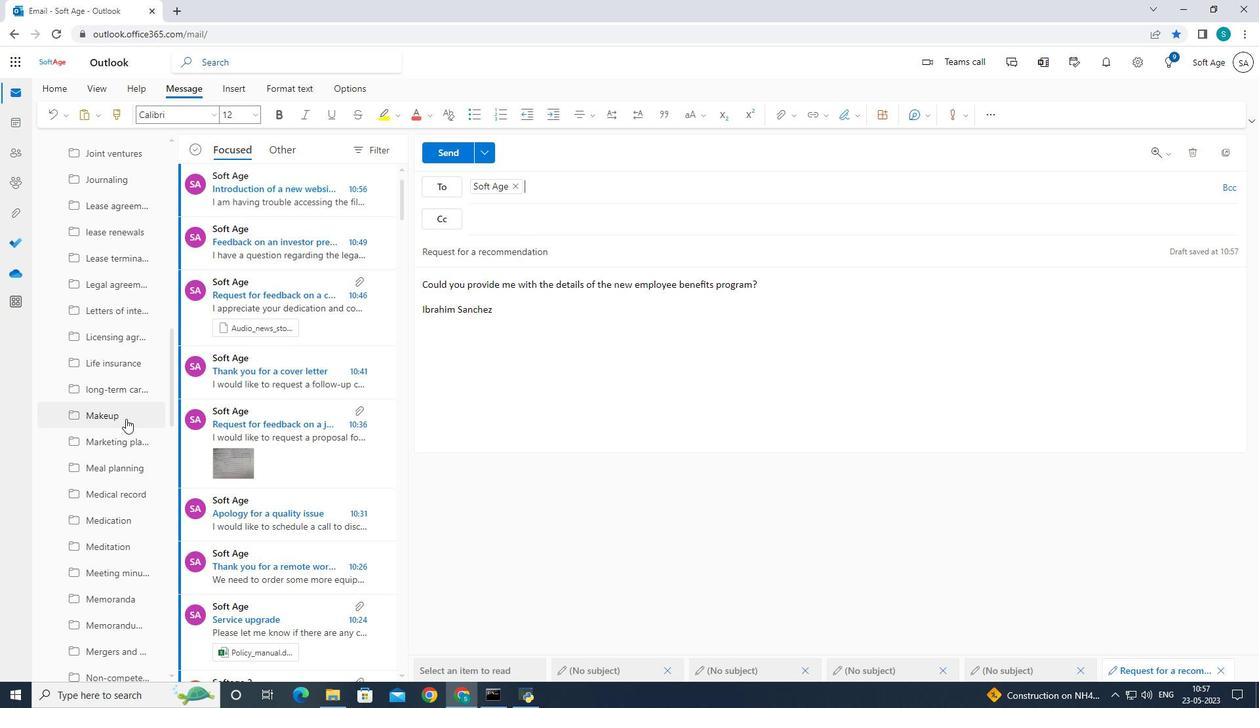 
Action: Mouse scrolled (125, 425) with delta (0, 0)
Screenshot: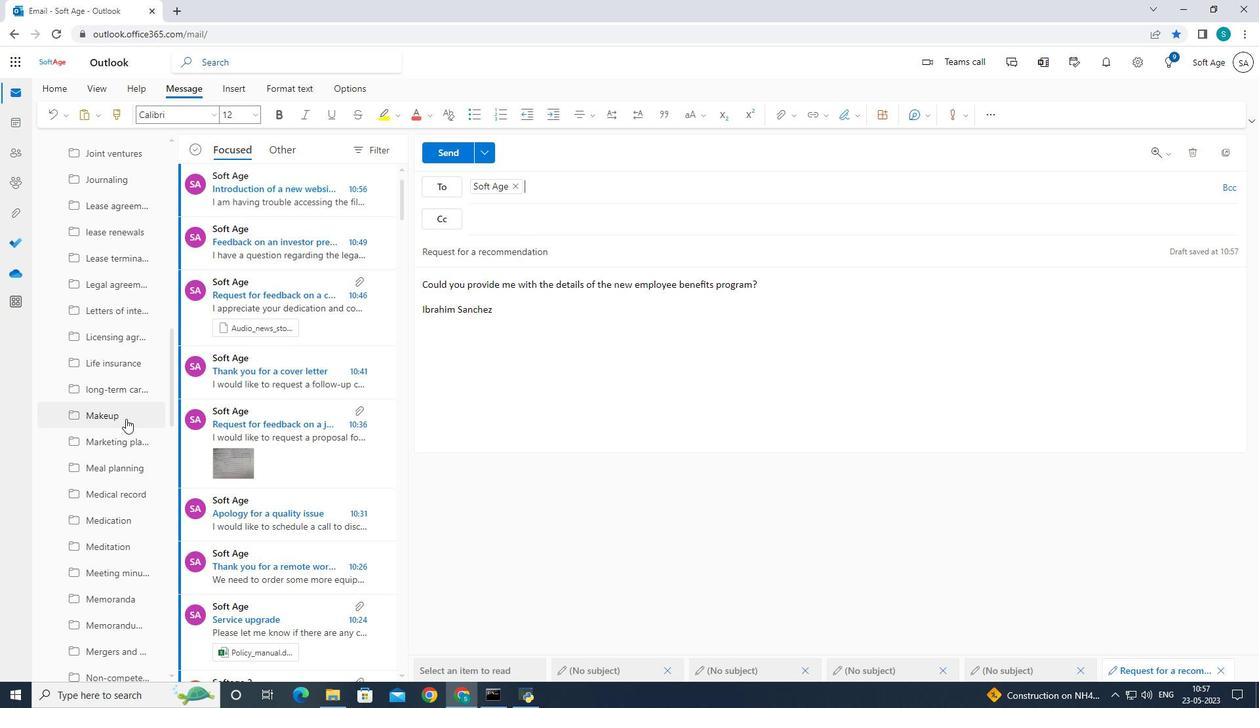 
Action: Mouse moved to (128, 417)
Screenshot: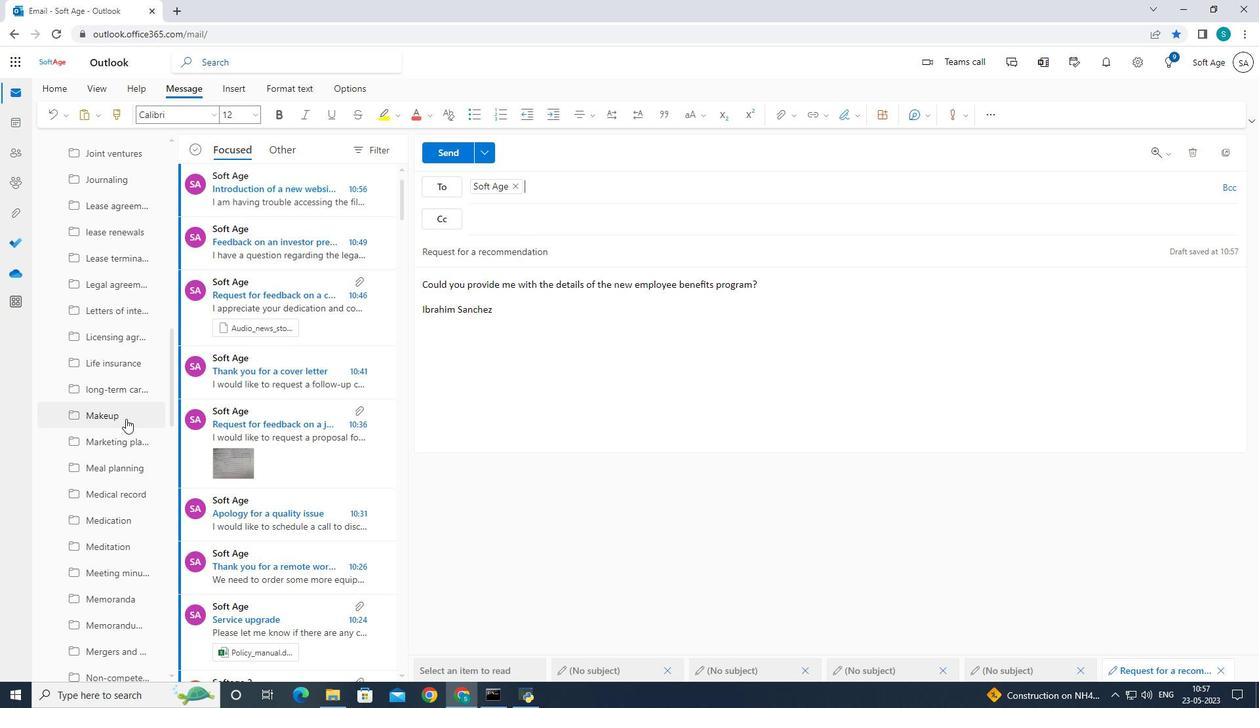 
Action: Mouse scrolled (128, 416) with delta (0, 0)
Screenshot: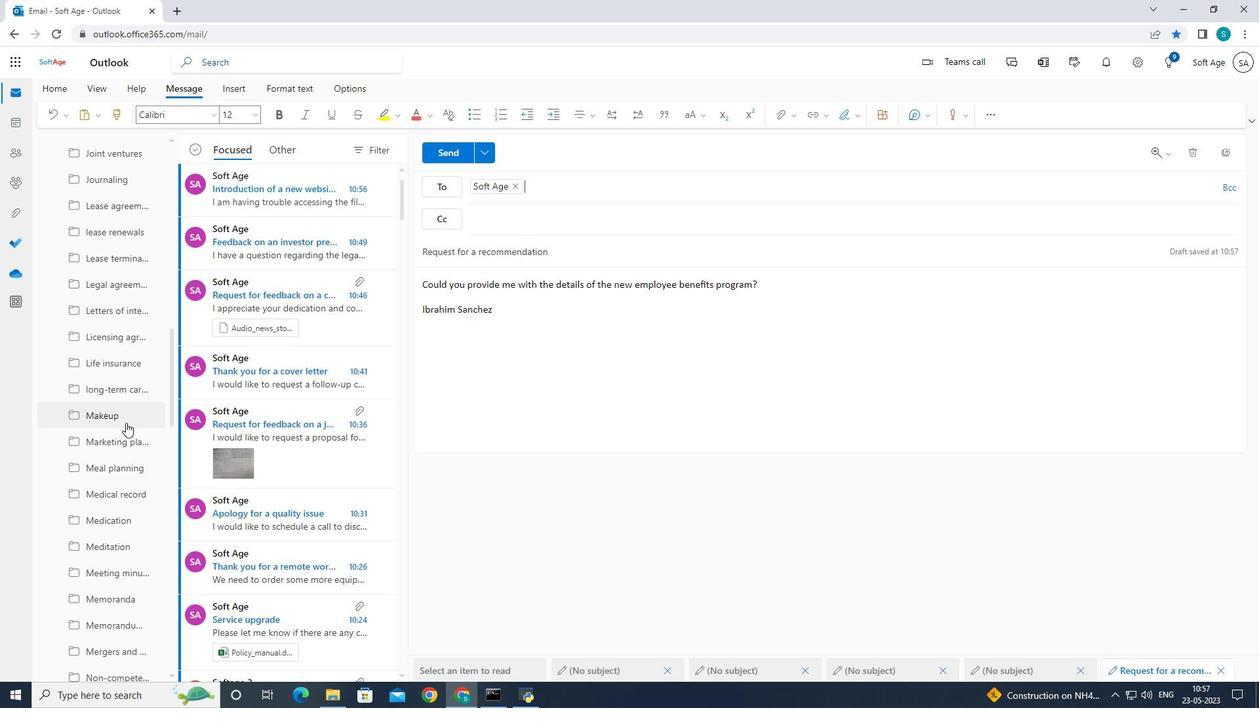 
Action: Mouse moved to (128, 417)
Screenshot: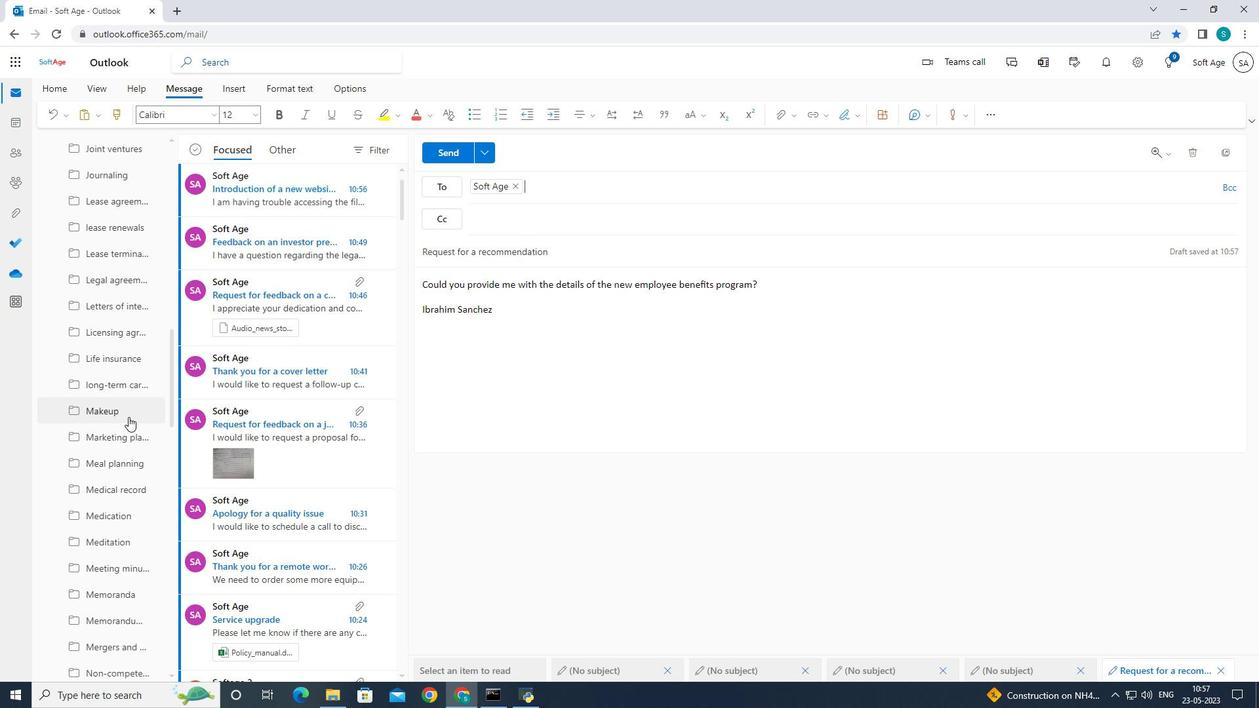 
Action: Mouse scrolled (128, 416) with delta (0, 0)
Screenshot: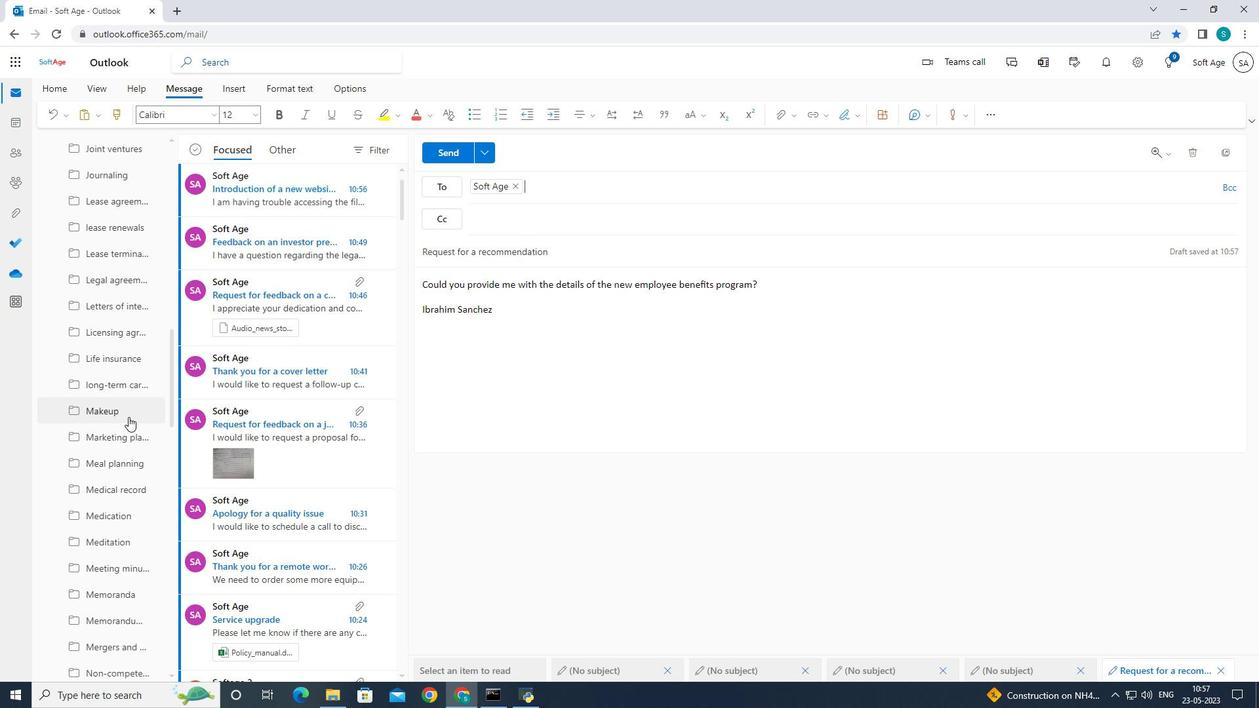 
Action: Mouse scrolled (128, 416) with delta (0, 0)
Screenshot: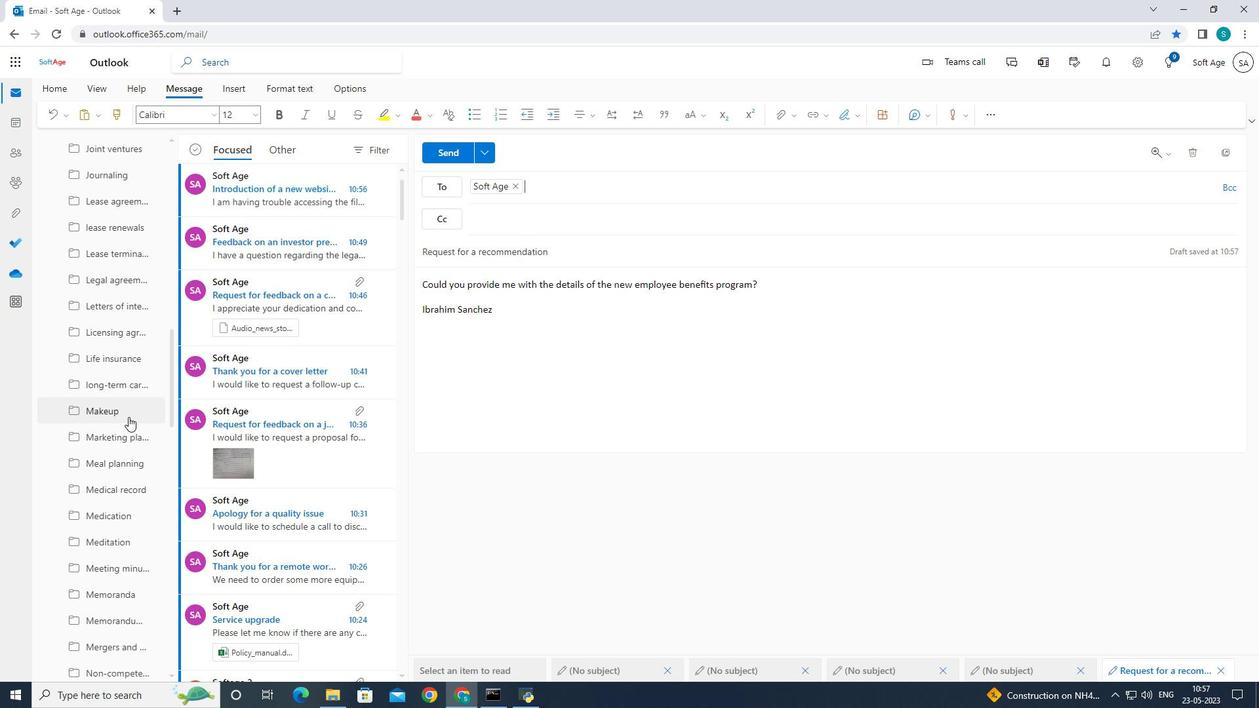 
Action: Mouse scrolled (128, 416) with delta (0, 0)
Screenshot: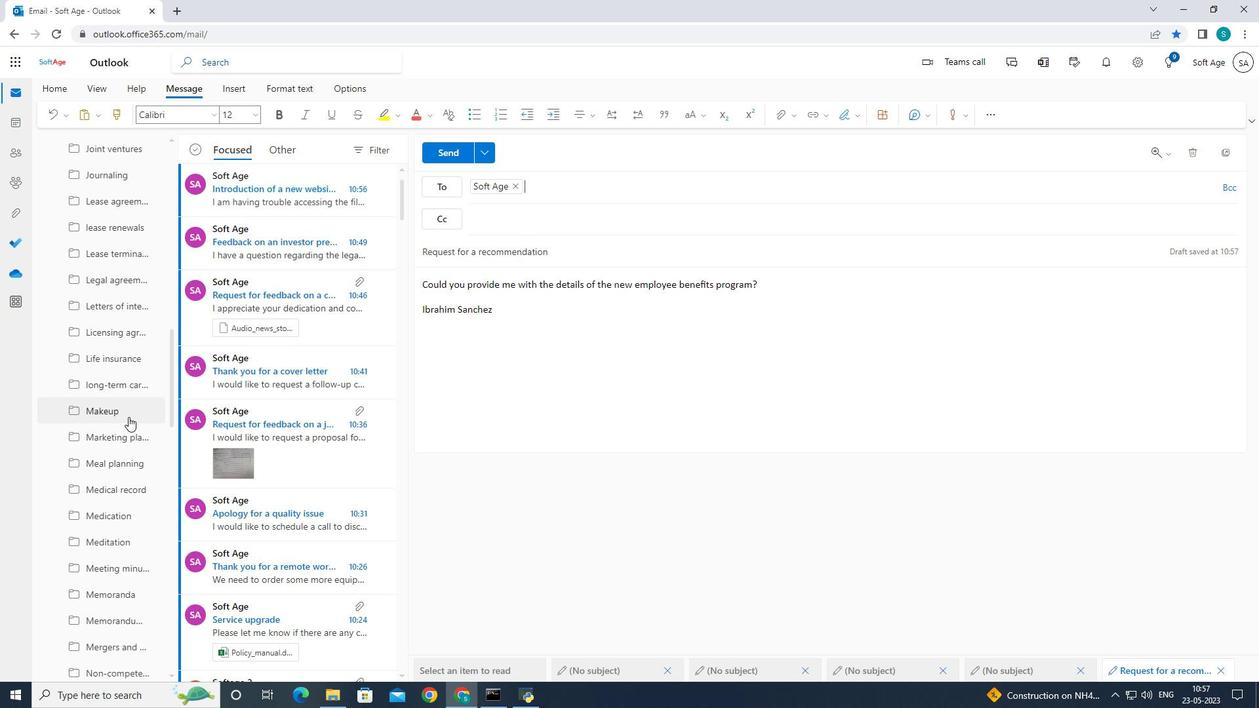 
Action: Mouse scrolled (128, 416) with delta (0, 0)
Screenshot: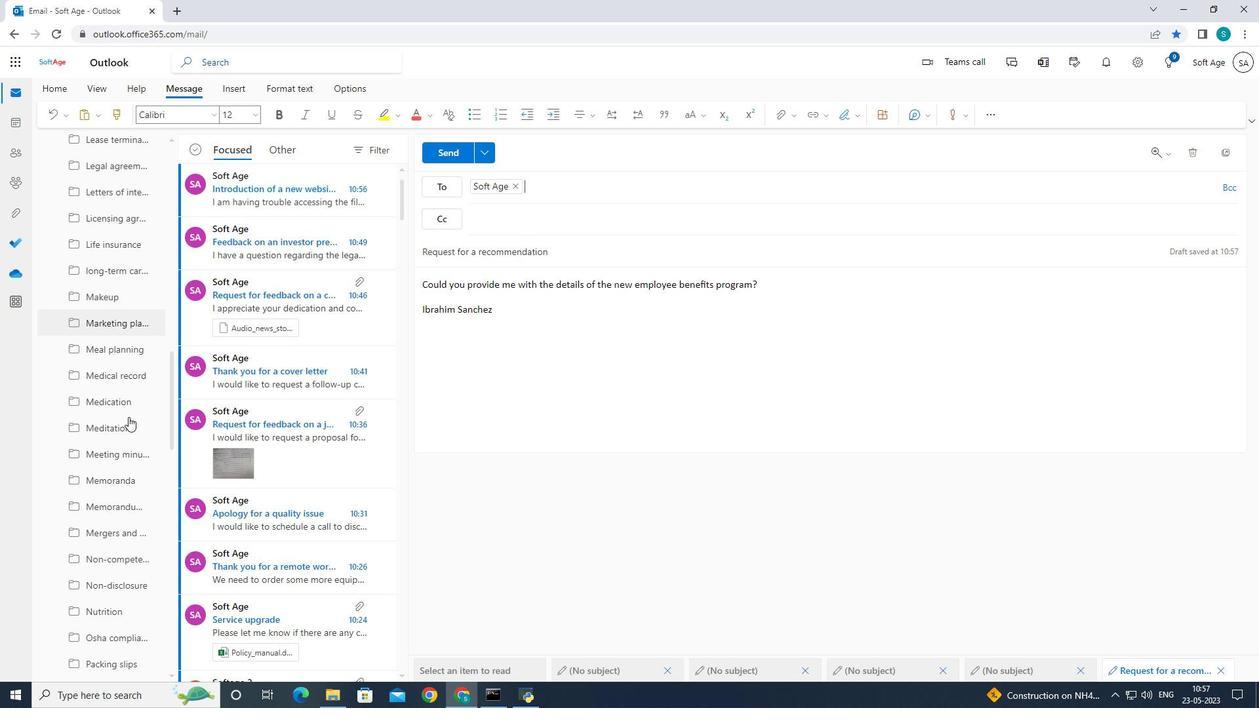 
Action: Mouse moved to (133, 413)
Screenshot: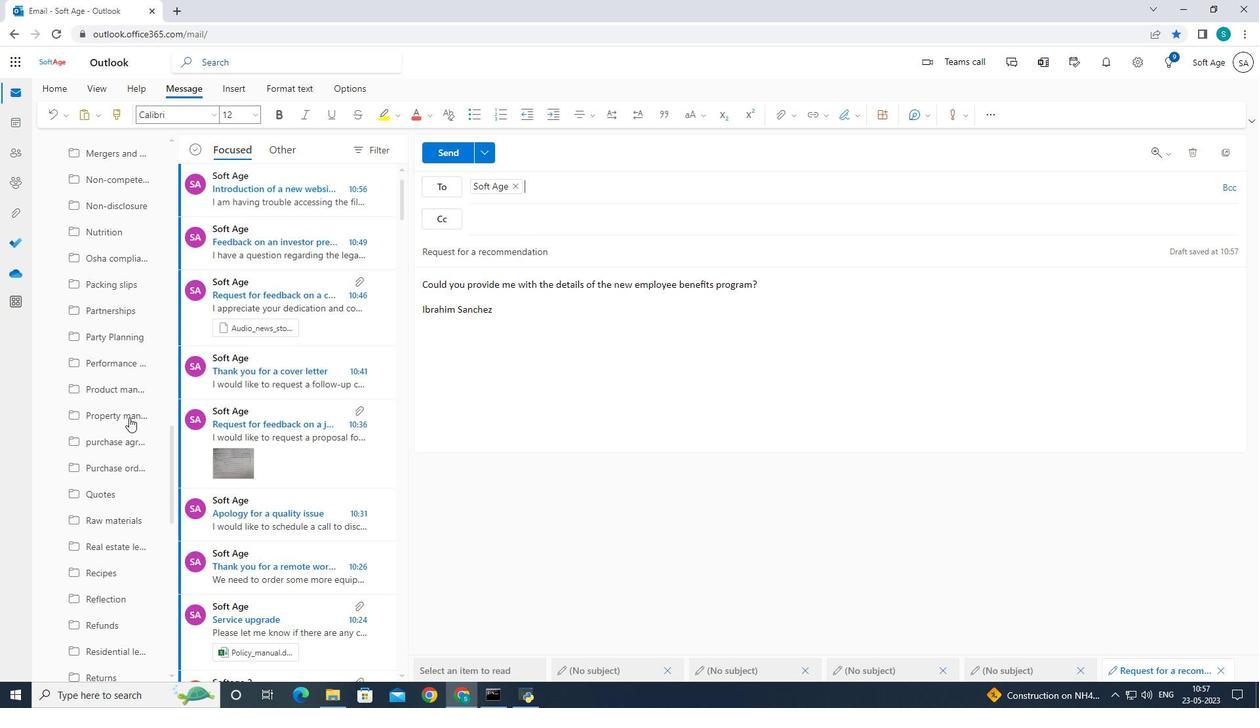 
Action: Mouse scrolled (133, 412) with delta (0, 0)
Screenshot: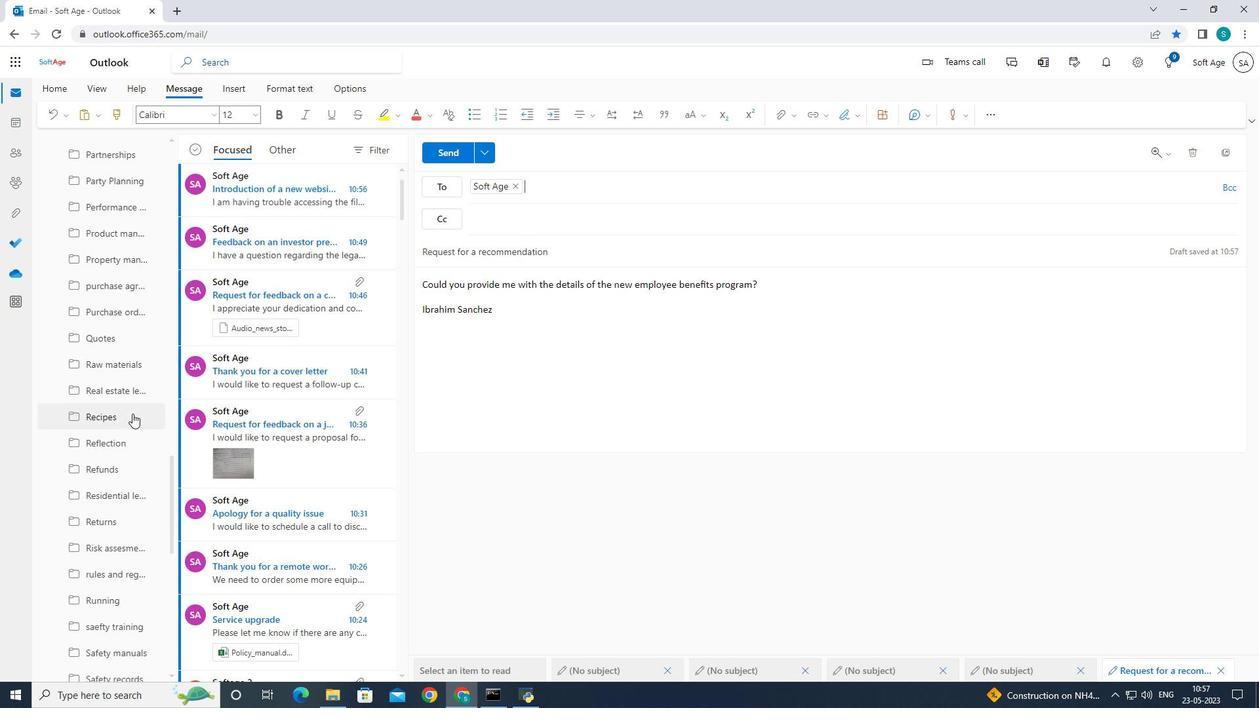 
Action: Mouse scrolled (133, 412) with delta (0, 0)
Screenshot: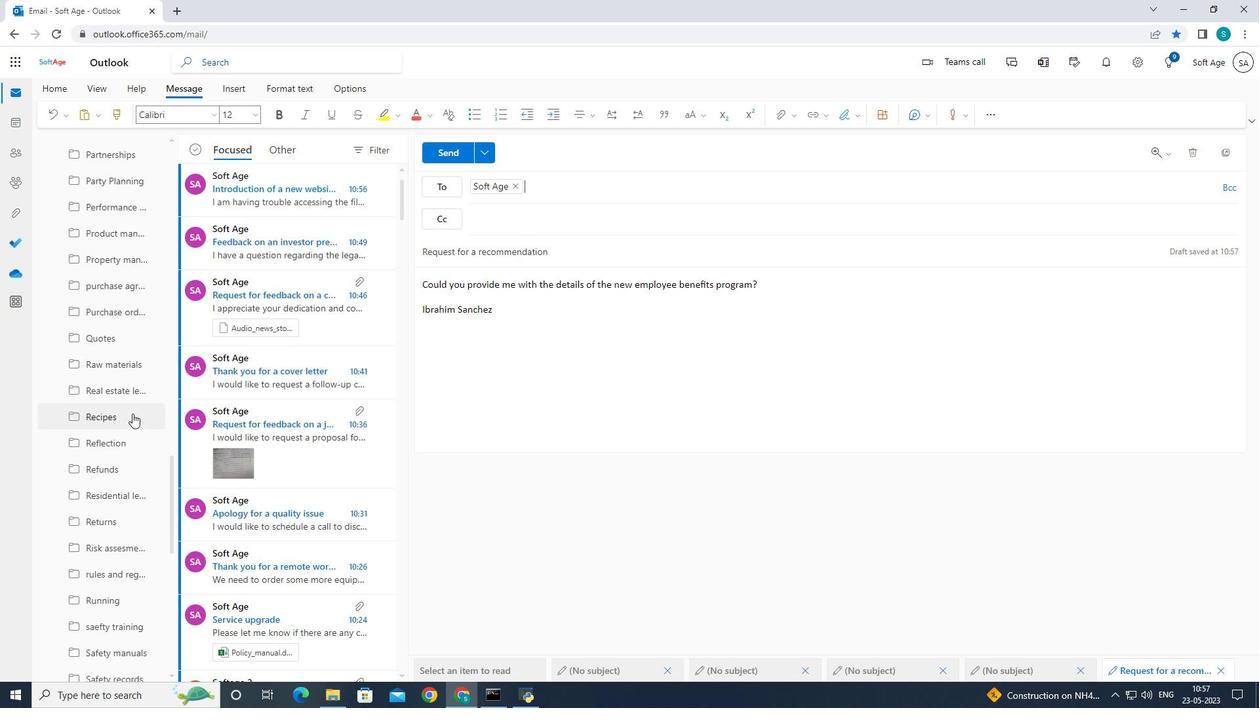 
Action: Mouse scrolled (133, 412) with delta (0, 0)
Screenshot: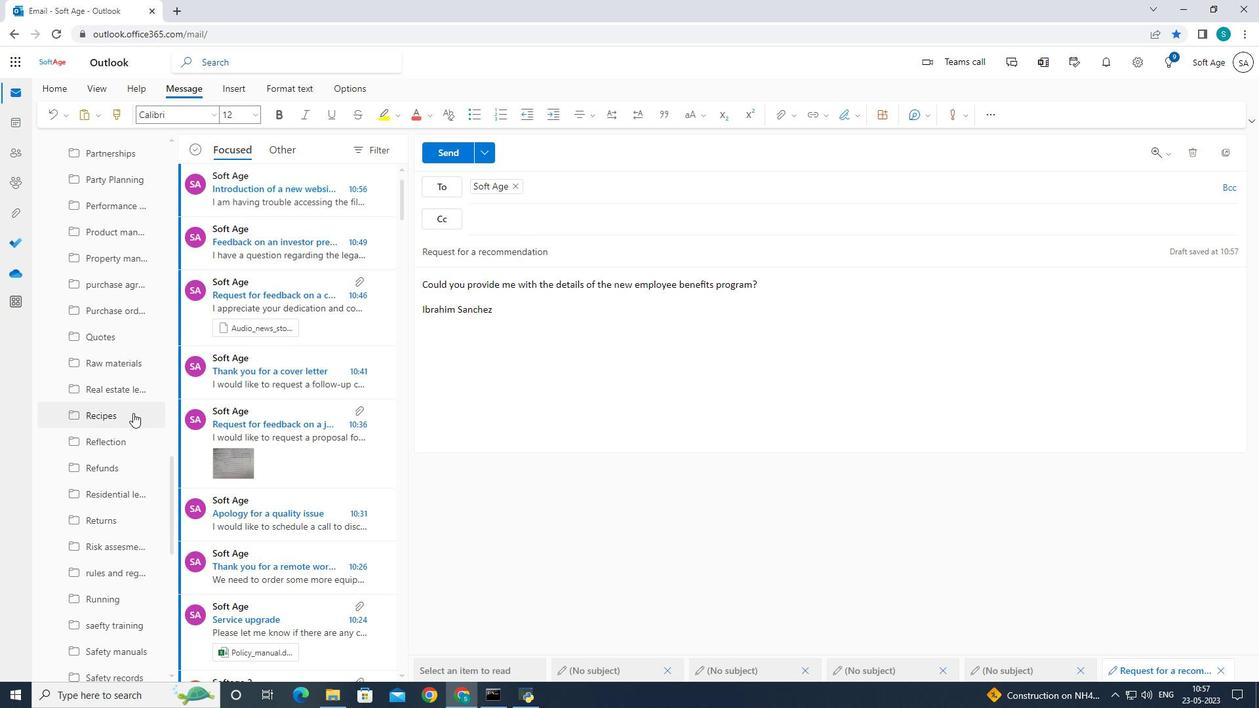 
Action: Mouse scrolled (133, 412) with delta (0, 0)
Screenshot: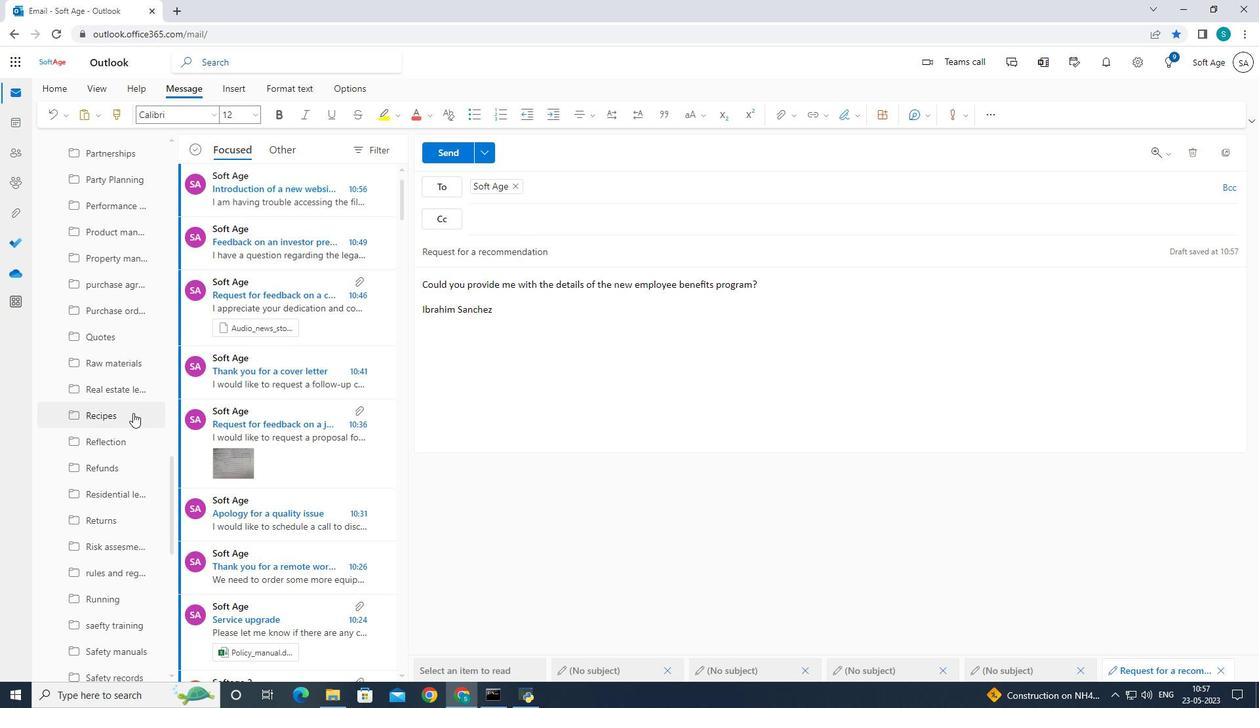 
Action: Mouse moved to (136, 407)
Screenshot: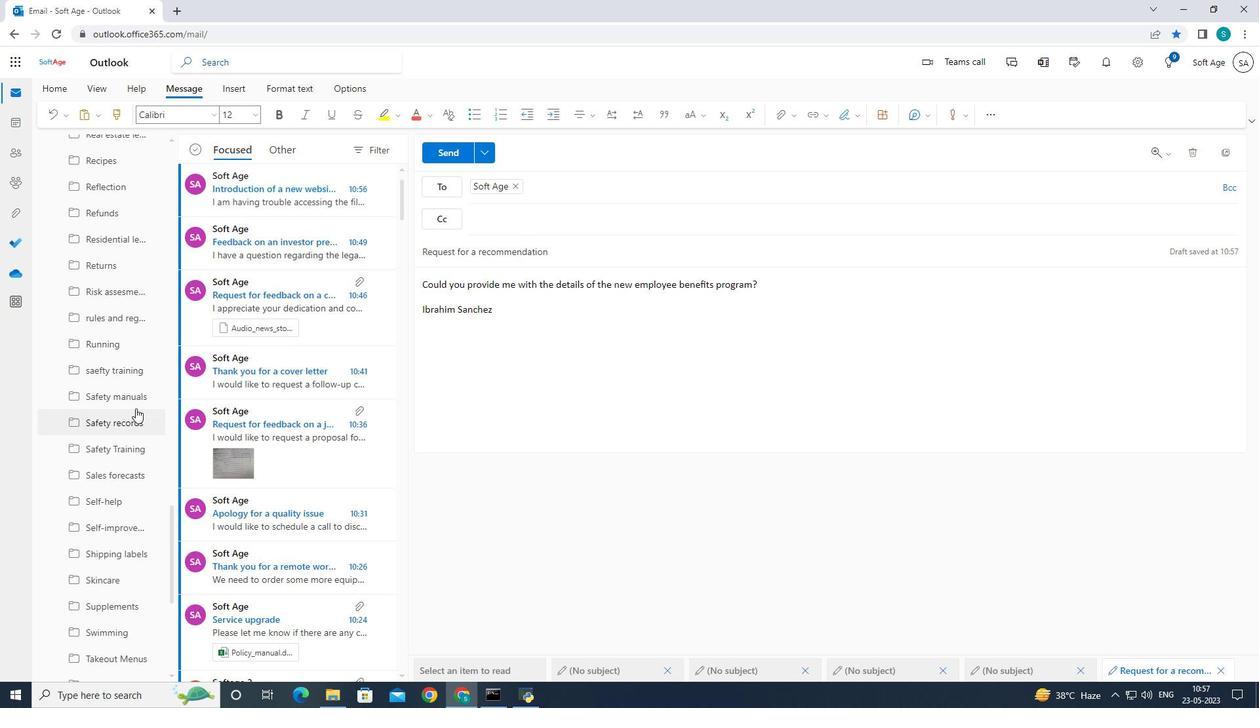 
Action: Mouse scrolled (136, 406) with delta (0, 0)
Screenshot: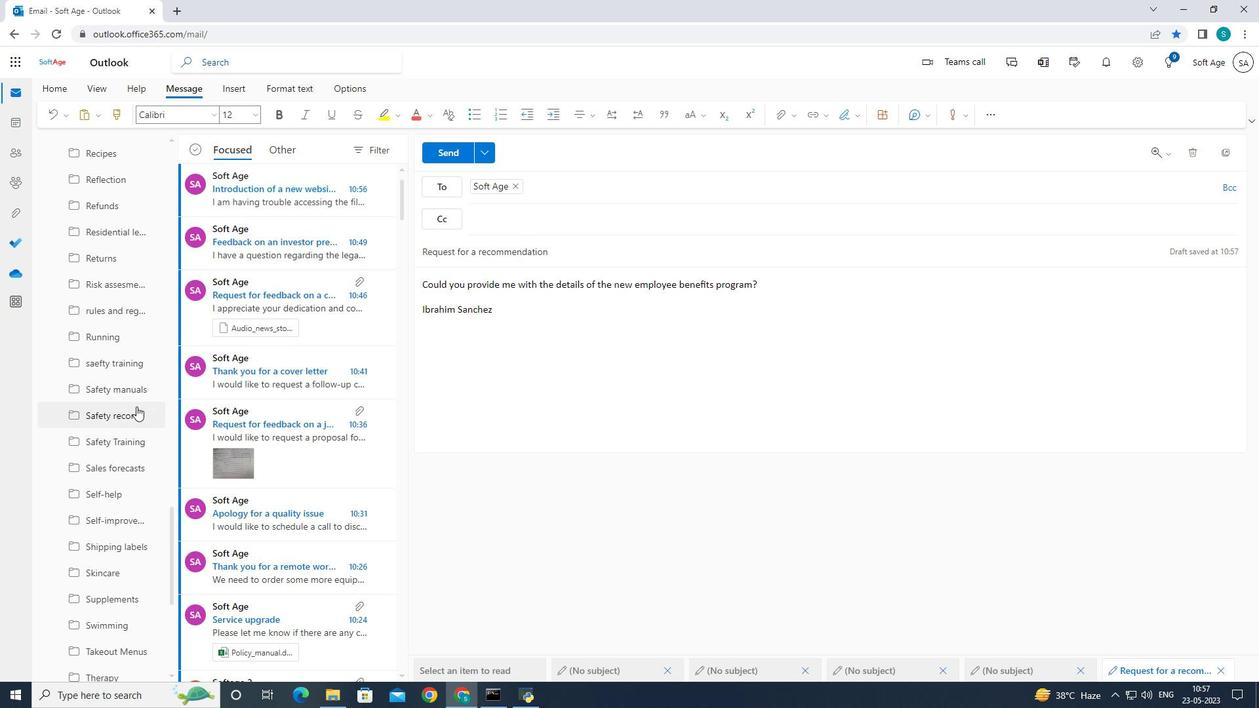 
Action: Mouse moved to (136, 410)
Screenshot: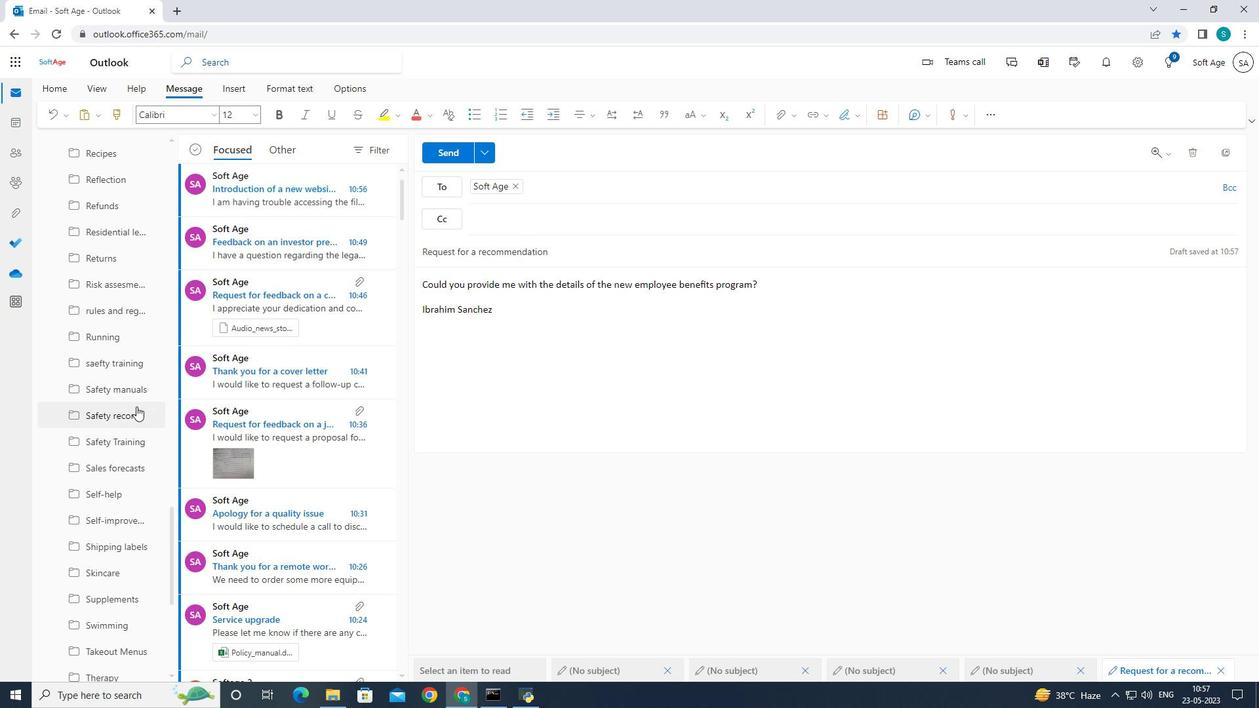 
Action: Mouse scrolled (136, 410) with delta (0, 0)
Screenshot: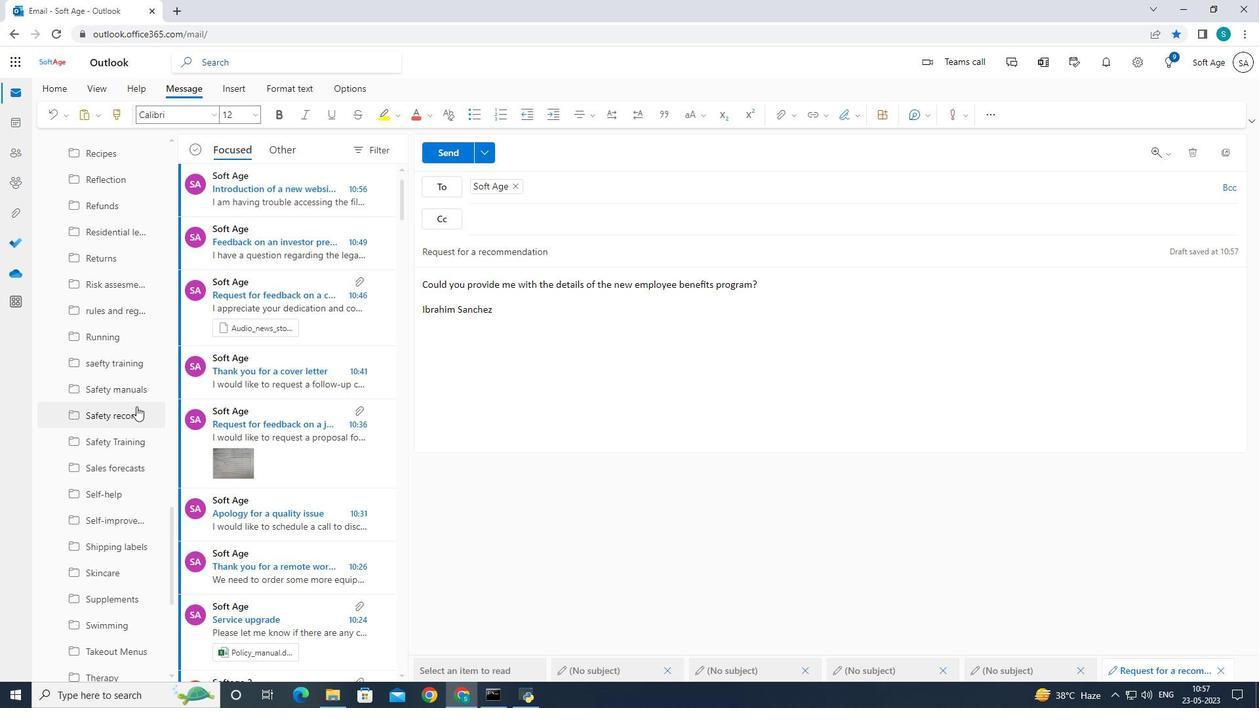 
Action: Mouse moved to (136, 410)
Screenshot: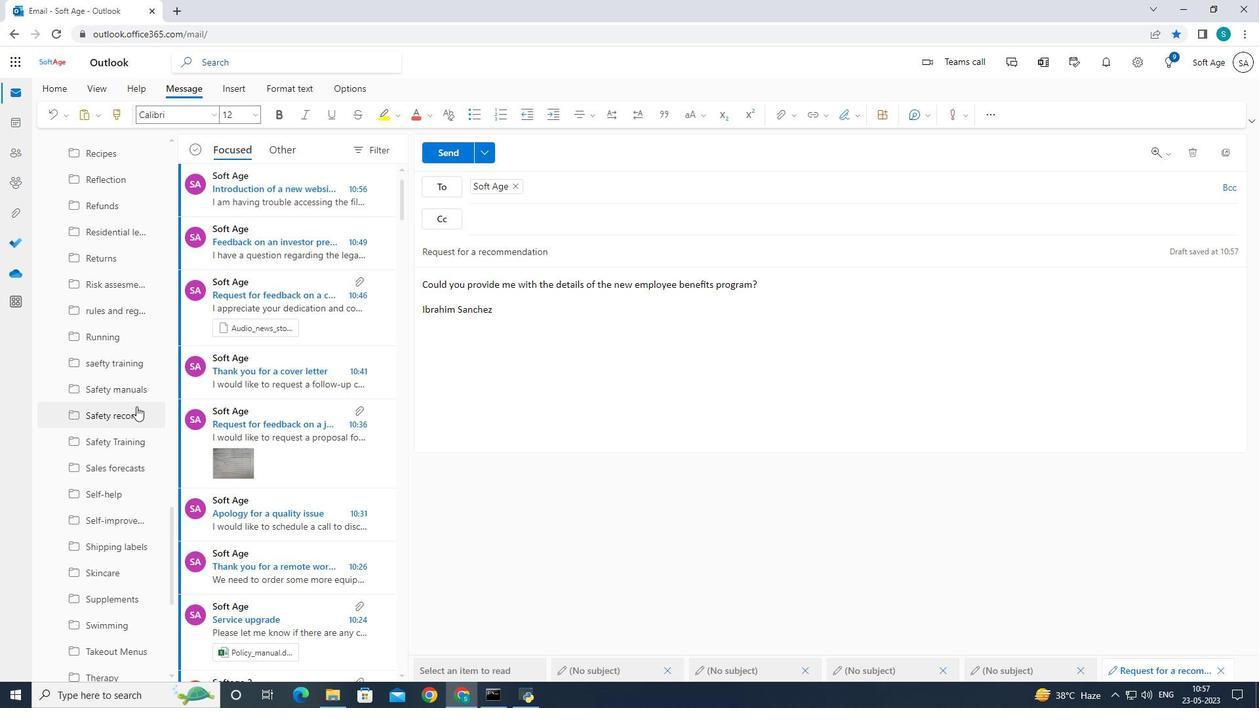 
Action: Mouse scrolled (136, 410) with delta (0, 0)
Screenshot: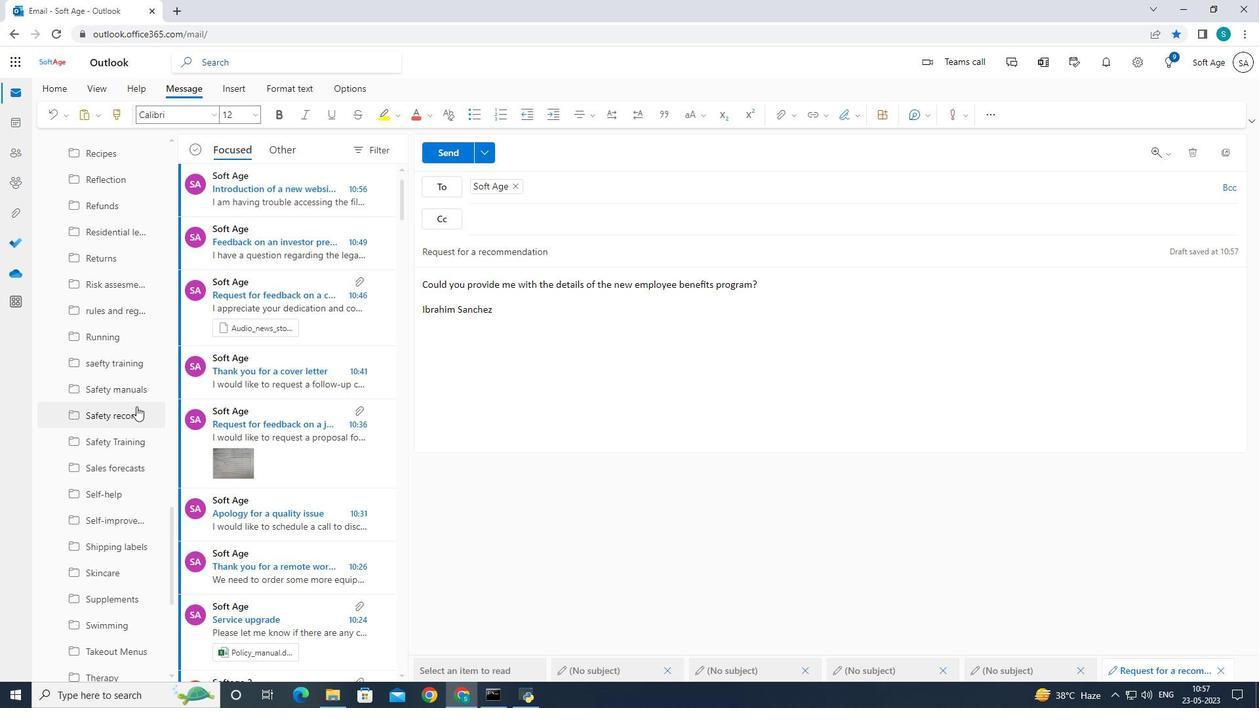 
Action: Mouse moved to (136, 411)
Screenshot: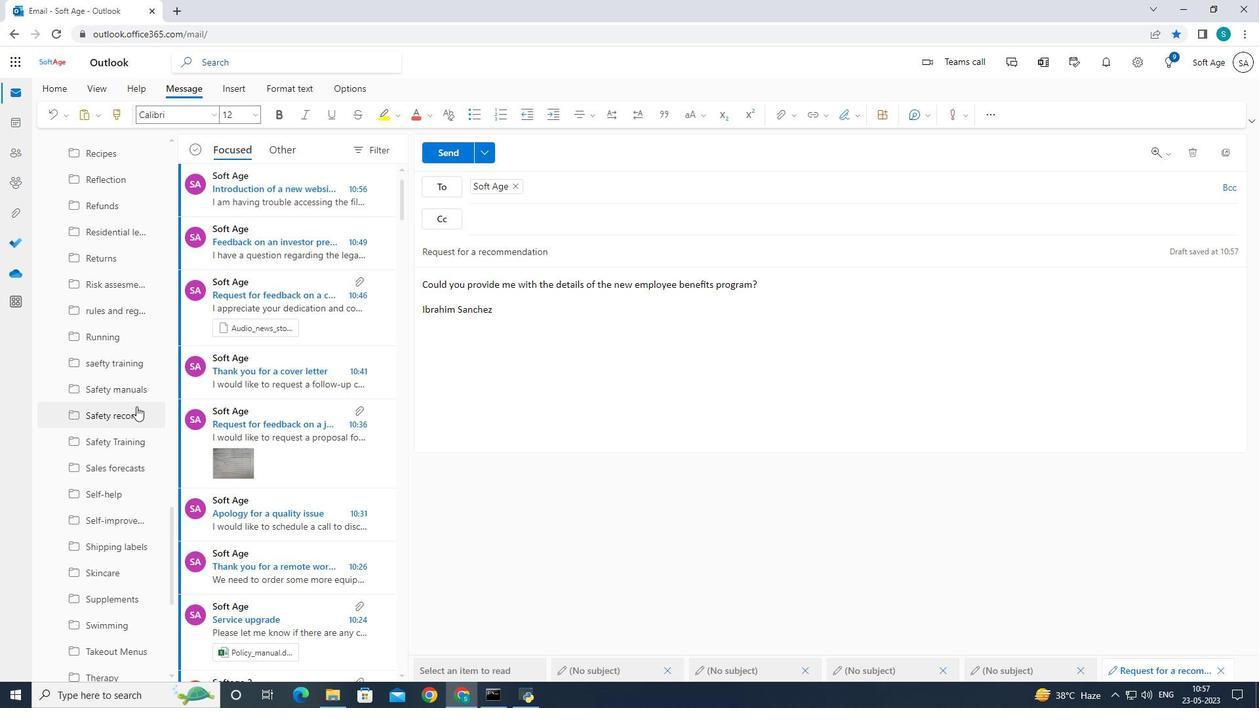
Action: Mouse scrolled (136, 410) with delta (0, 0)
Screenshot: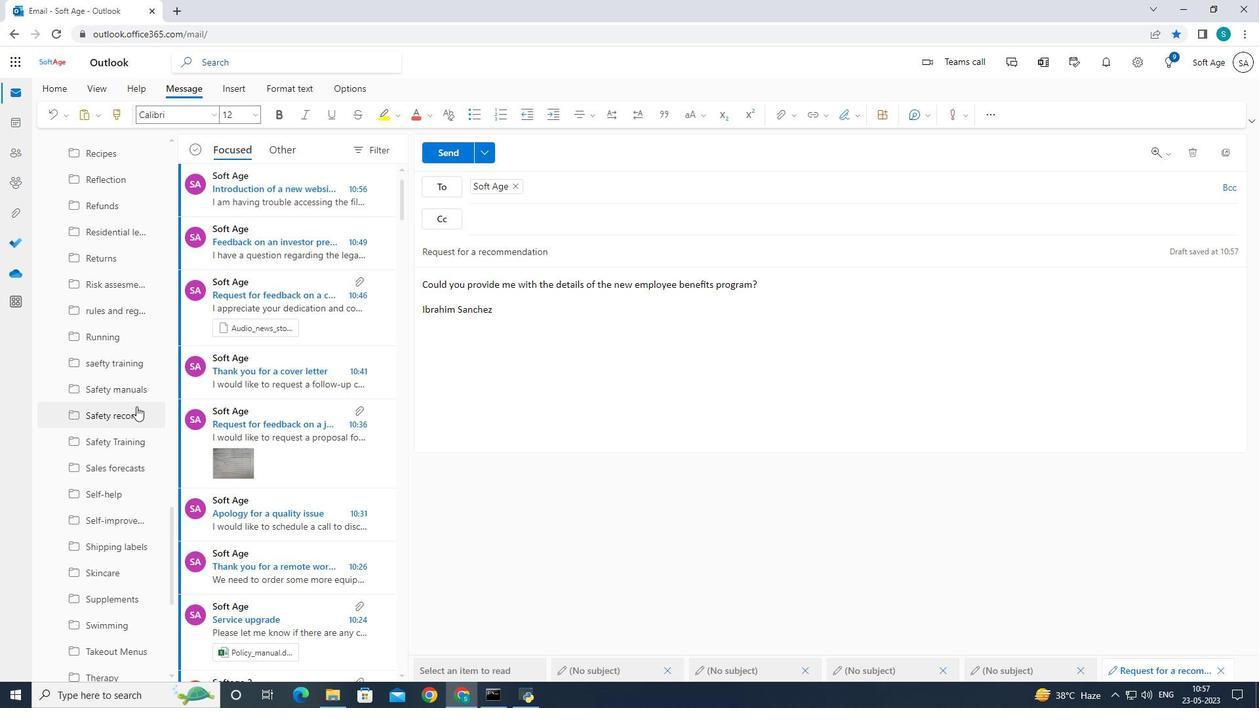 
Action: Mouse moved to (136, 412)
Screenshot: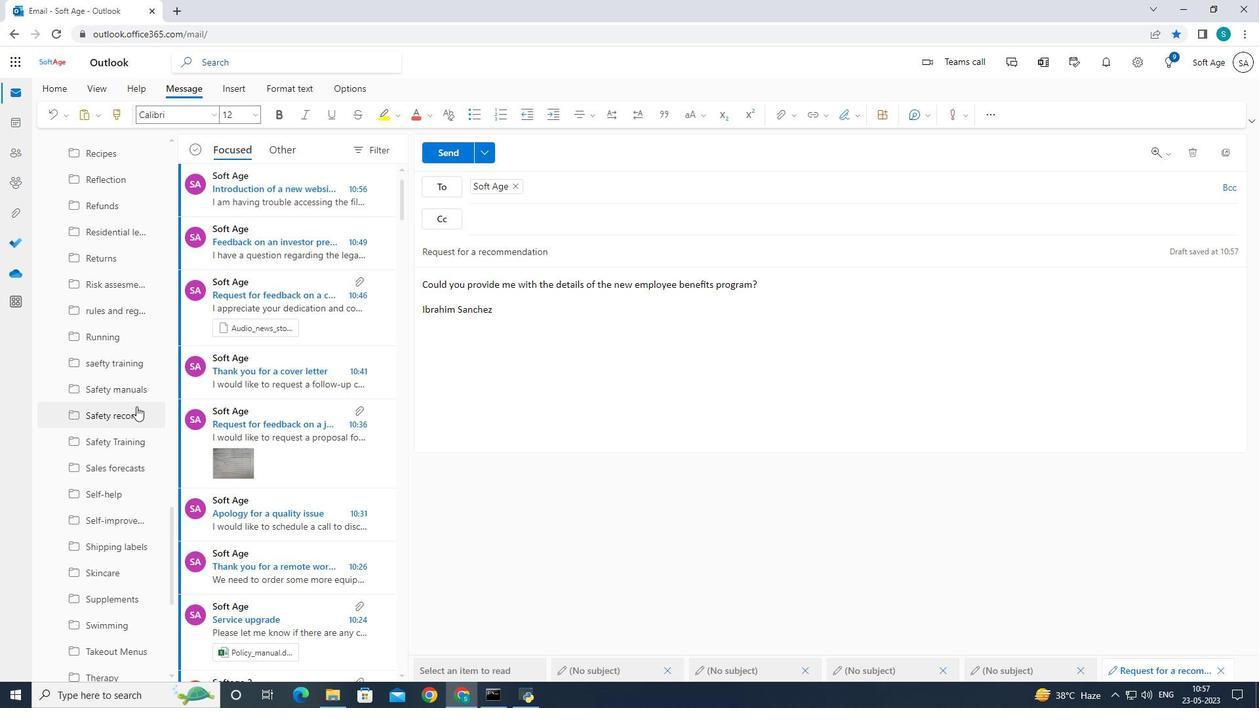 
Action: Mouse scrolled (136, 412) with delta (0, 0)
Screenshot: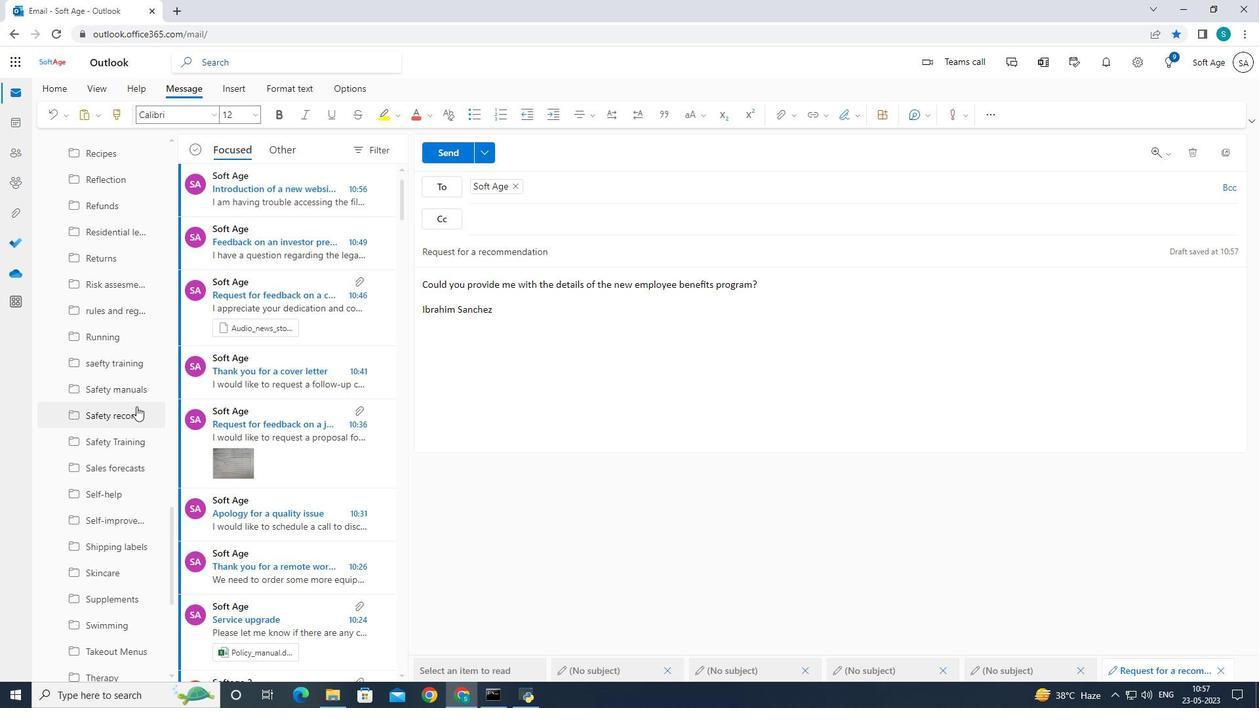 
Action: Mouse moved to (137, 410)
Screenshot: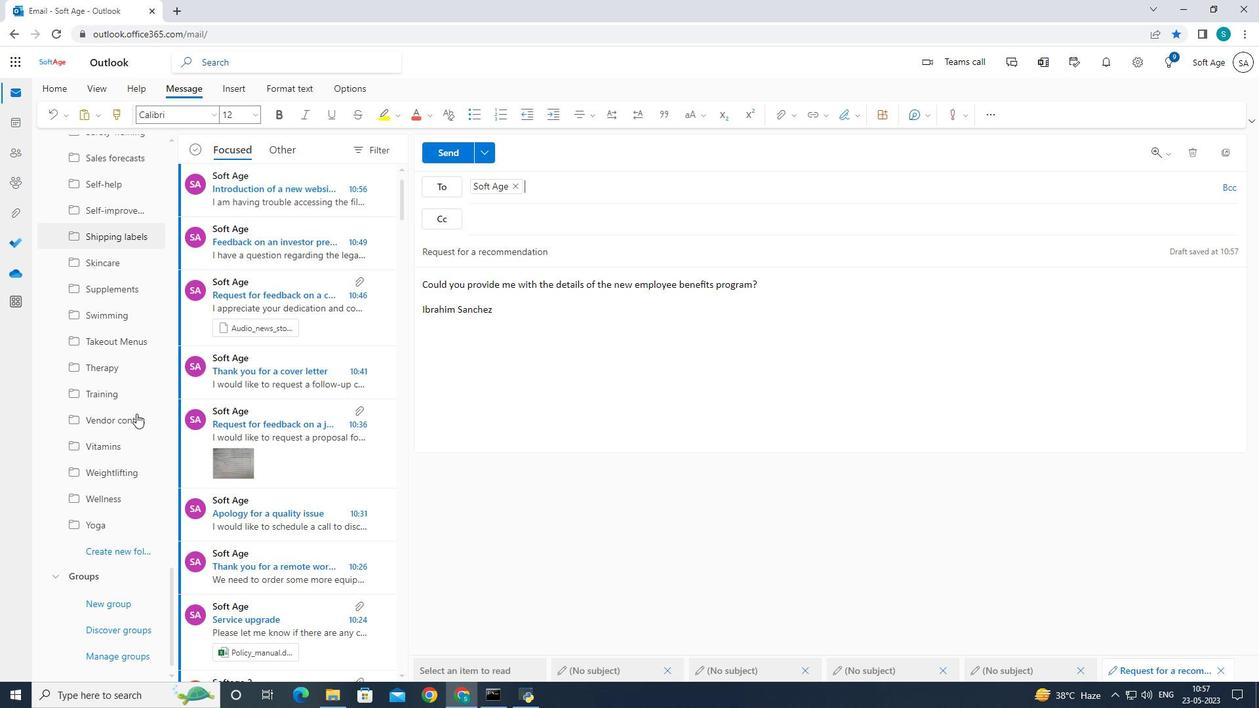 
Action: Mouse scrolled (137, 408) with delta (0, 0)
Screenshot: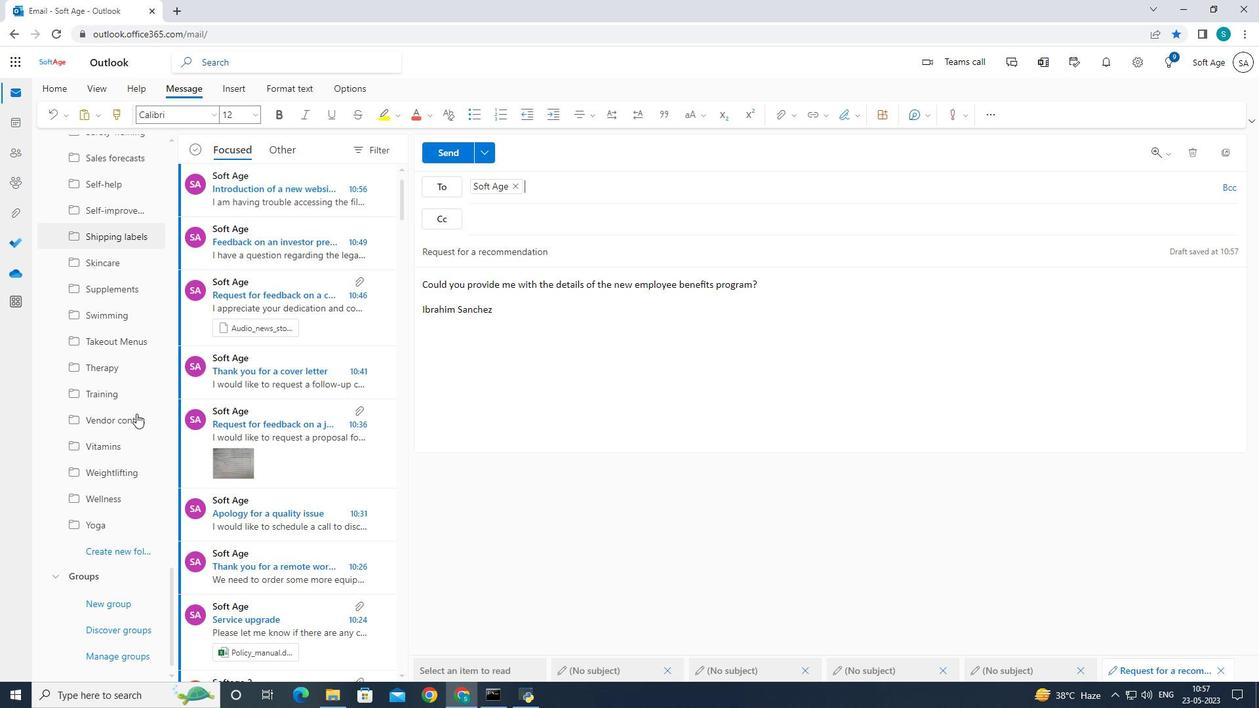 
Action: Mouse scrolled (137, 409) with delta (0, 0)
Screenshot: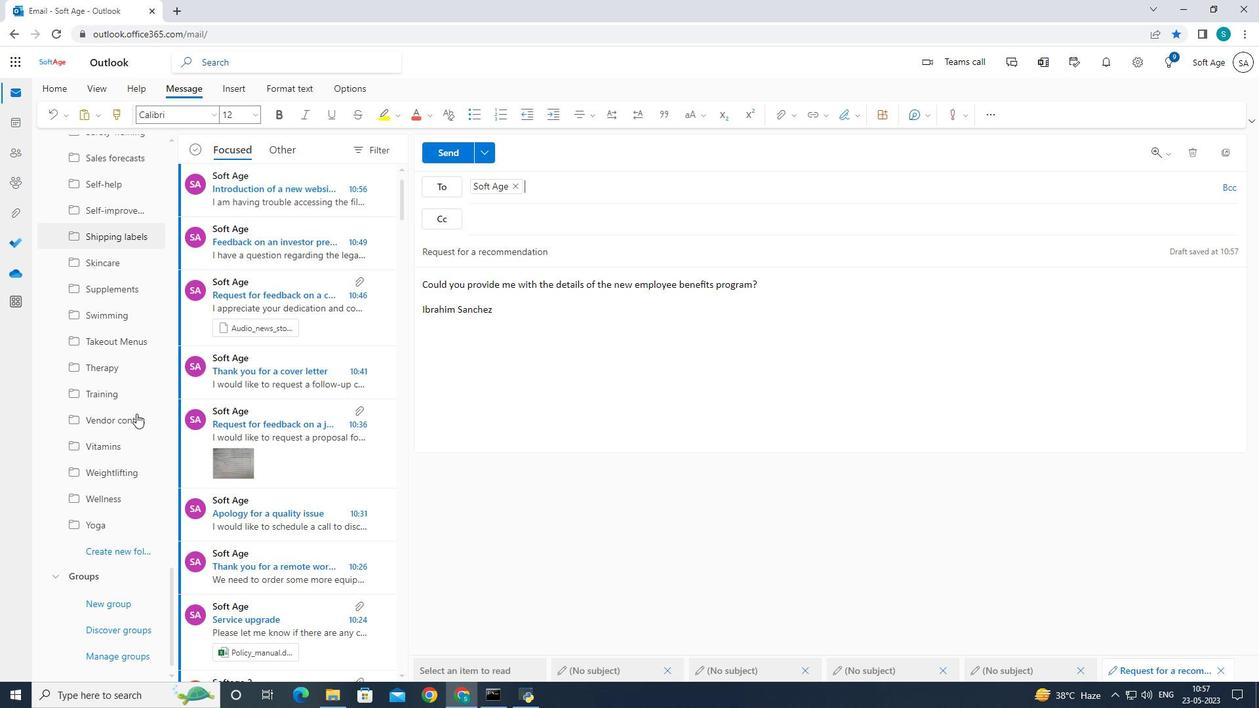 
Action: Mouse moved to (137, 410)
Screenshot: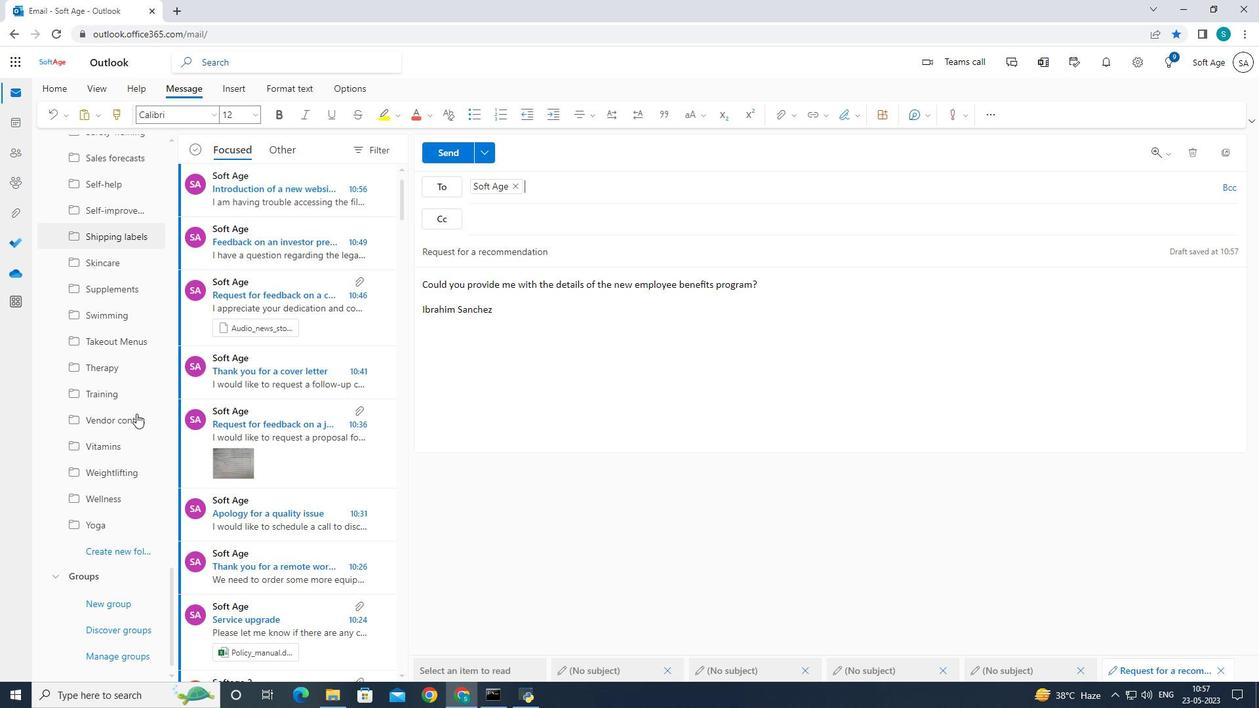 
Action: Mouse scrolled (137, 409) with delta (0, 0)
Screenshot: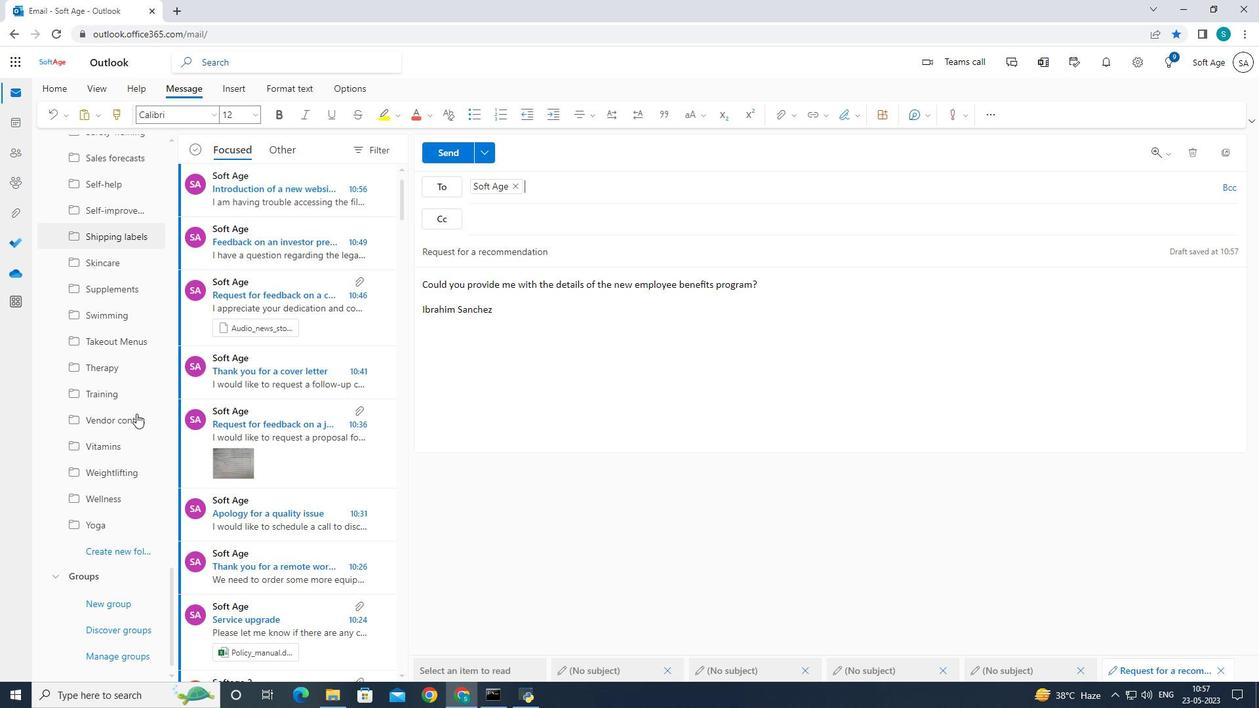 
Action: Mouse scrolled (137, 409) with delta (0, 0)
Screenshot: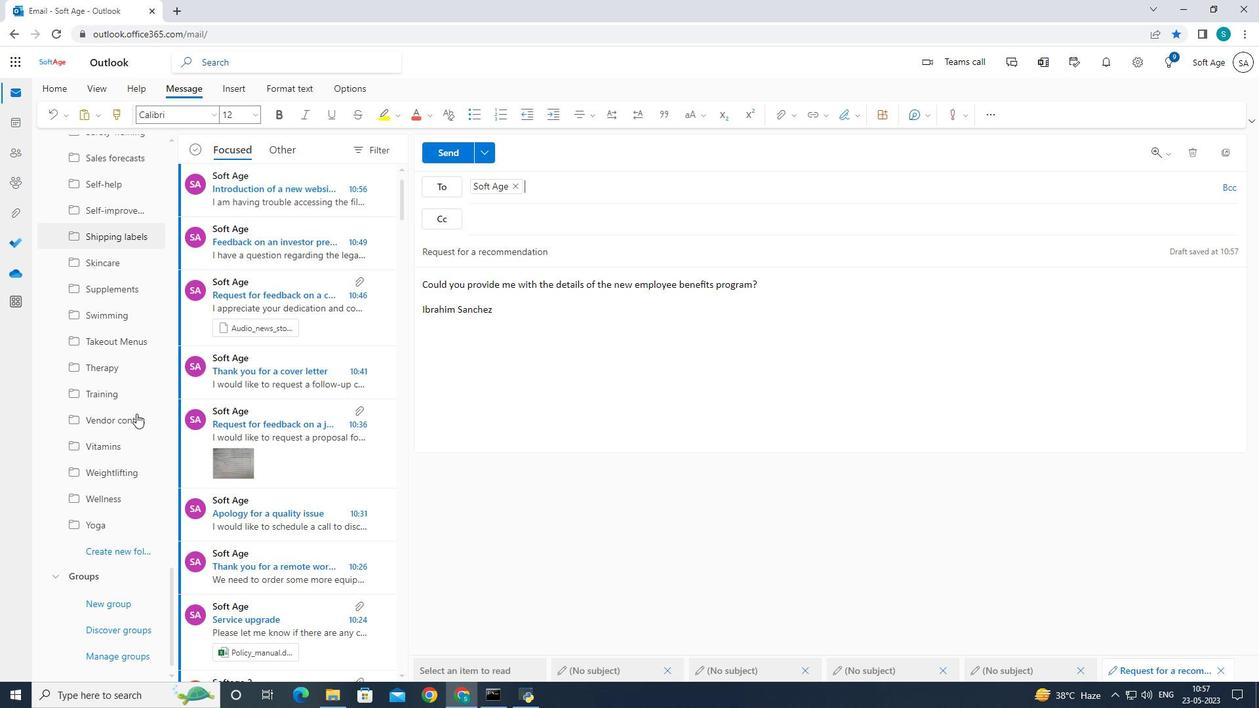 
Action: Mouse moved to (137, 412)
Screenshot: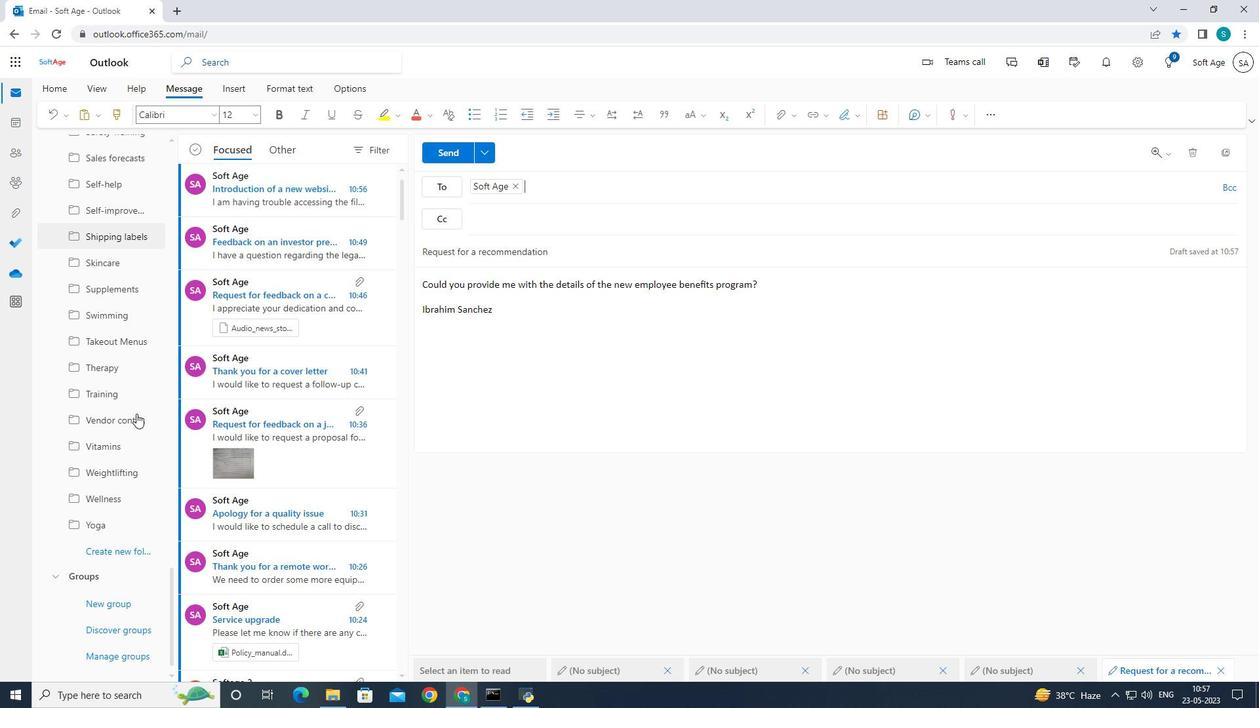 
Action: Mouse scrolled (137, 411) with delta (0, 0)
Screenshot: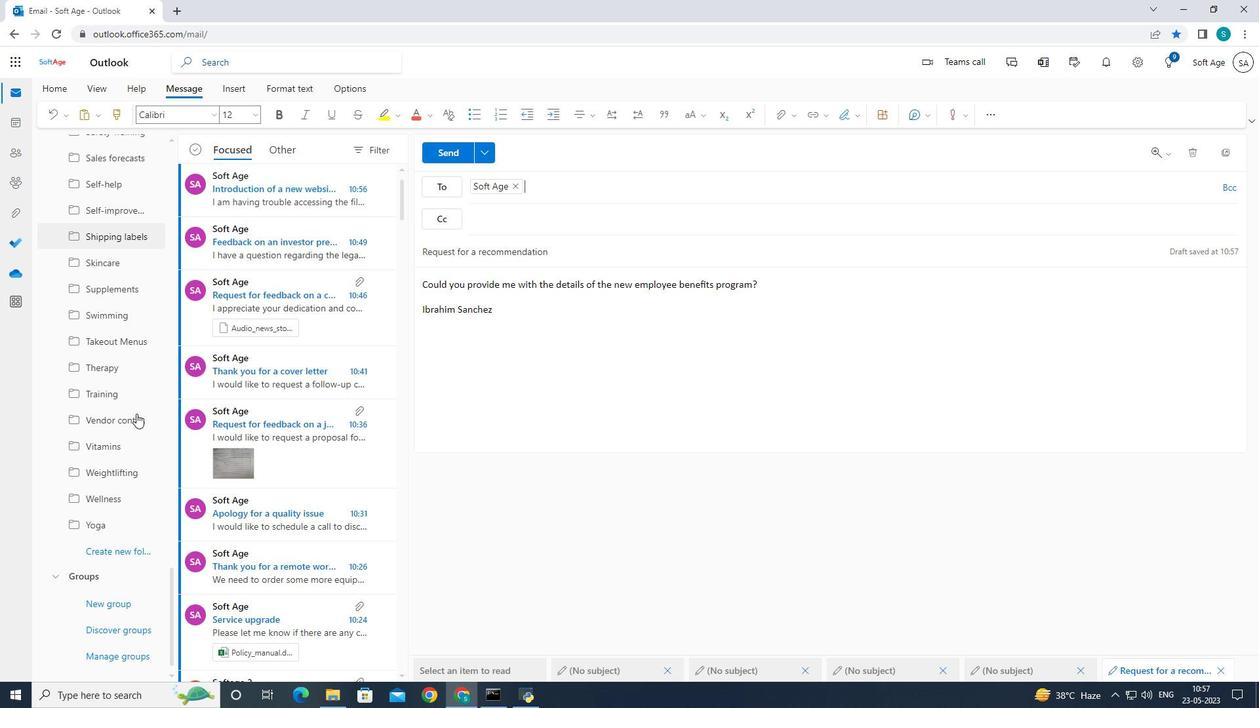 
Action: Mouse moved to (138, 425)
Screenshot: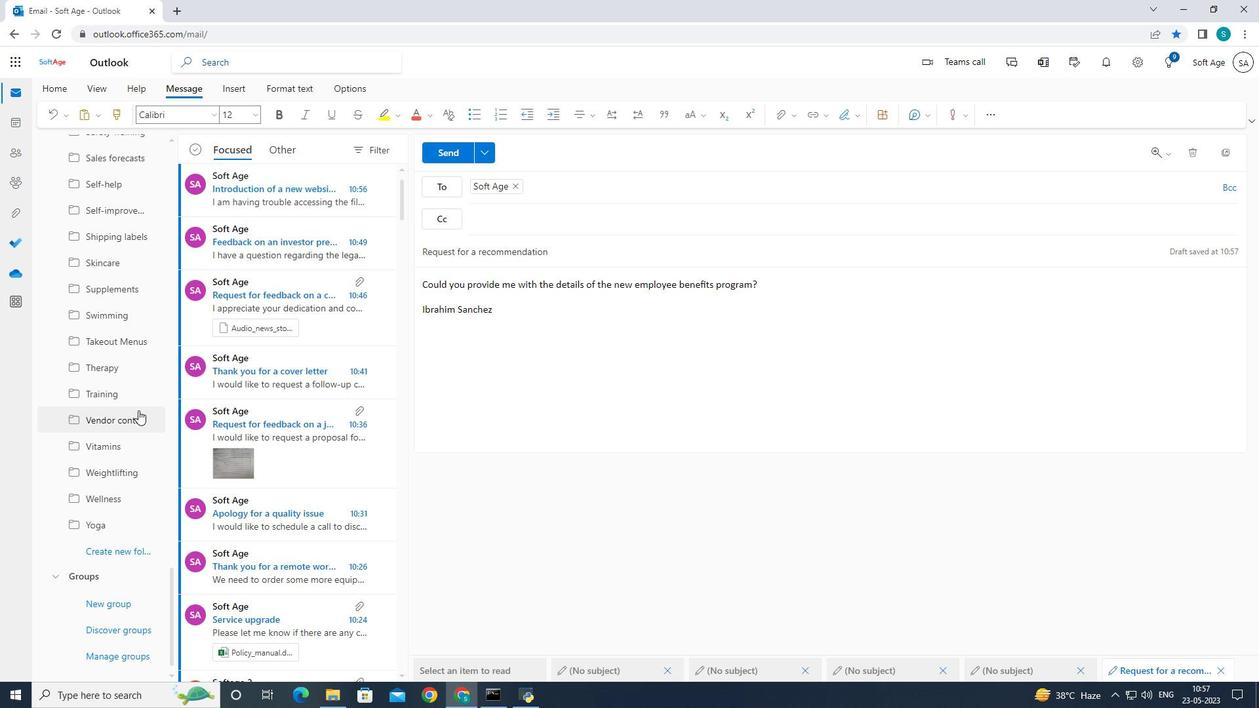 
Action: Mouse scrolled (138, 424) with delta (0, 0)
Screenshot: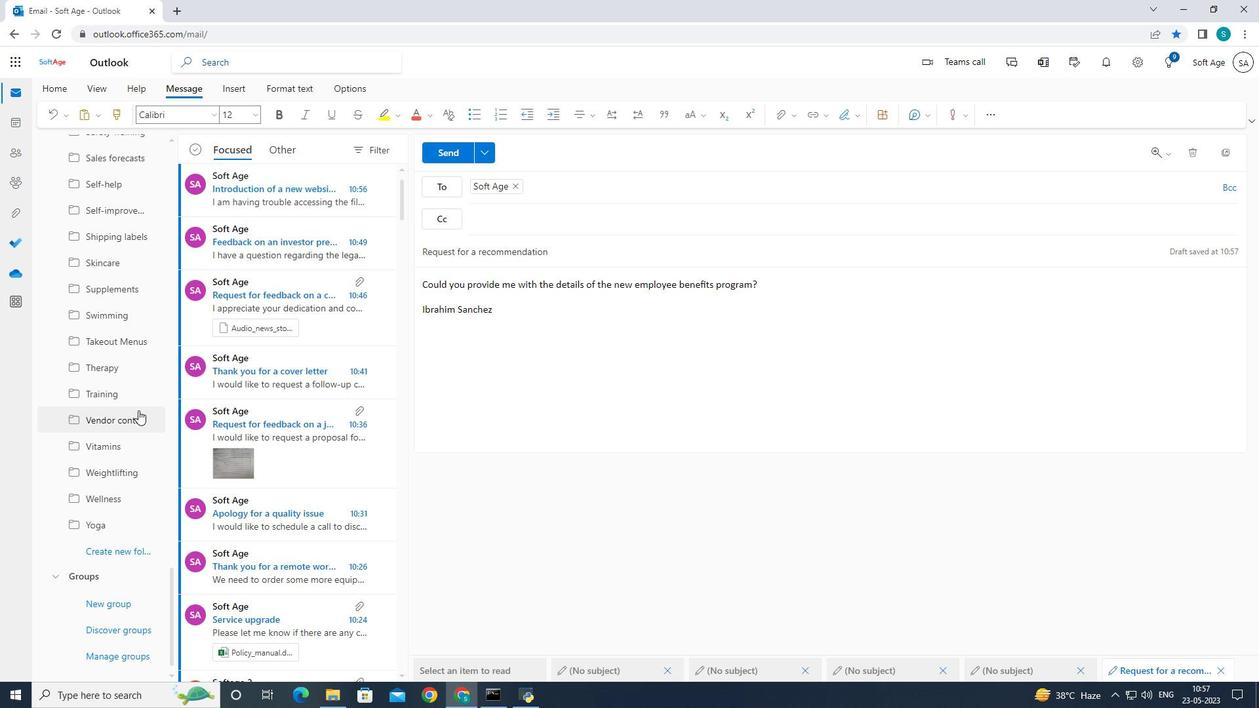 
Action: Mouse moved to (138, 433)
Screenshot: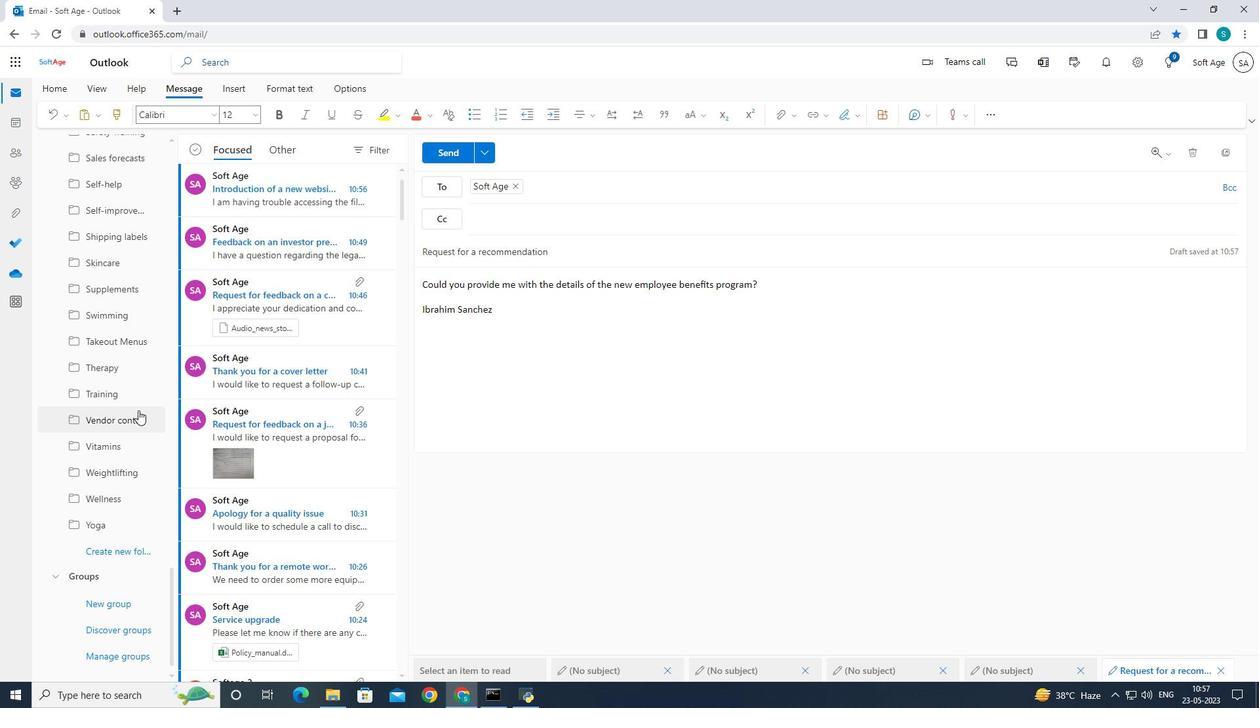 
Action: Mouse scrolled (138, 432) with delta (0, 0)
Screenshot: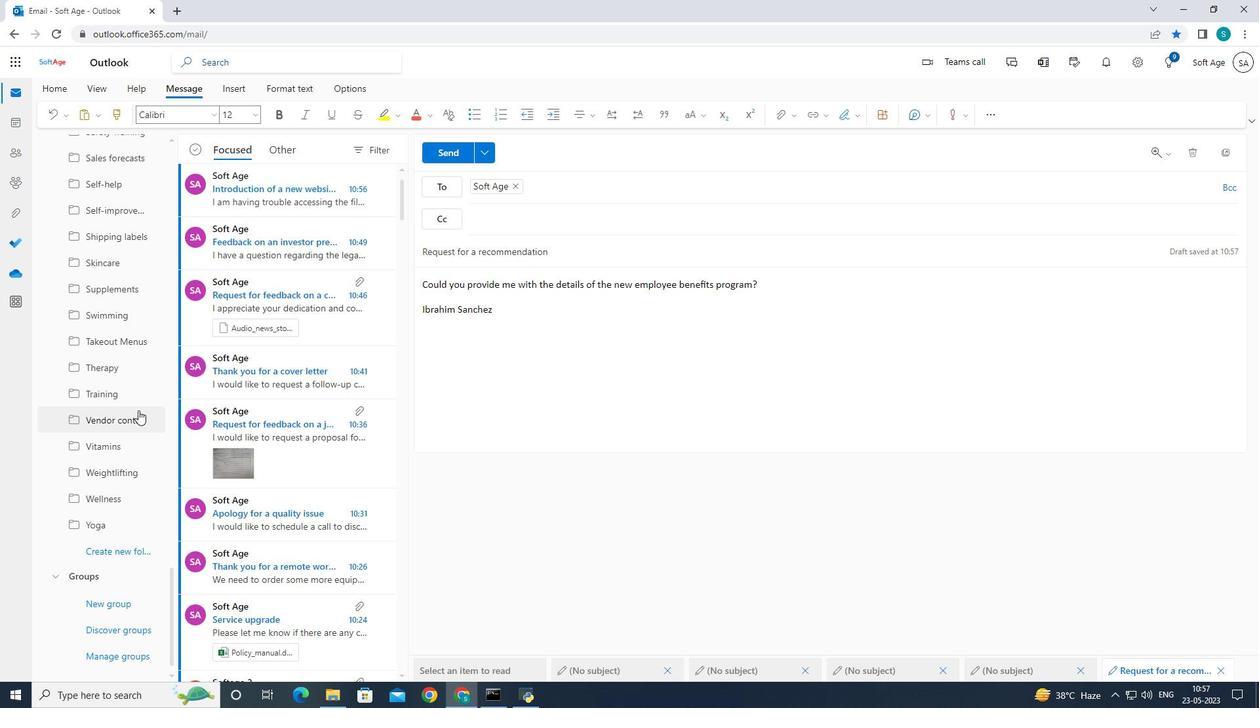 
Action: Mouse moved to (137, 435)
Screenshot: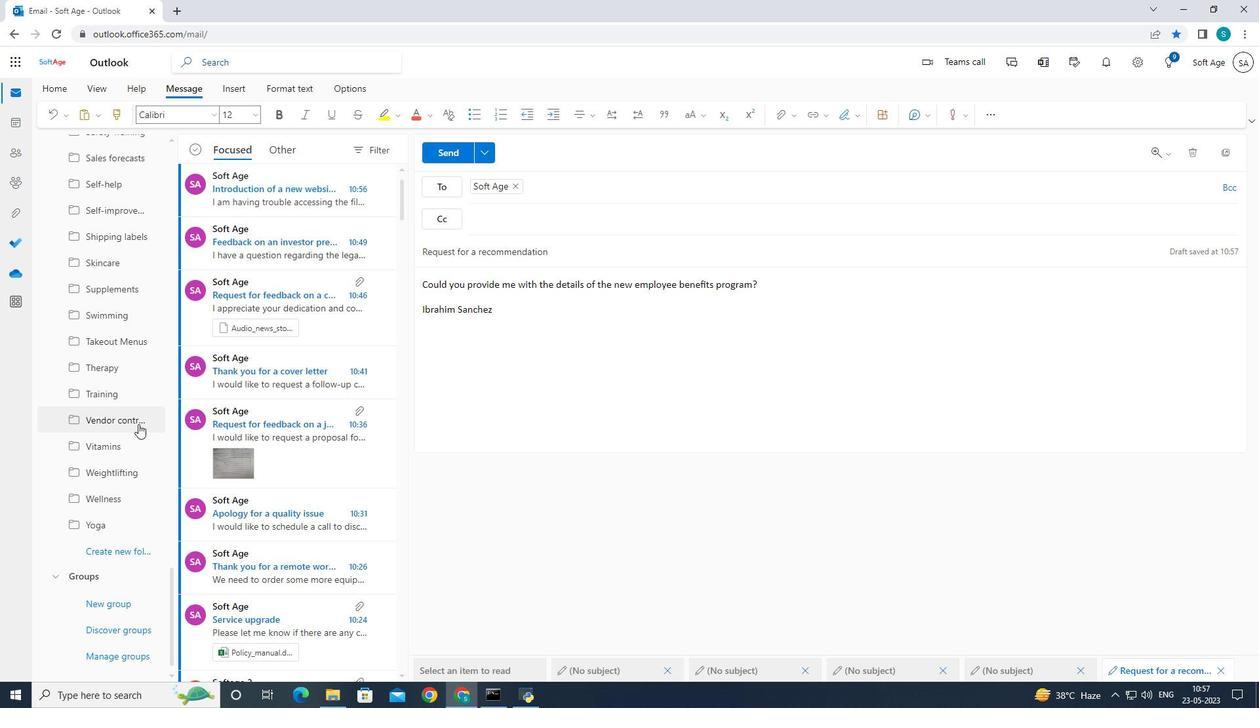 
Action: Mouse scrolled (137, 434) with delta (0, 0)
Screenshot: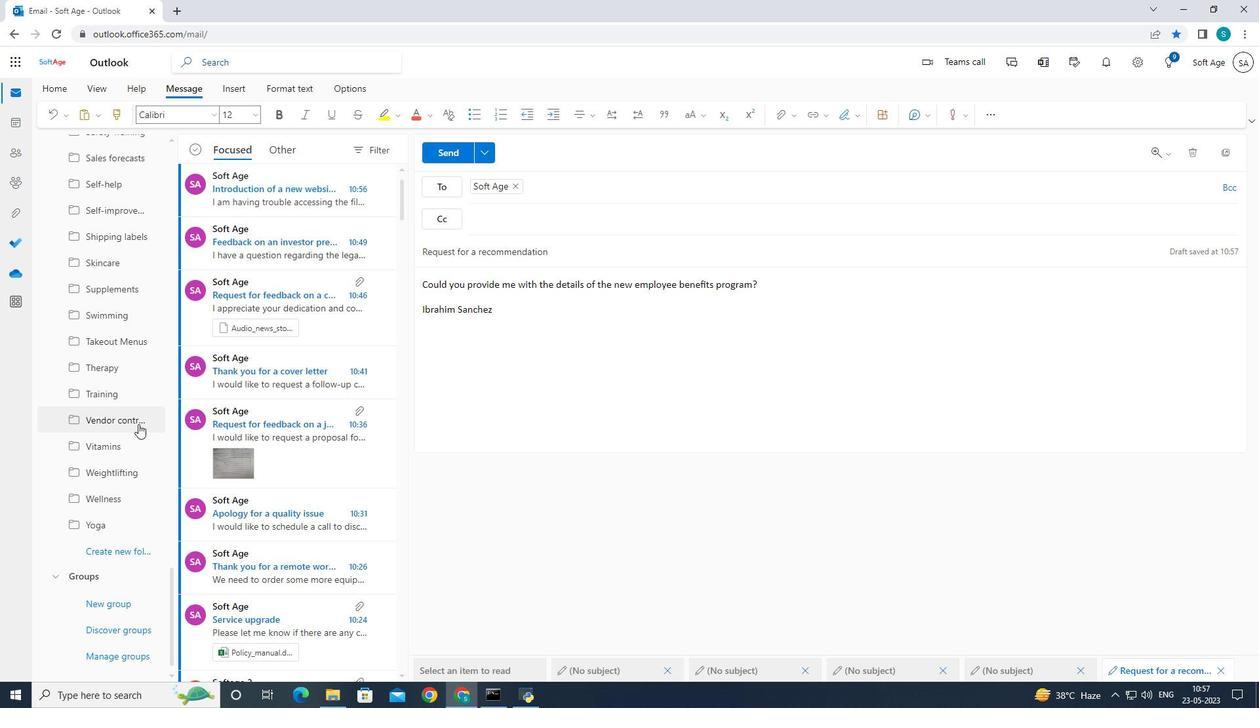 
Action: Mouse moved to (133, 438)
Screenshot: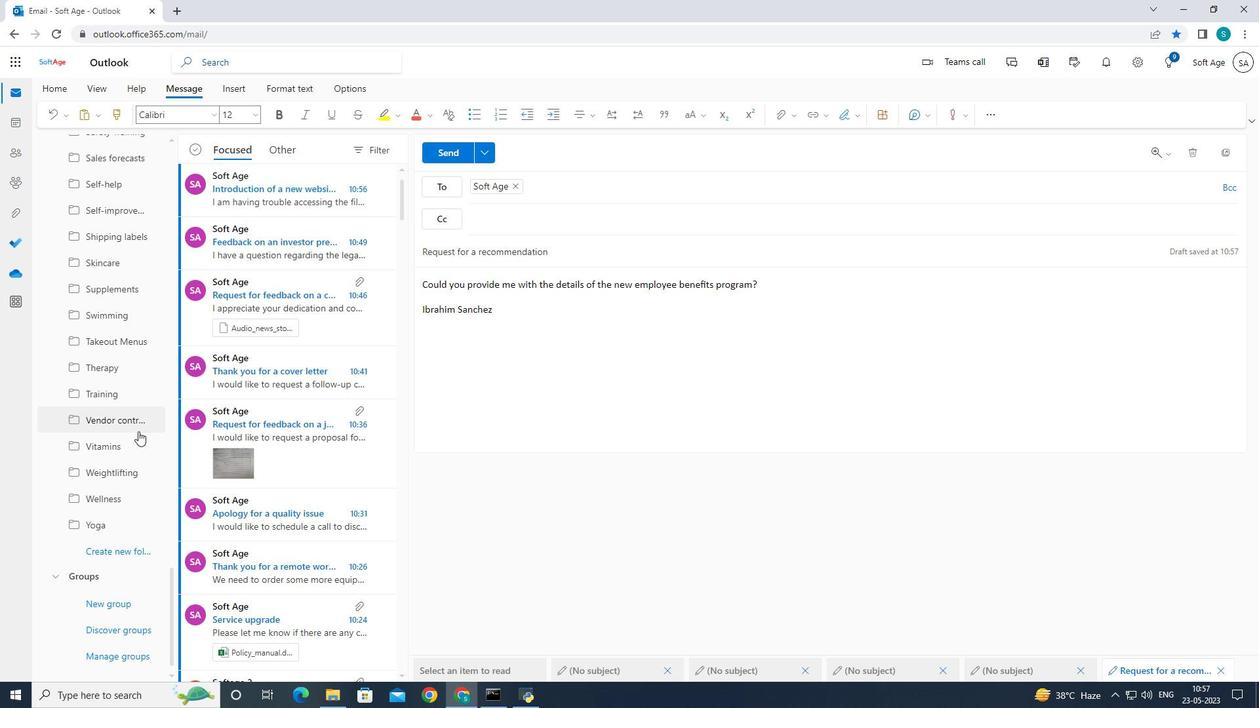 
Action: Mouse scrolled (133, 437) with delta (0, 0)
Screenshot: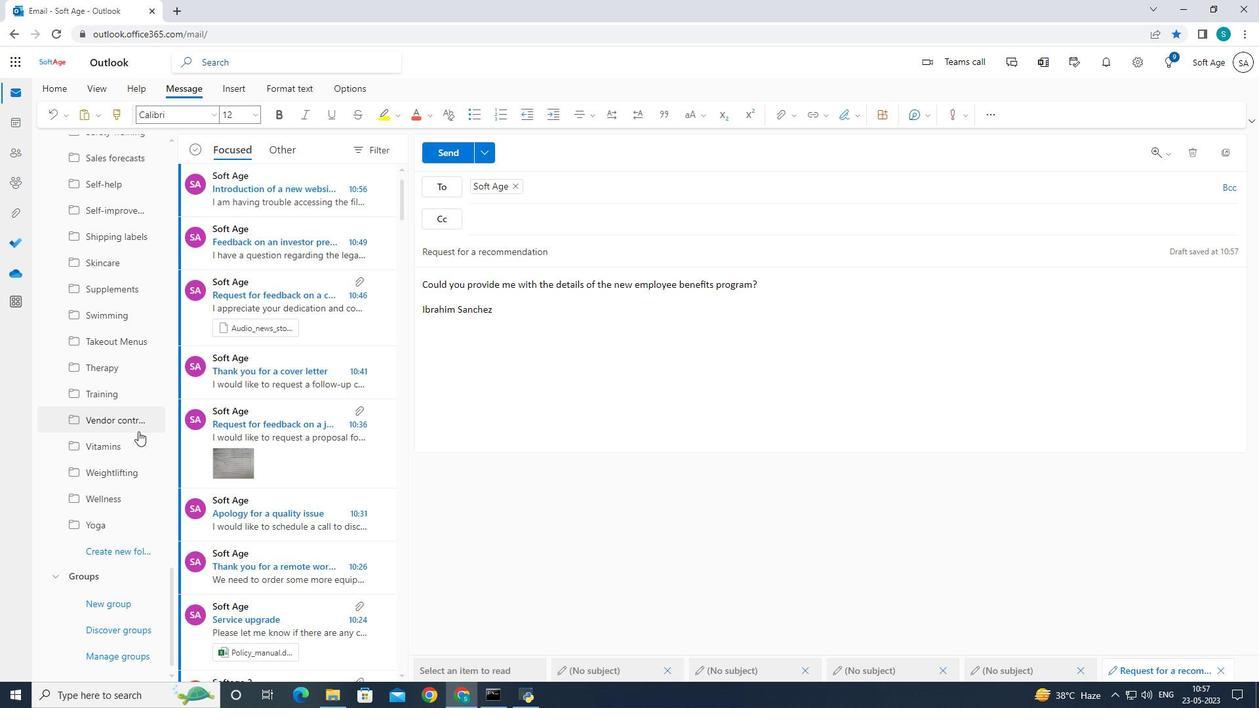 
Action: Mouse moved to (106, 546)
Screenshot: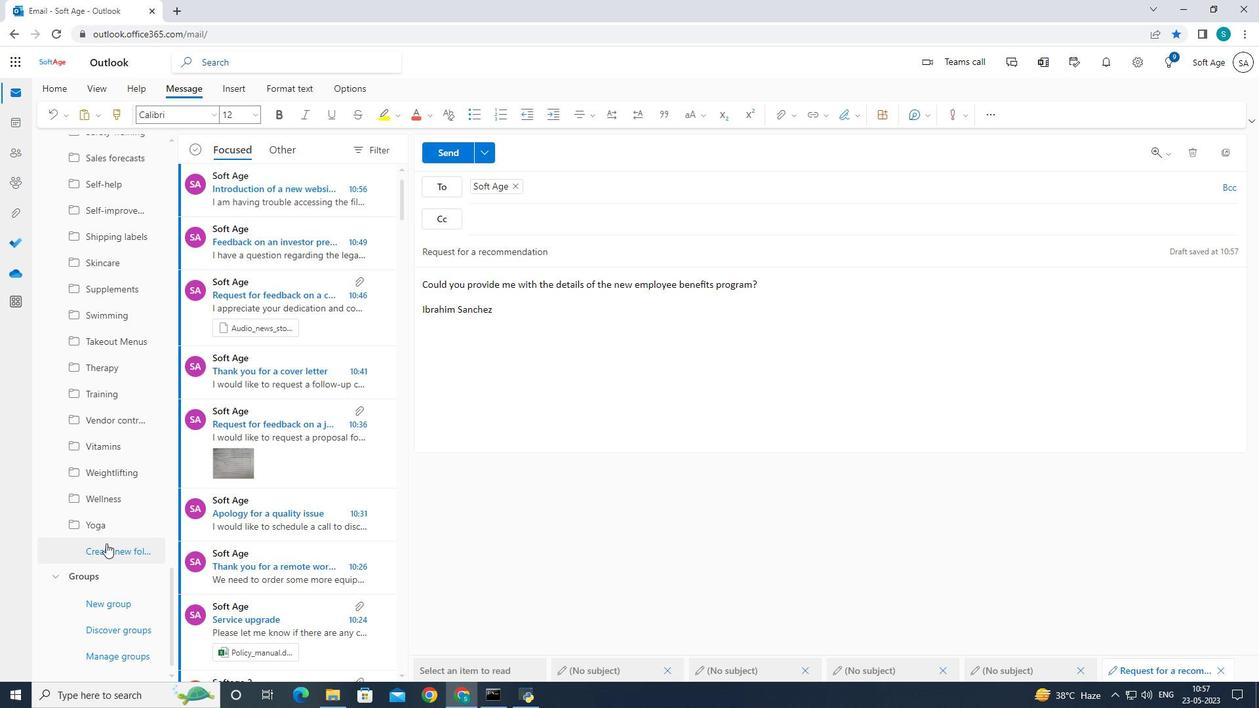 
Action: Mouse pressed left at (106, 546)
Screenshot: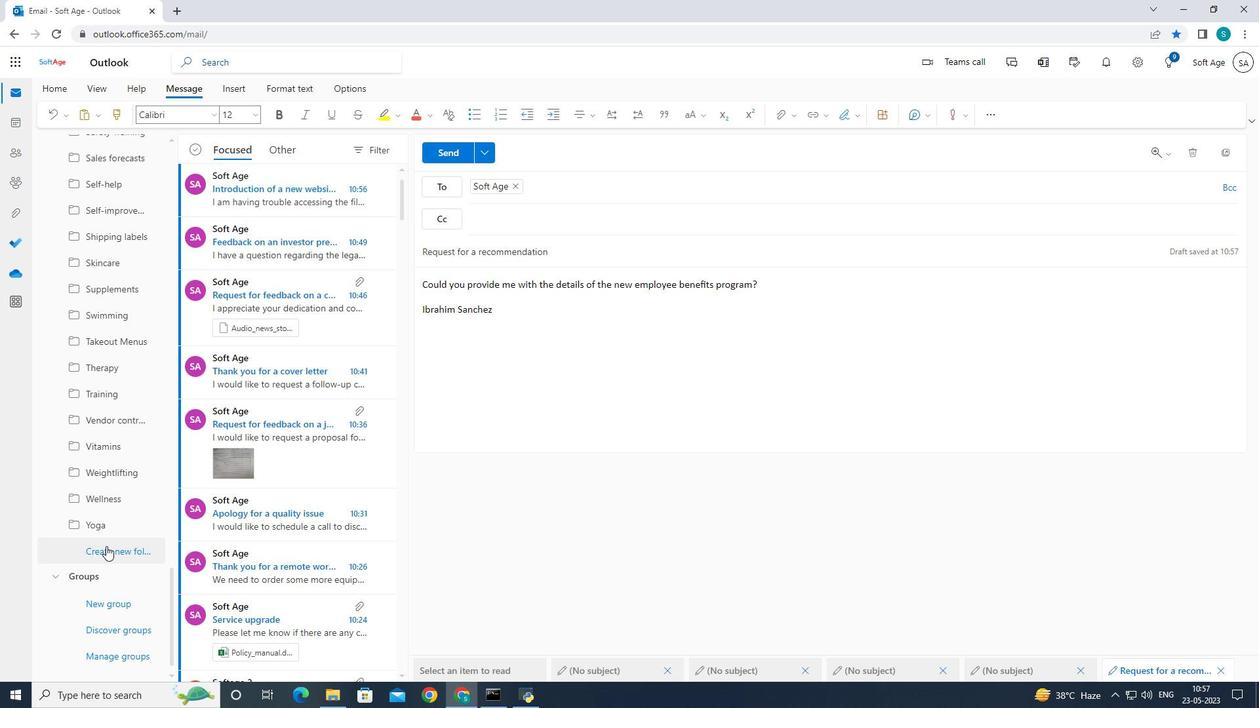 
Action: Mouse moved to (173, 475)
Screenshot: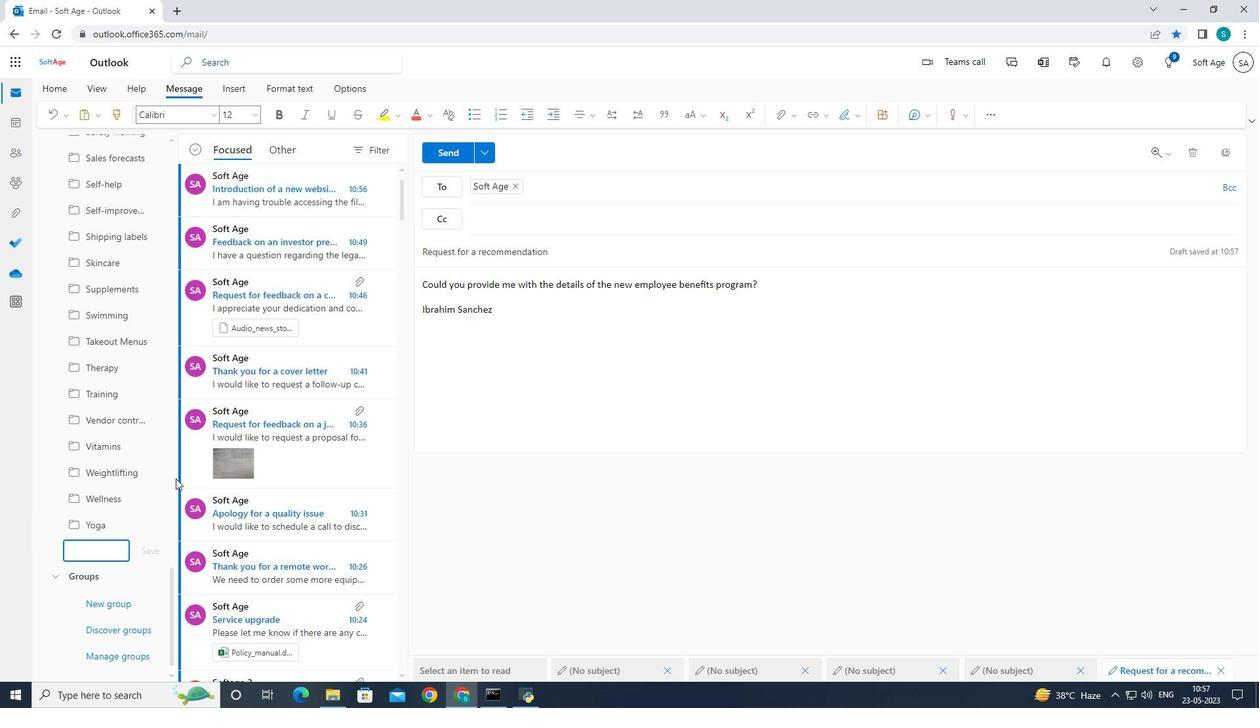 
Action: Key pressed <Key.shift>Decoration
Screenshot: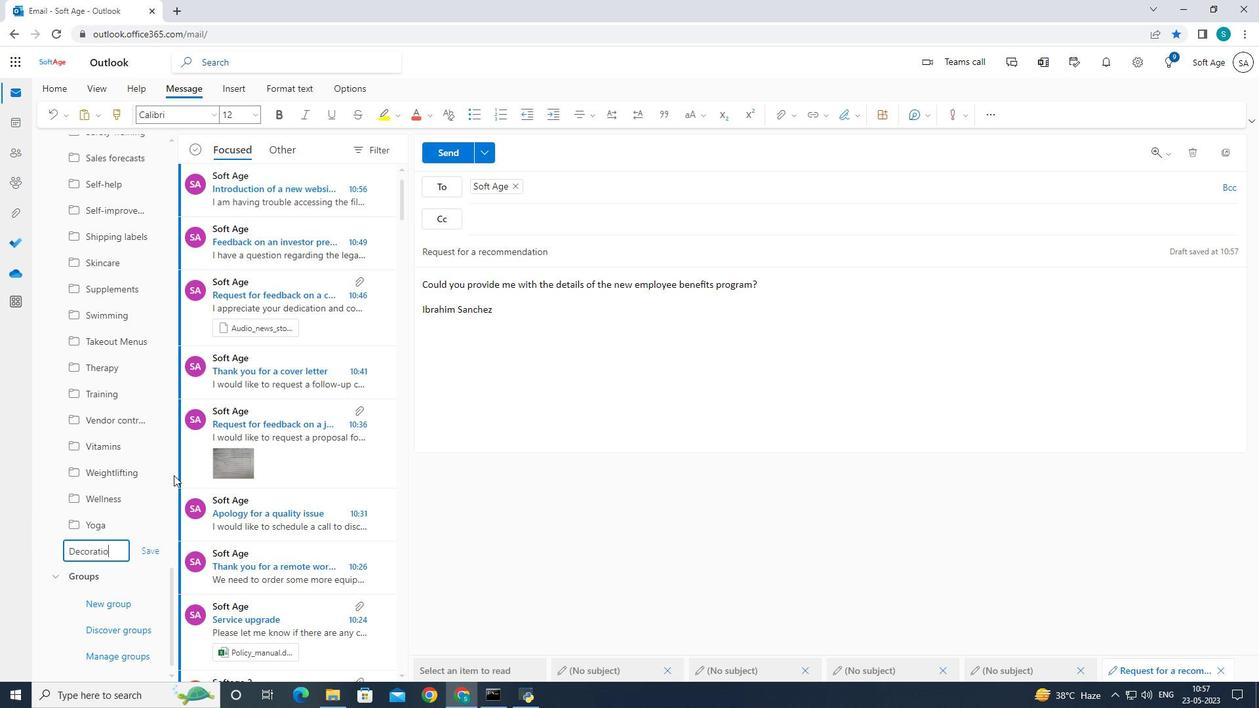 
Action: Mouse moved to (148, 547)
Screenshot: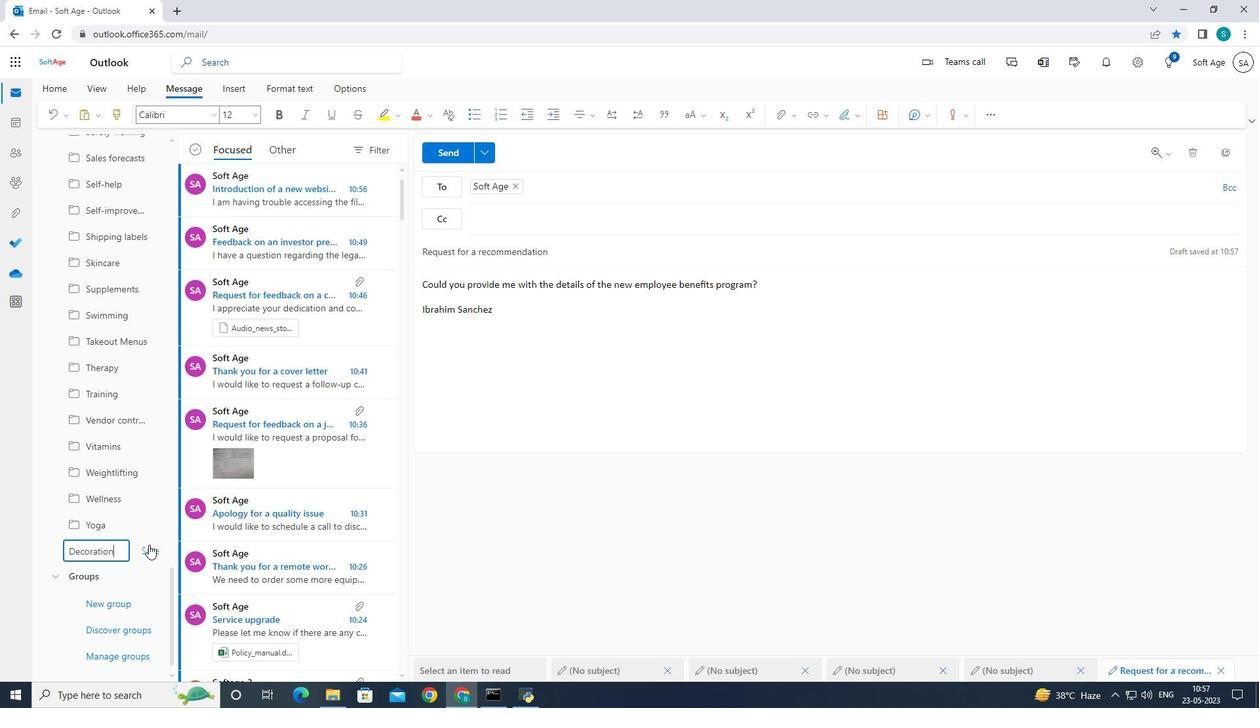 
Action: Mouse pressed left at (148, 547)
Screenshot: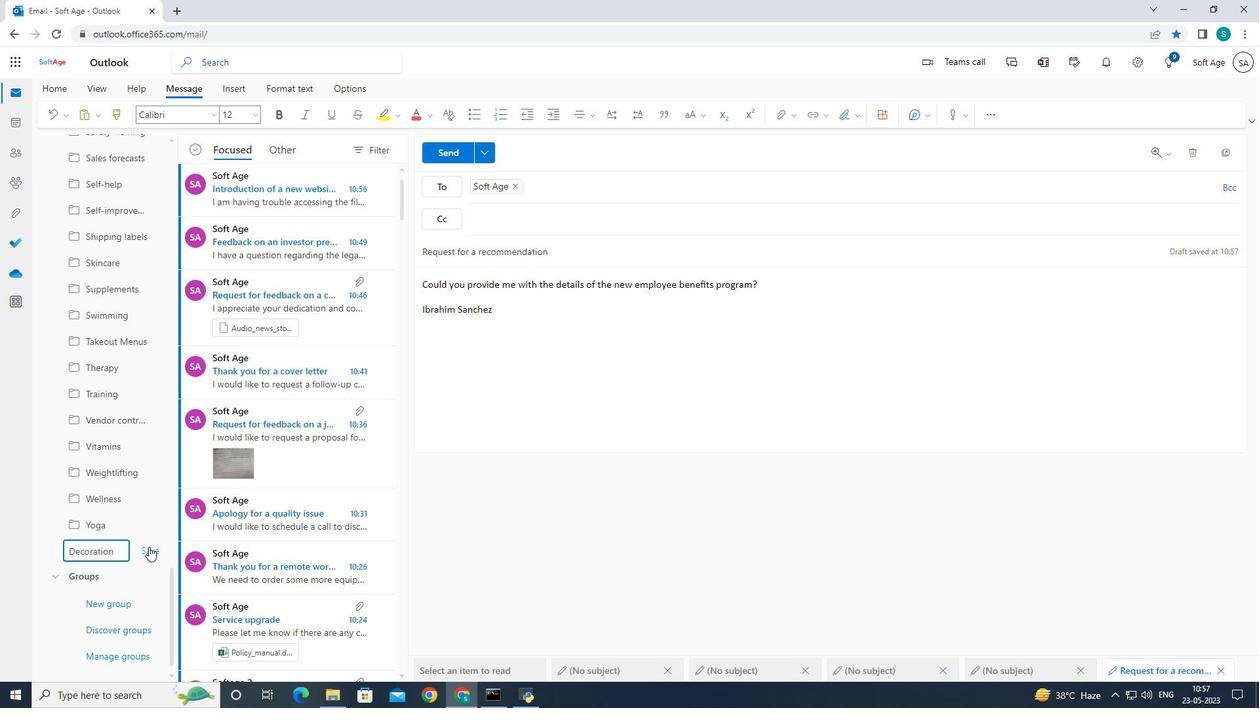 
Action: Mouse moved to (438, 149)
Screenshot: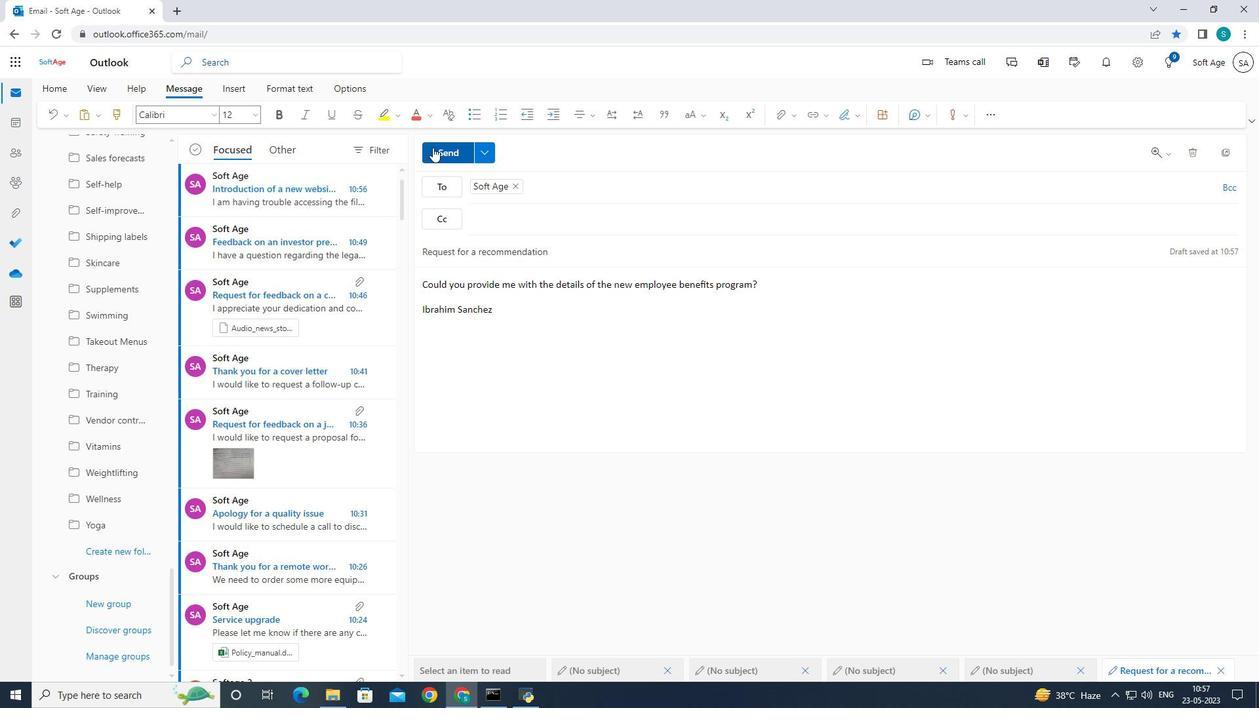 
Action: Mouse pressed left at (438, 149)
Screenshot: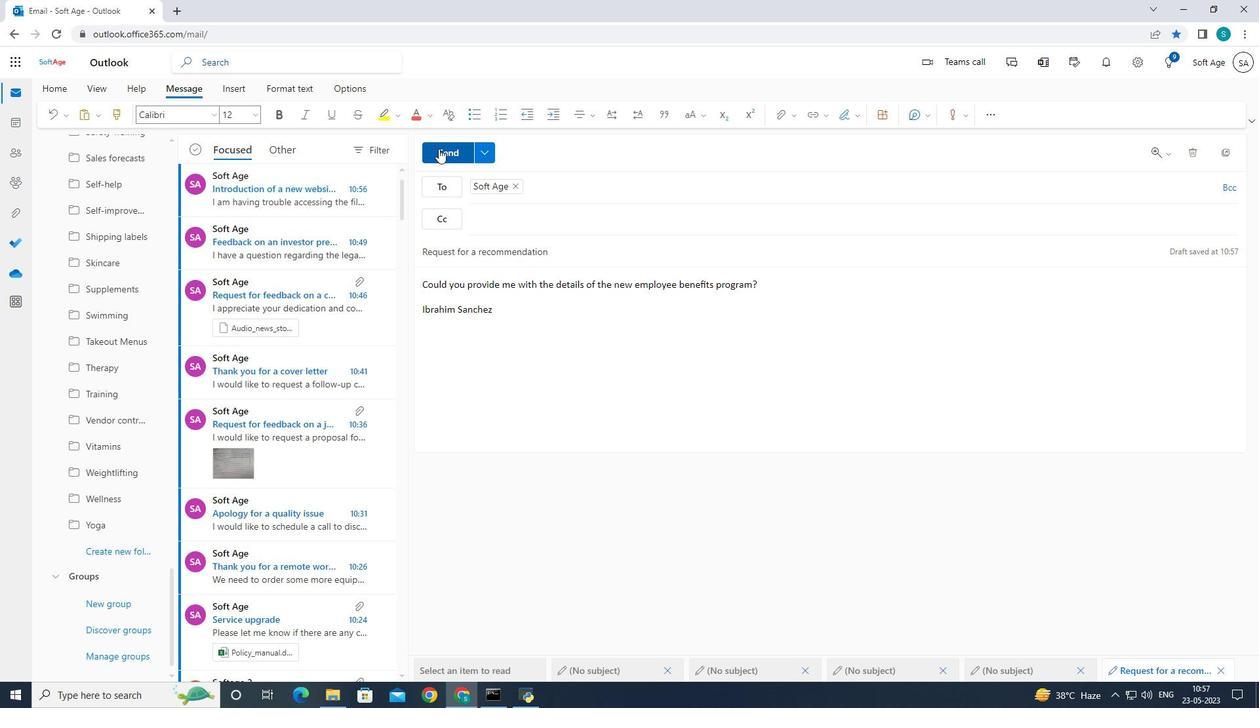 
Action: Mouse moved to (433, 155)
Screenshot: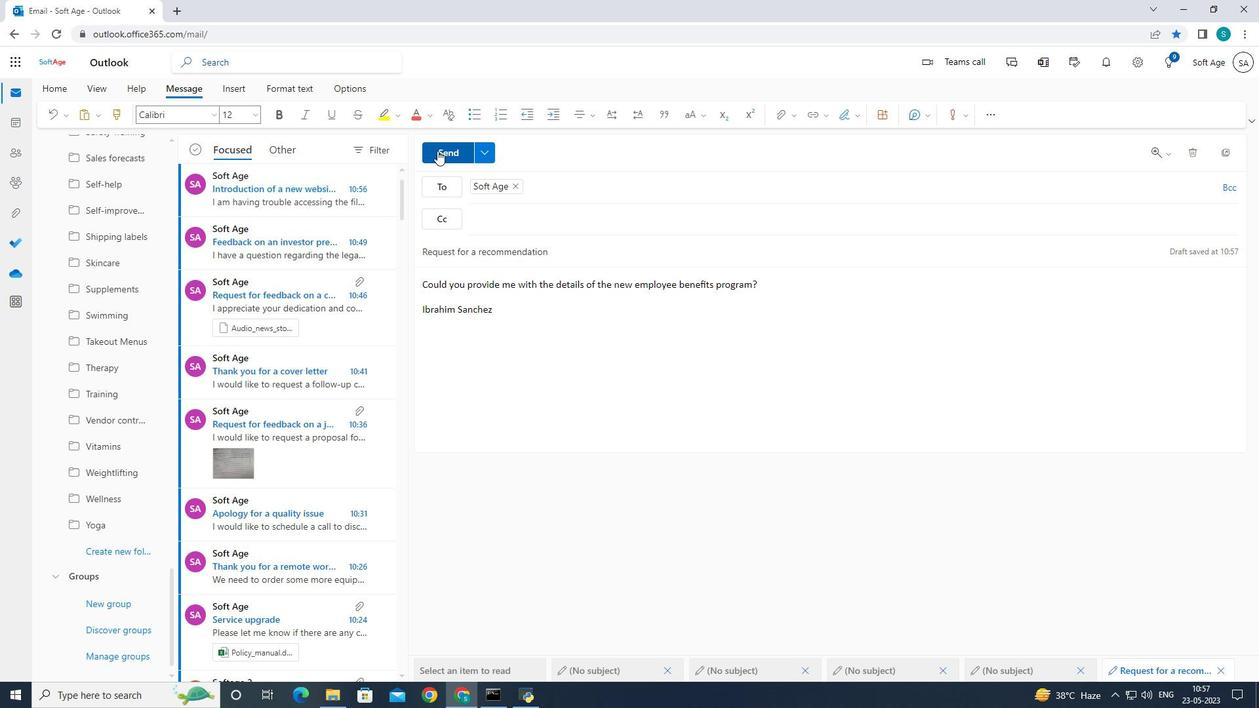 
